 Task: Look for space in Pavlovsk, Russia from 8th August, 2023 to 15th August, 2023 for 9 adults in price range Rs.10000 to Rs.14000. Place can be shared room with 5 bedrooms having 9 beds and 5 bathrooms. Property type can be house, flat, guest house. Amenities needed are: wifi, TV, free parkinig on premises, gym, breakfast. Booking option can be shelf check-in. Required host language is English.
Action: Mouse moved to (515, 104)
Screenshot: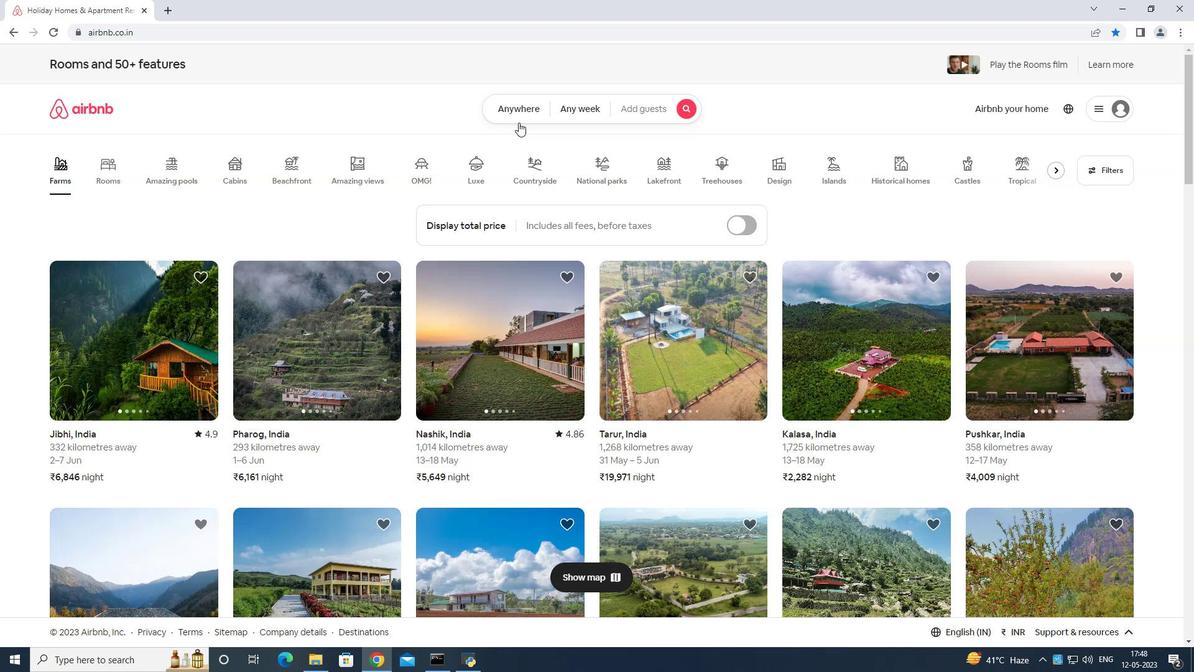 
Action: Mouse pressed left at (515, 104)
Screenshot: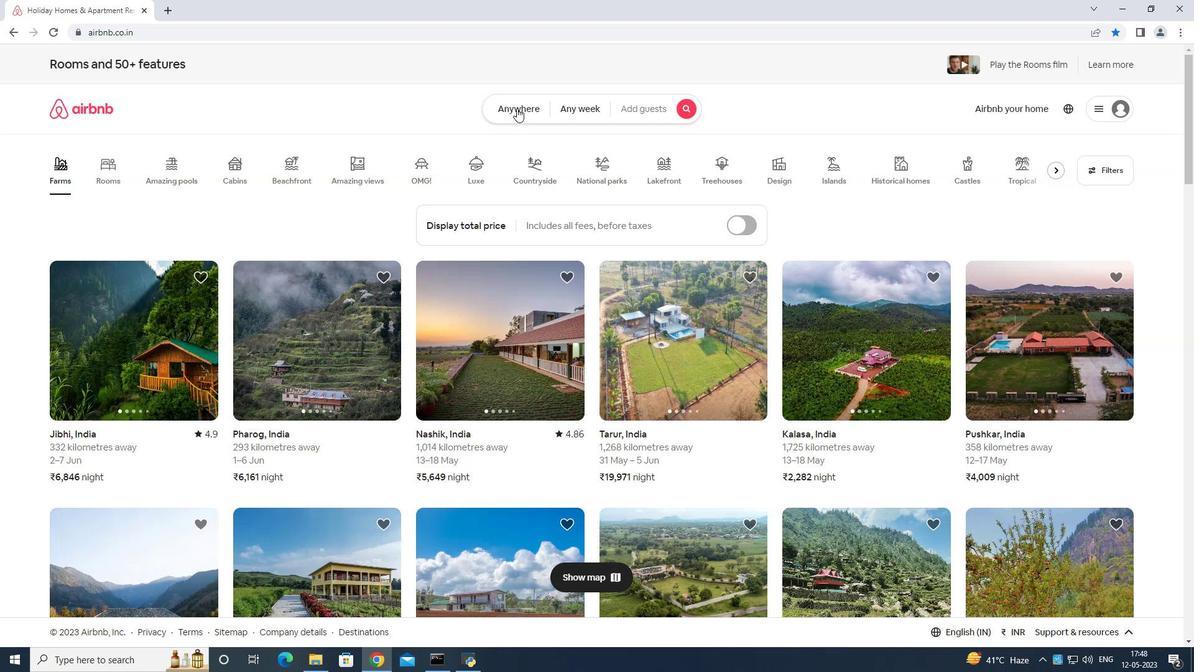 
Action: Mouse moved to (487, 158)
Screenshot: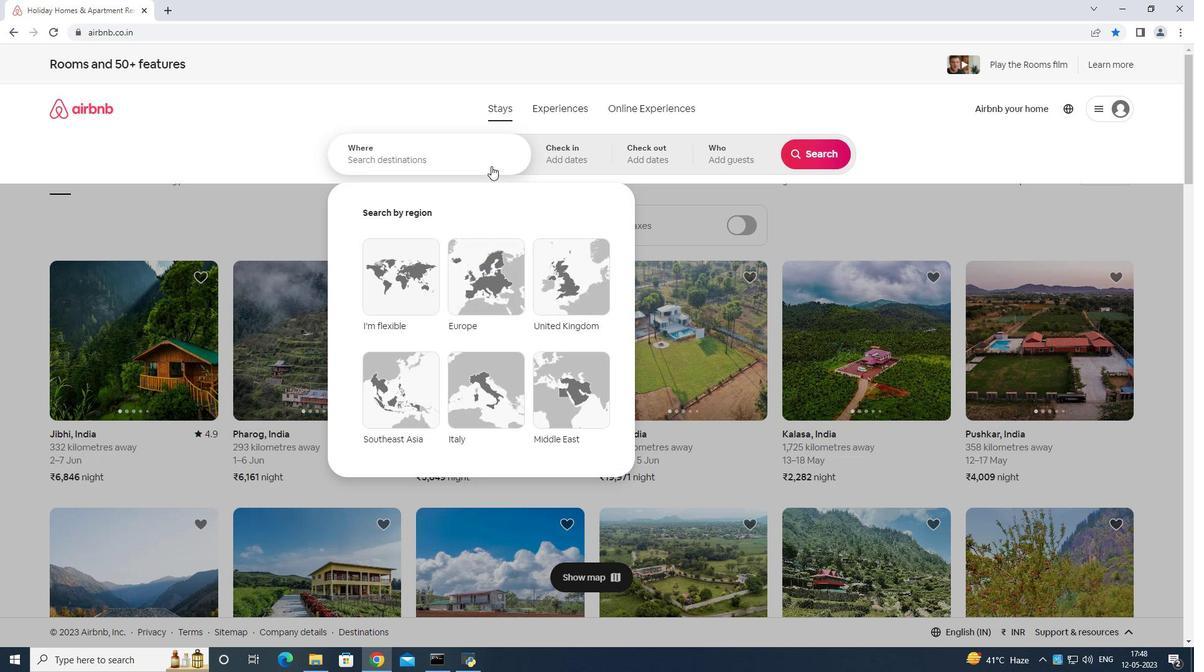 
Action: Mouse pressed left at (487, 158)
Screenshot: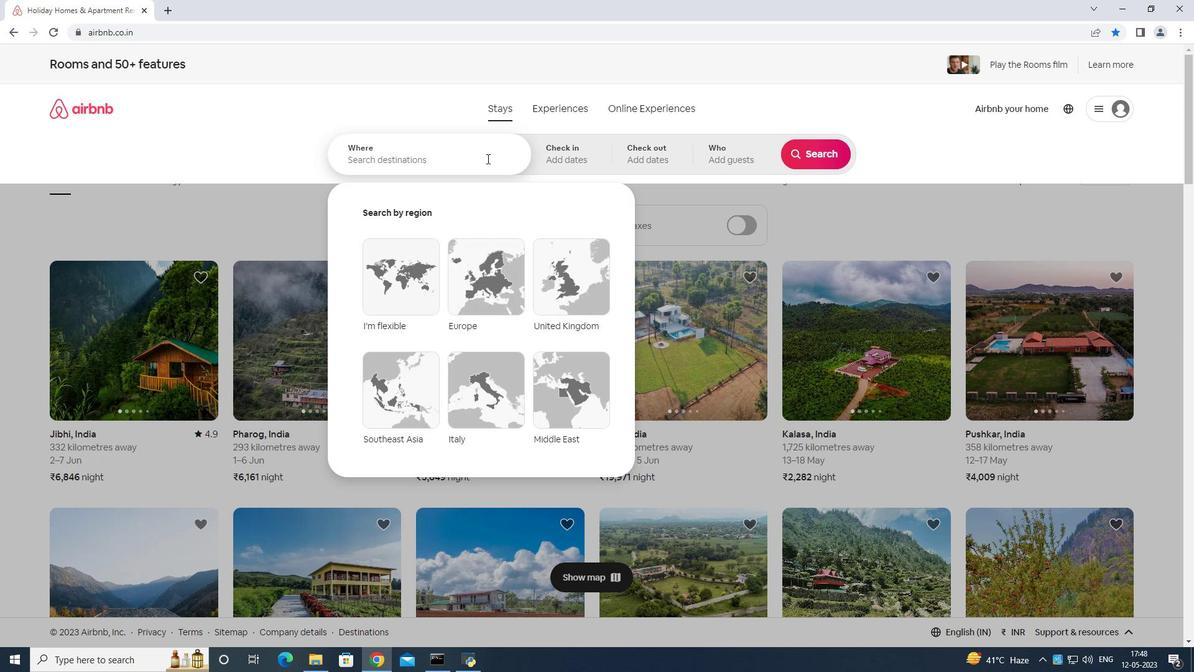 
Action: Mouse moved to (500, 164)
Screenshot: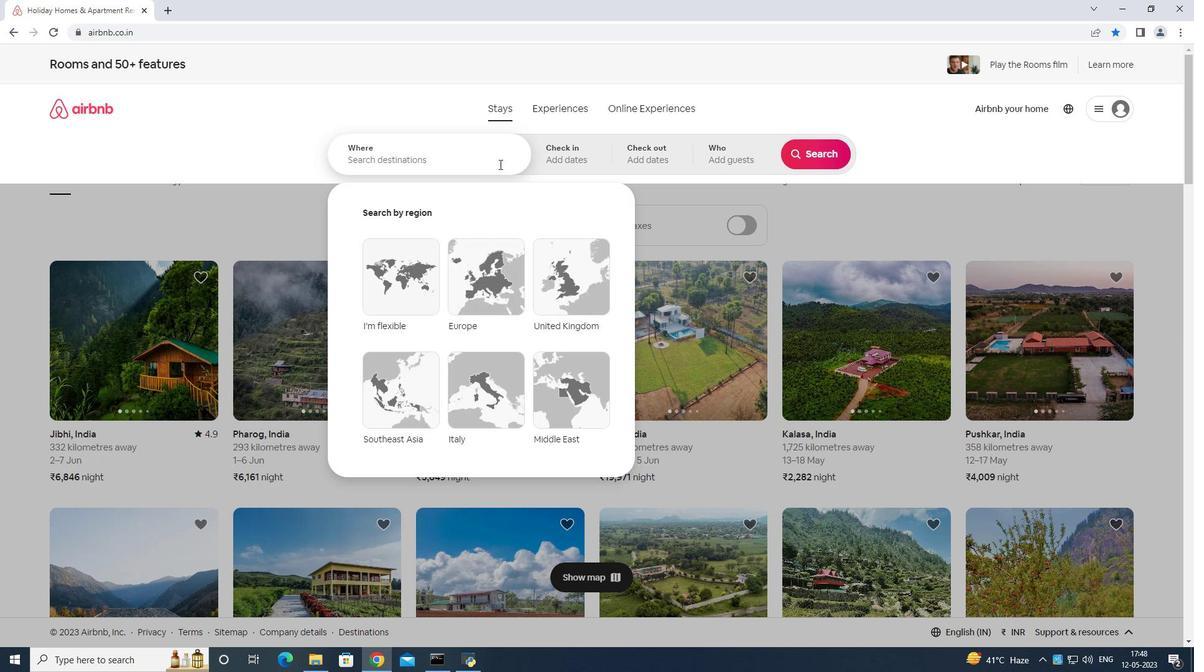 
Action: Key pressed <Key.shift>Pavlovs
Screenshot: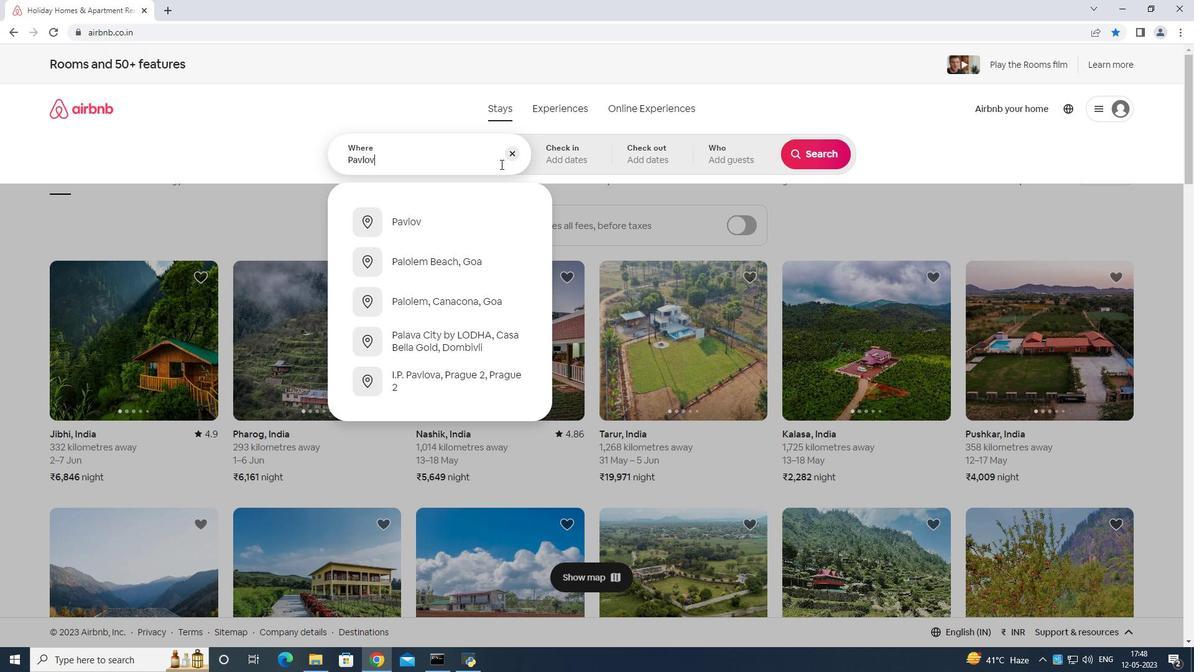 
Action: Mouse moved to (501, 164)
Screenshot: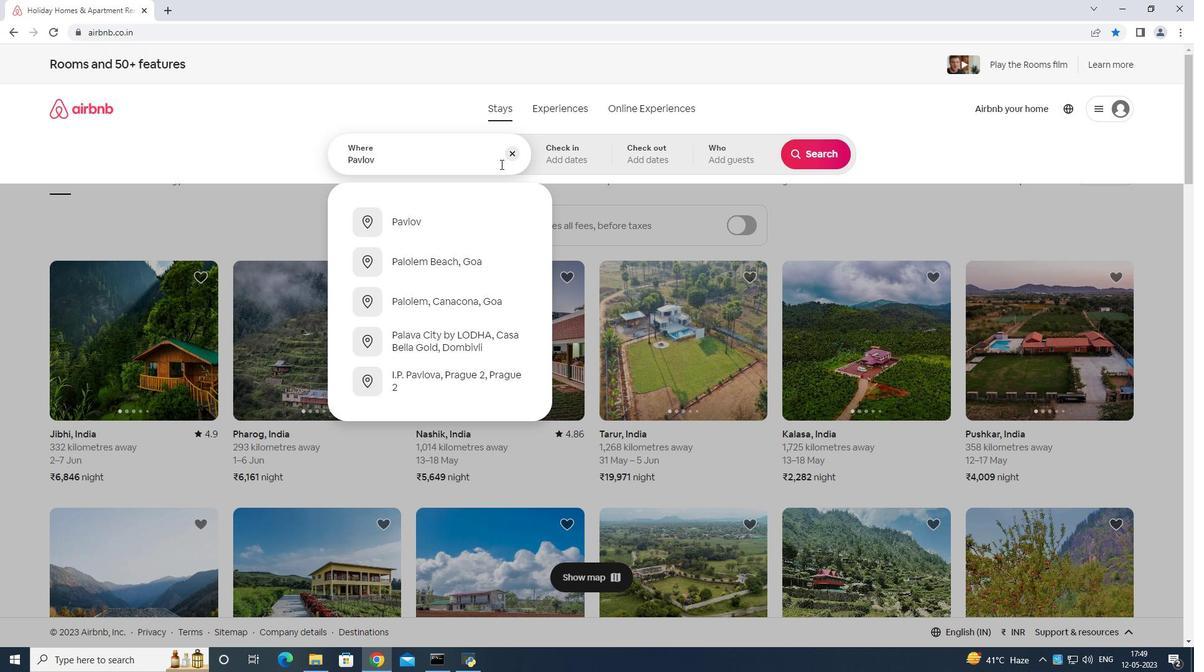 
Action: Key pressed k<Key.space>russia<Key.enter>
Screenshot: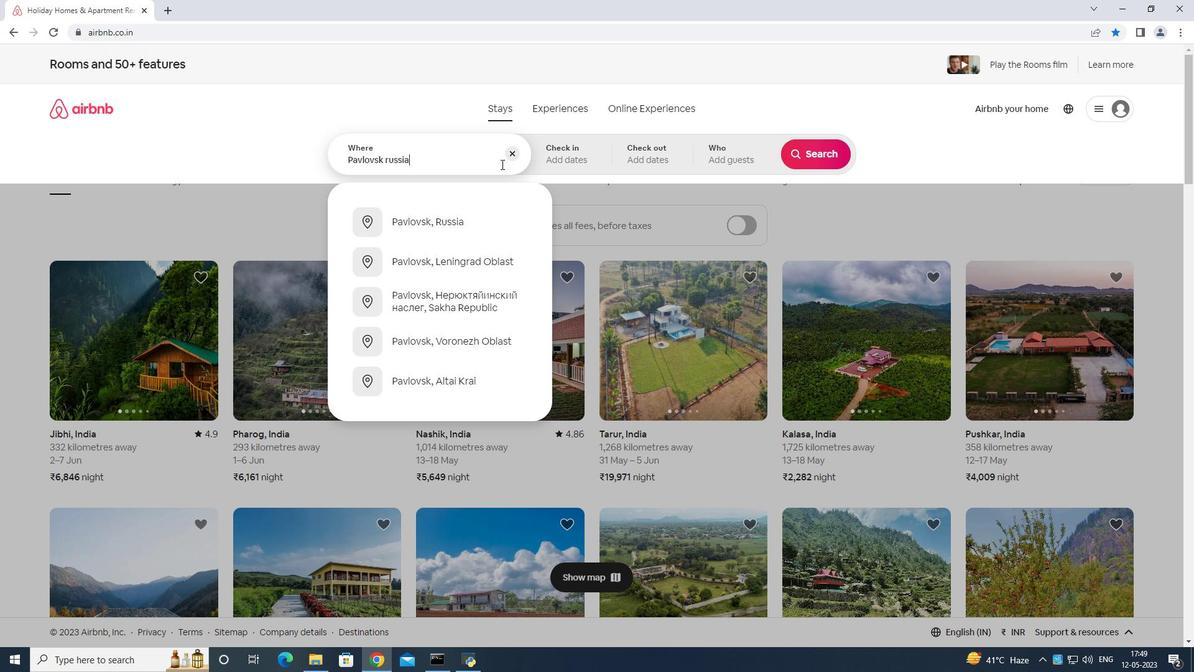 
Action: Mouse moved to (820, 250)
Screenshot: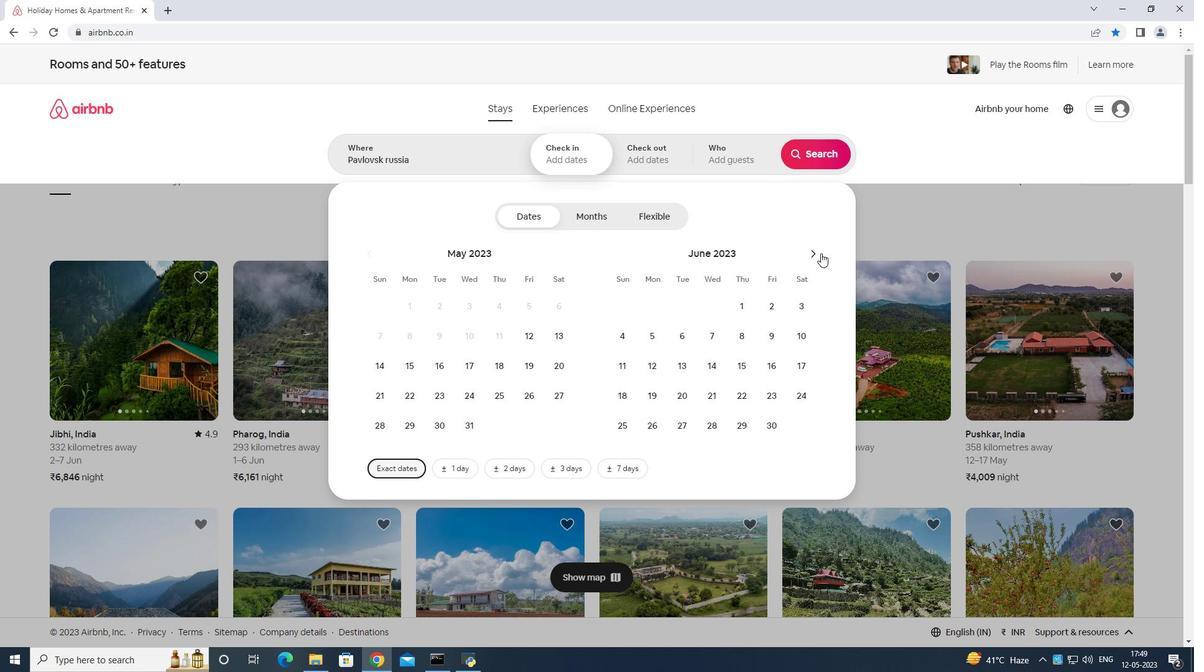 
Action: Mouse pressed left at (820, 250)
Screenshot: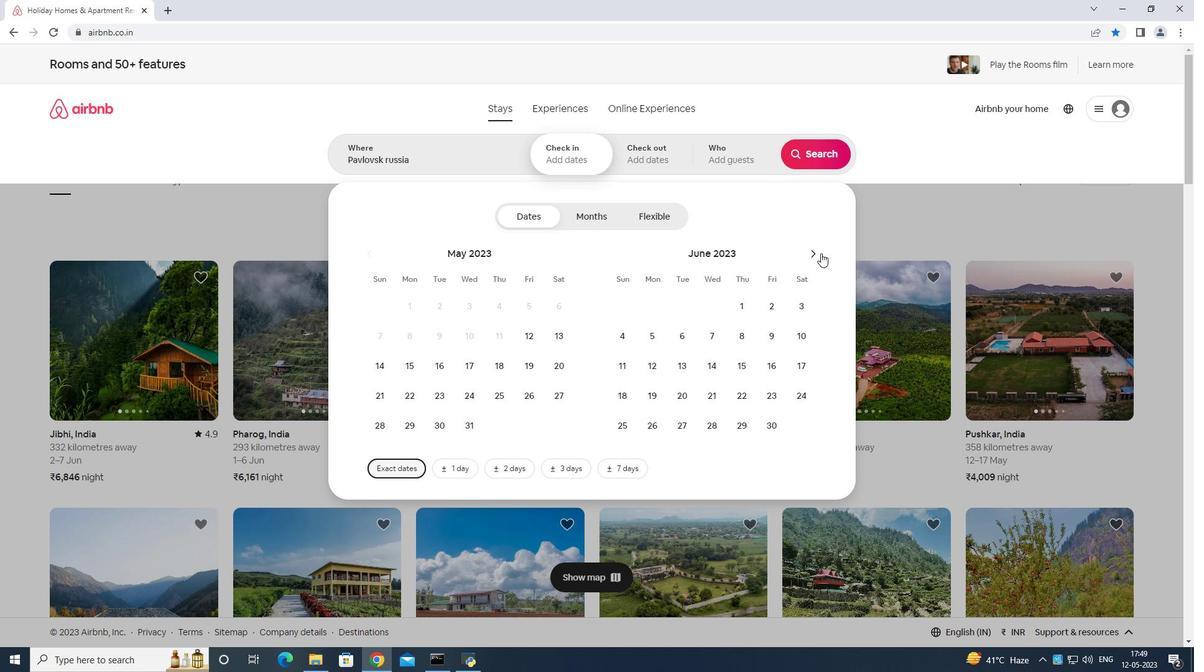 
Action: Mouse moved to (816, 250)
Screenshot: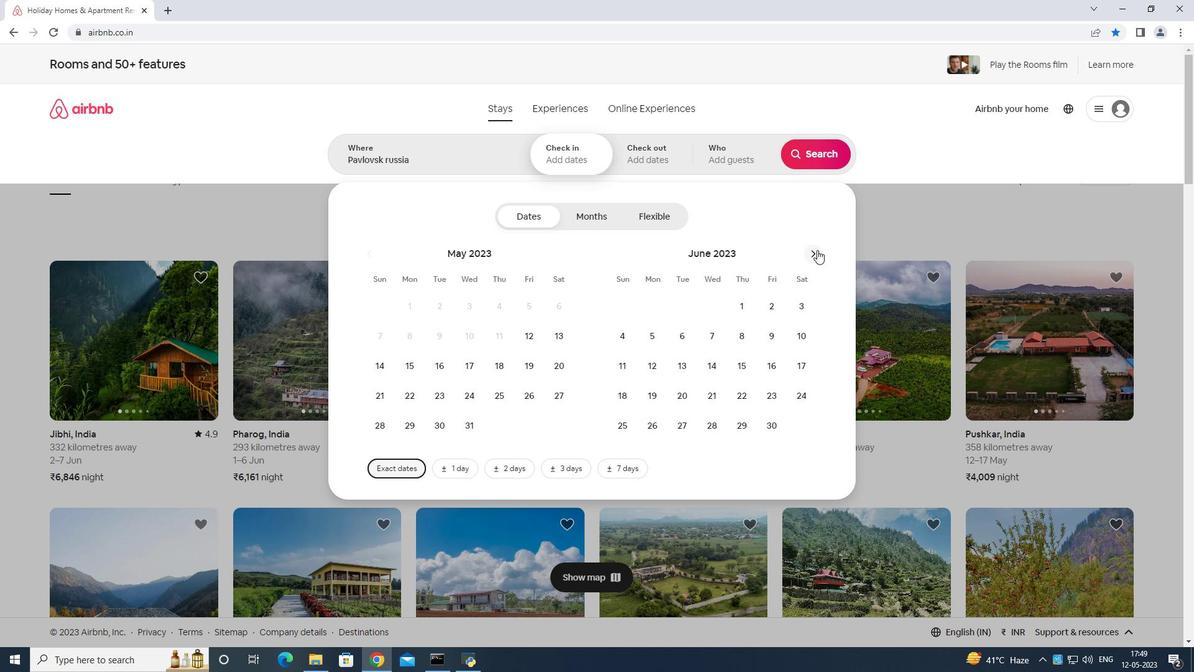 
Action: Mouse pressed left at (816, 250)
Screenshot: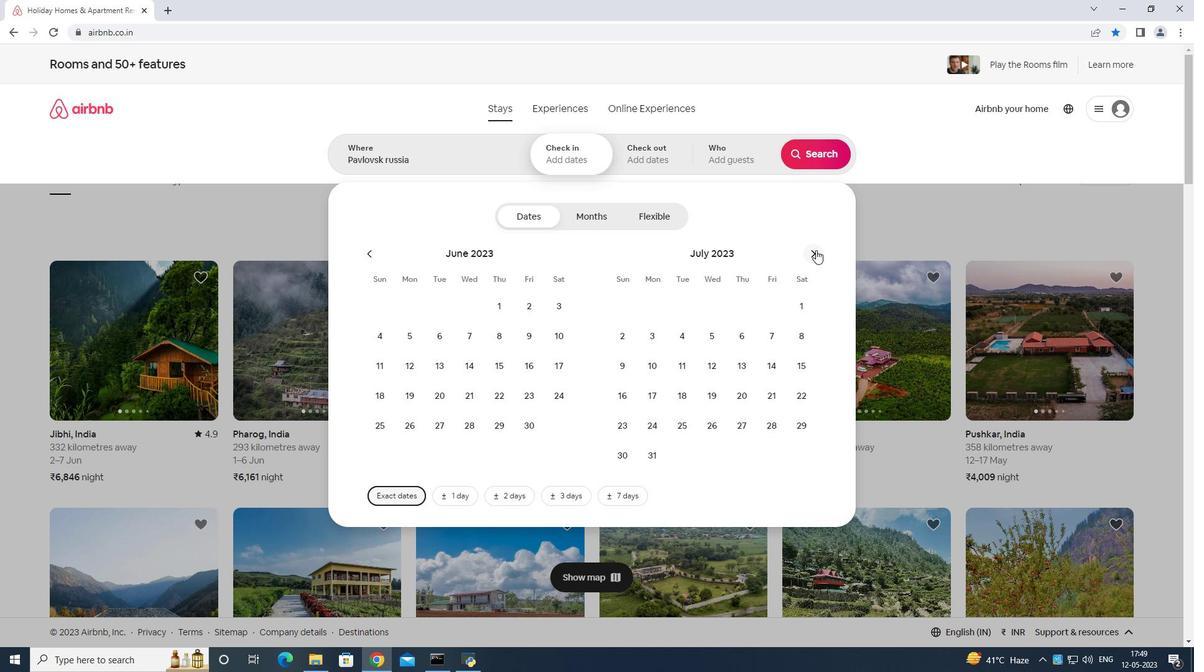 
Action: Mouse moved to (688, 334)
Screenshot: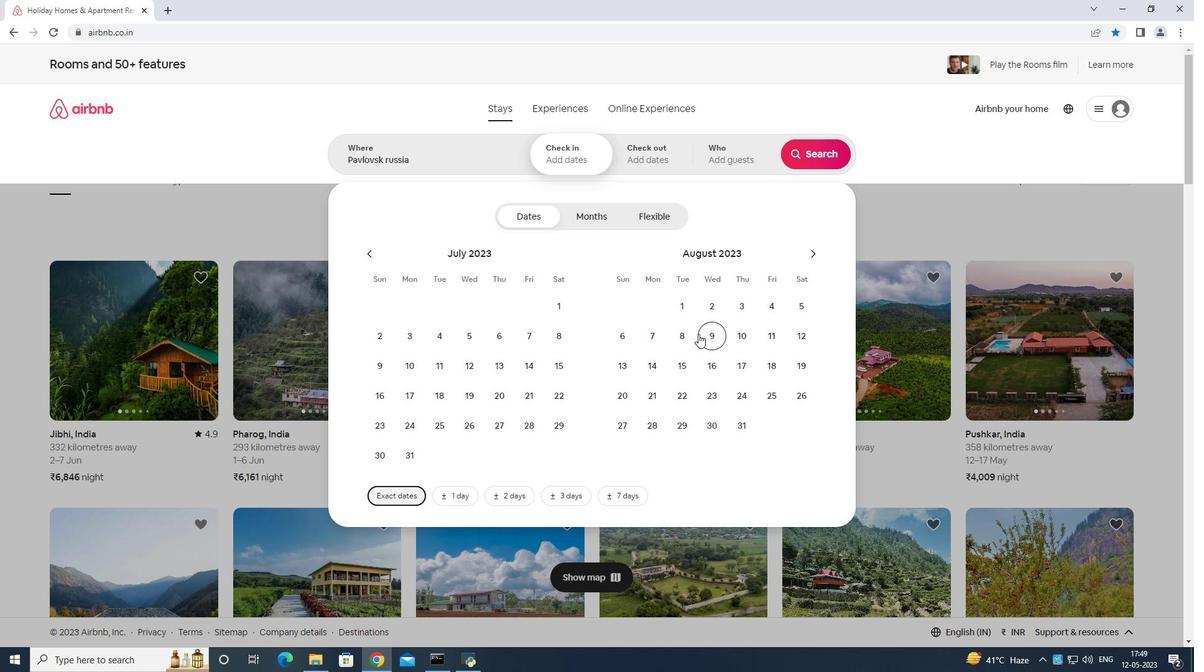 
Action: Mouse pressed left at (688, 334)
Screenshot: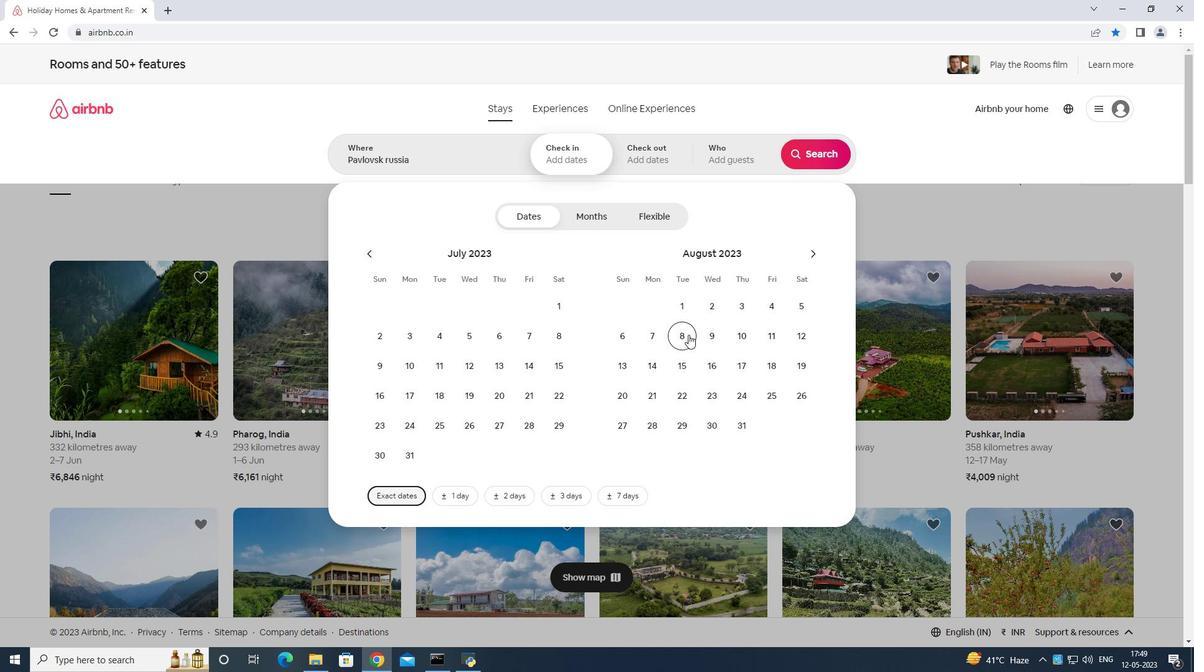 
Action: Mouse moved to (686, 360)
Screenshot: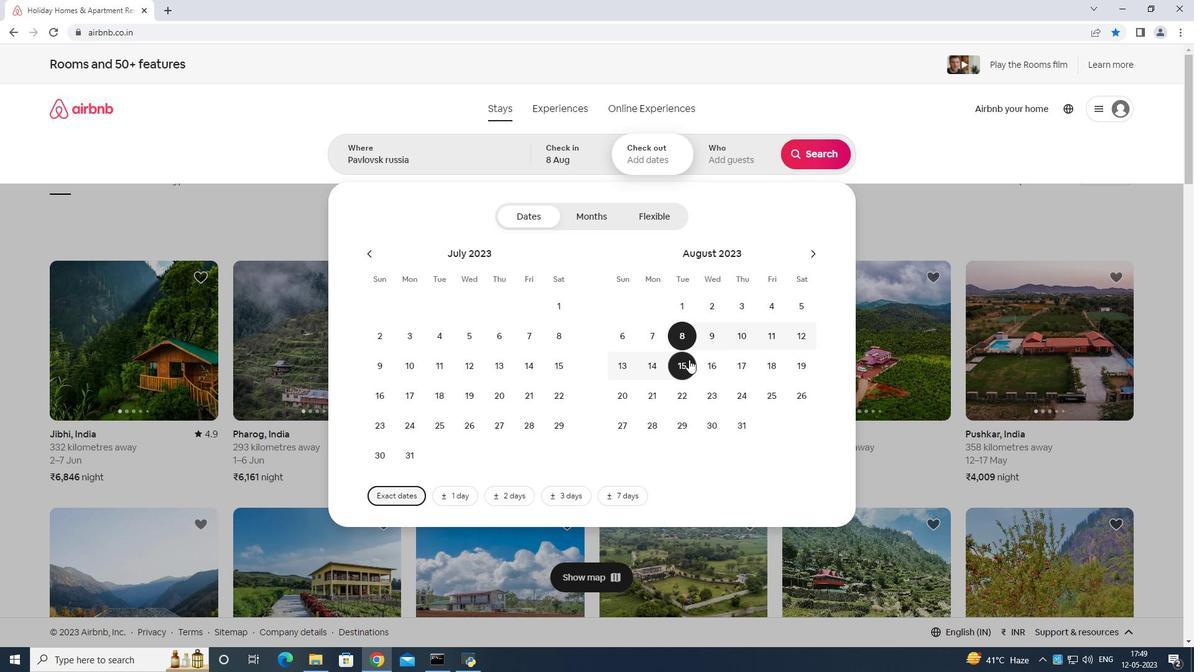 
Action: Mouse pressed left at (686, 360)
Screenshot: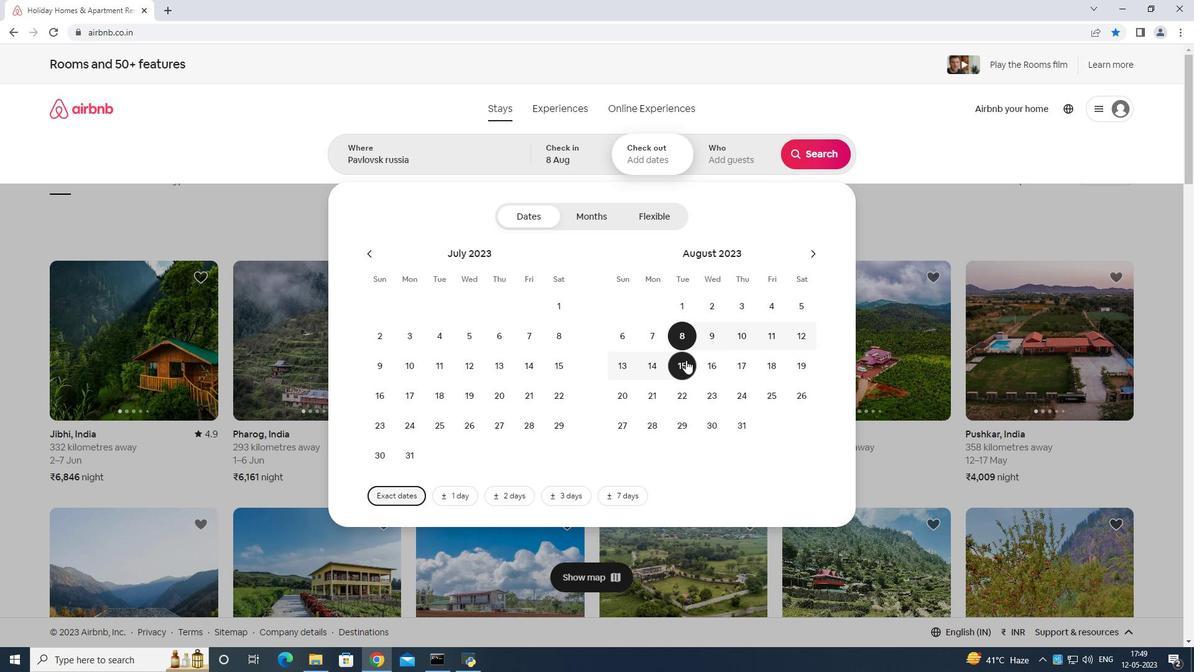 
Action: Mouse moved to (731, 145)
Screenshot: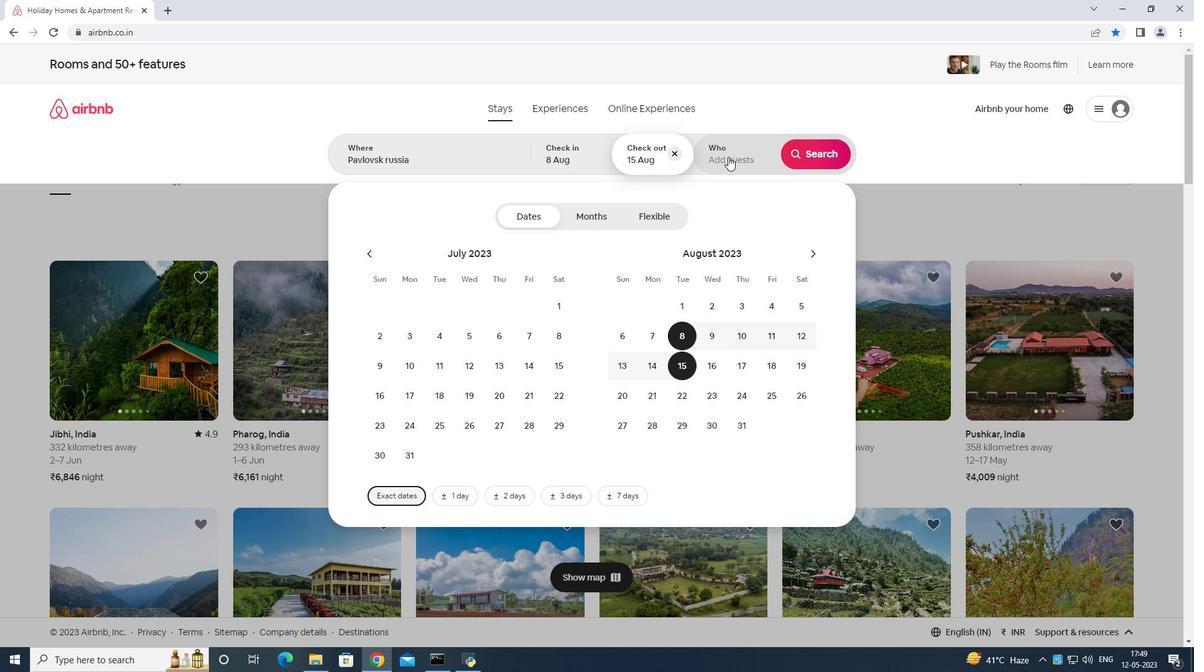 
Action: Mouse pressed left at (731, 145)
Screenshot: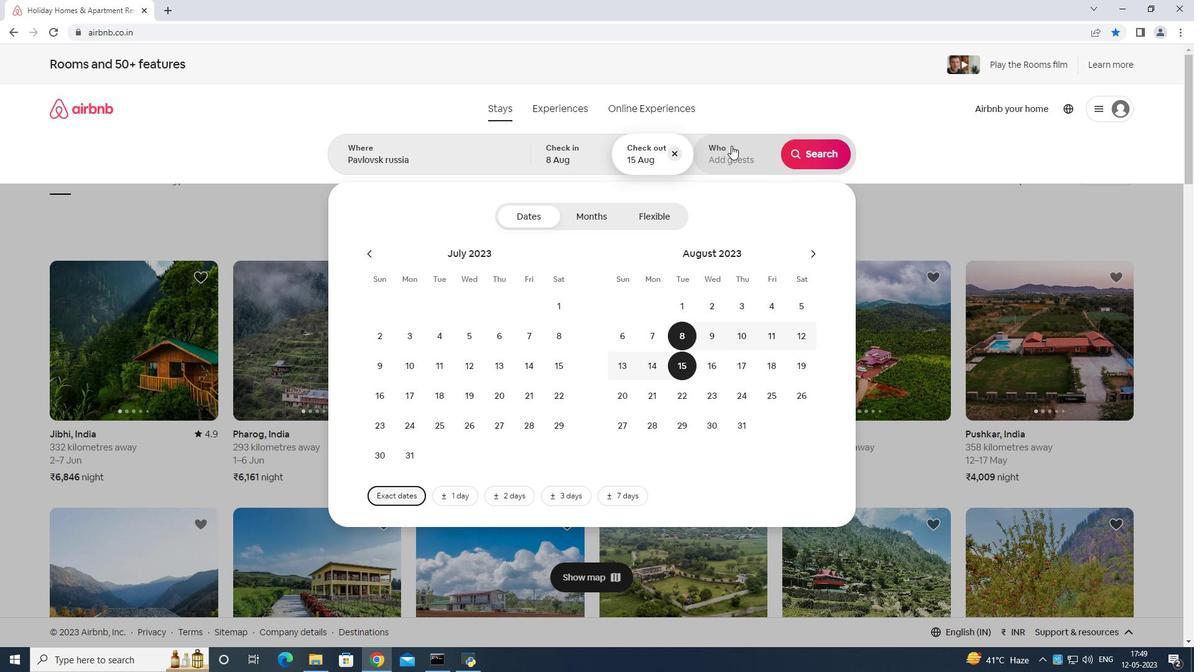 
Action: Mouse moved to (820, 212)
Screenshot: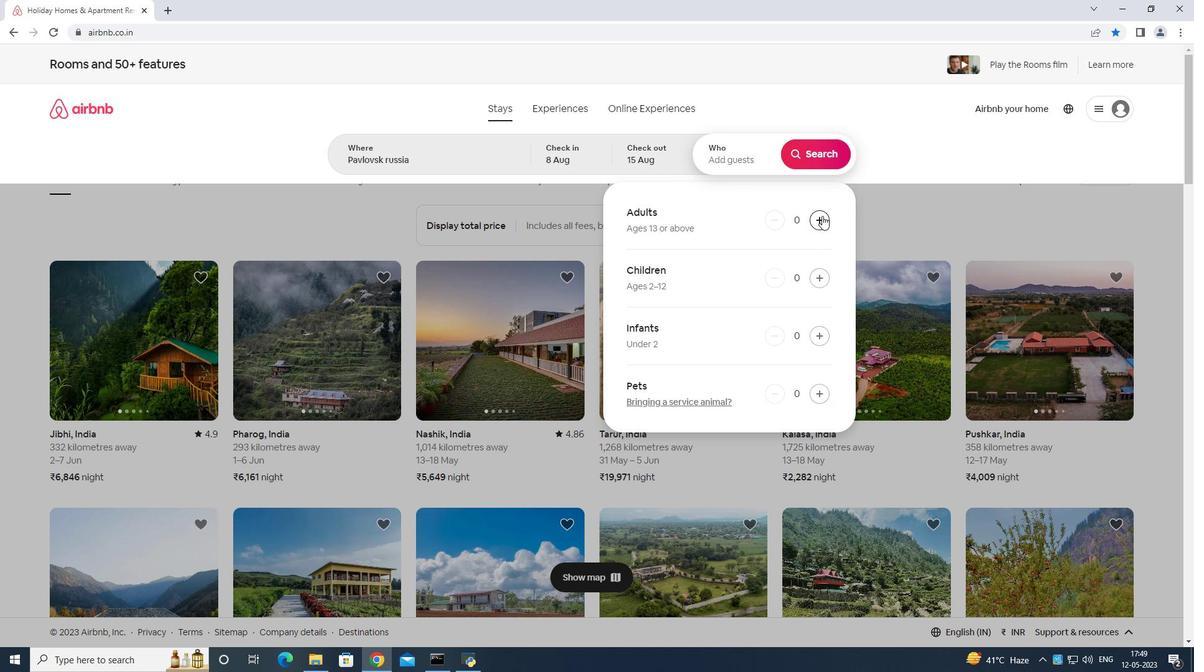 
Action: Mouse pressed left at (820, 212)
Screenshot: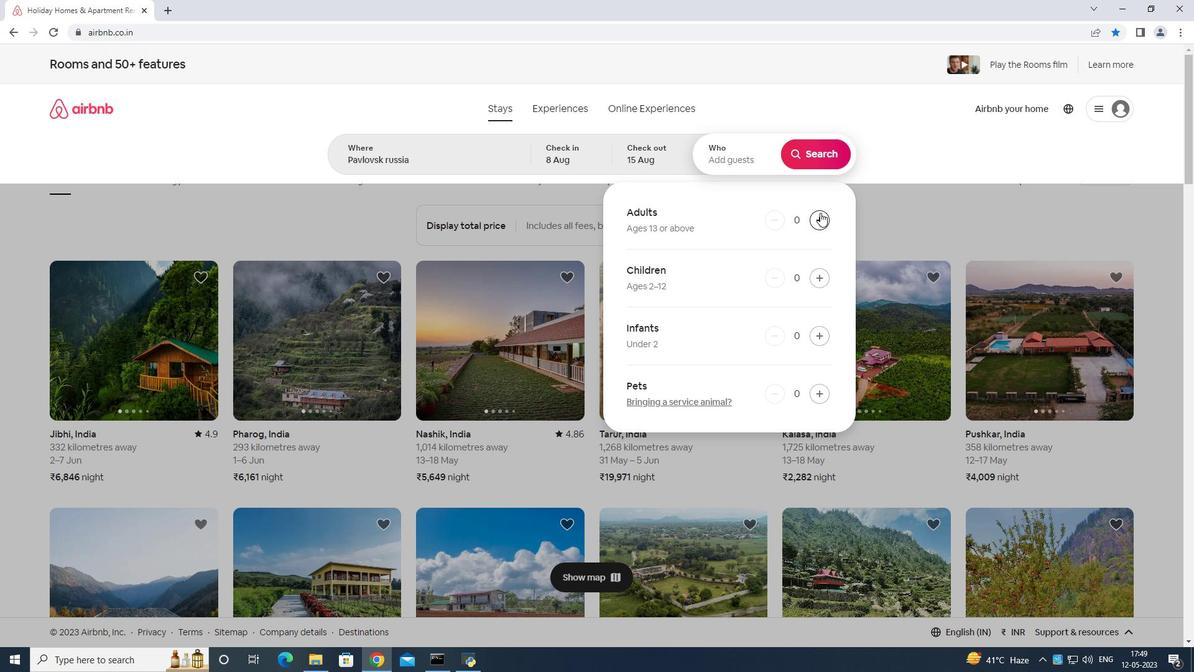 
Action: Mouse pressed left at (820, 212)
Screenshot: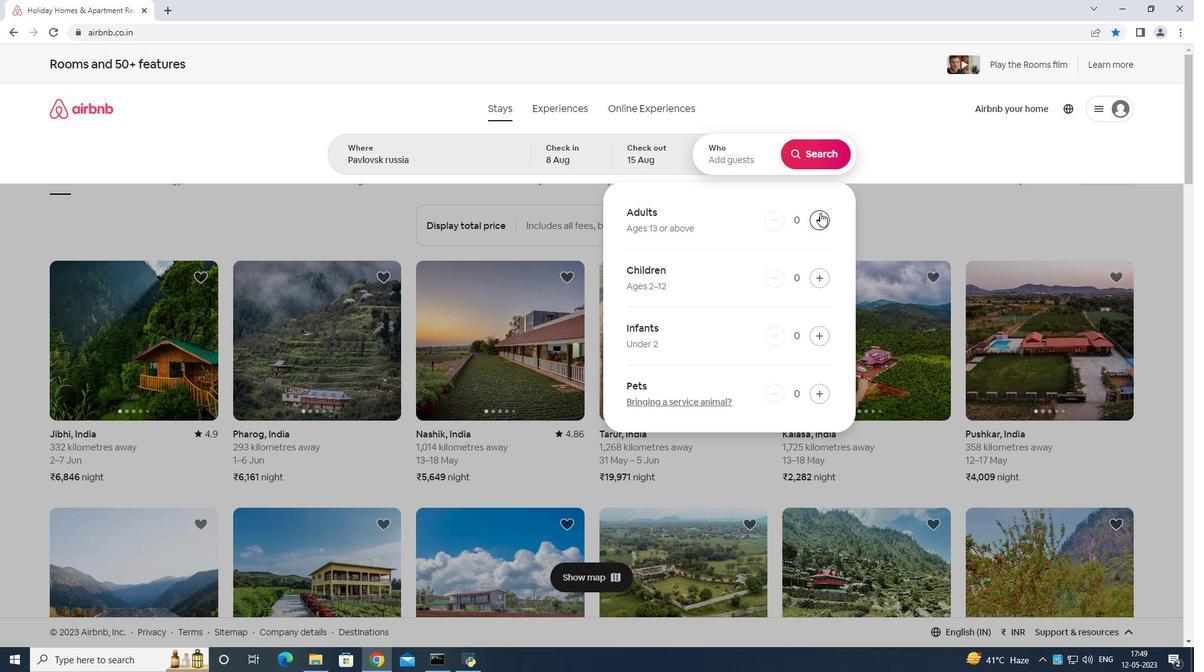 
Action: Mouse pressed left at (820, 212)
Screenshot: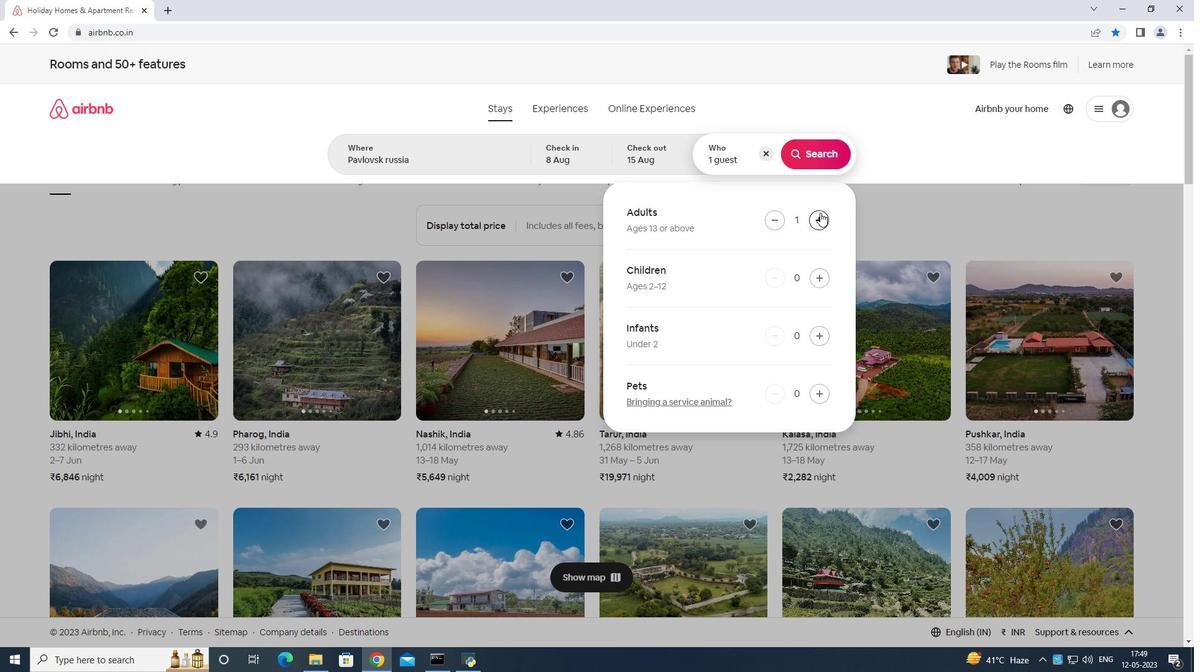 
Action: Mouse pressed left at (820, 212)
Screenshot: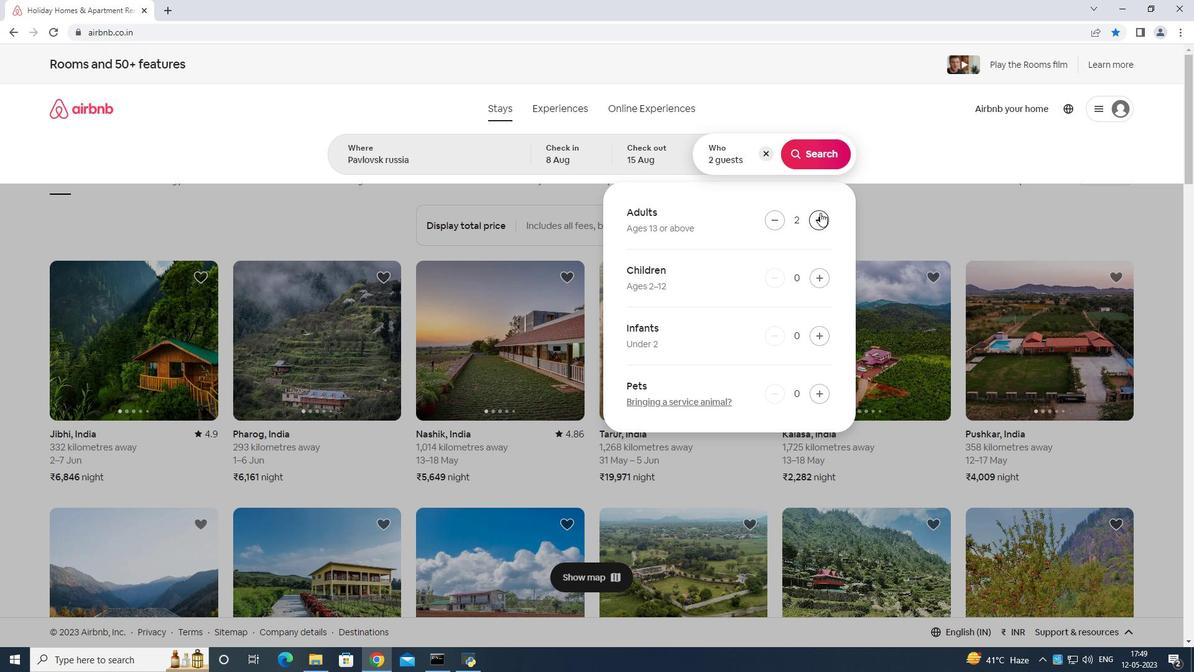 
Action: Mouse pressed left at (820, 212)
Screenshot: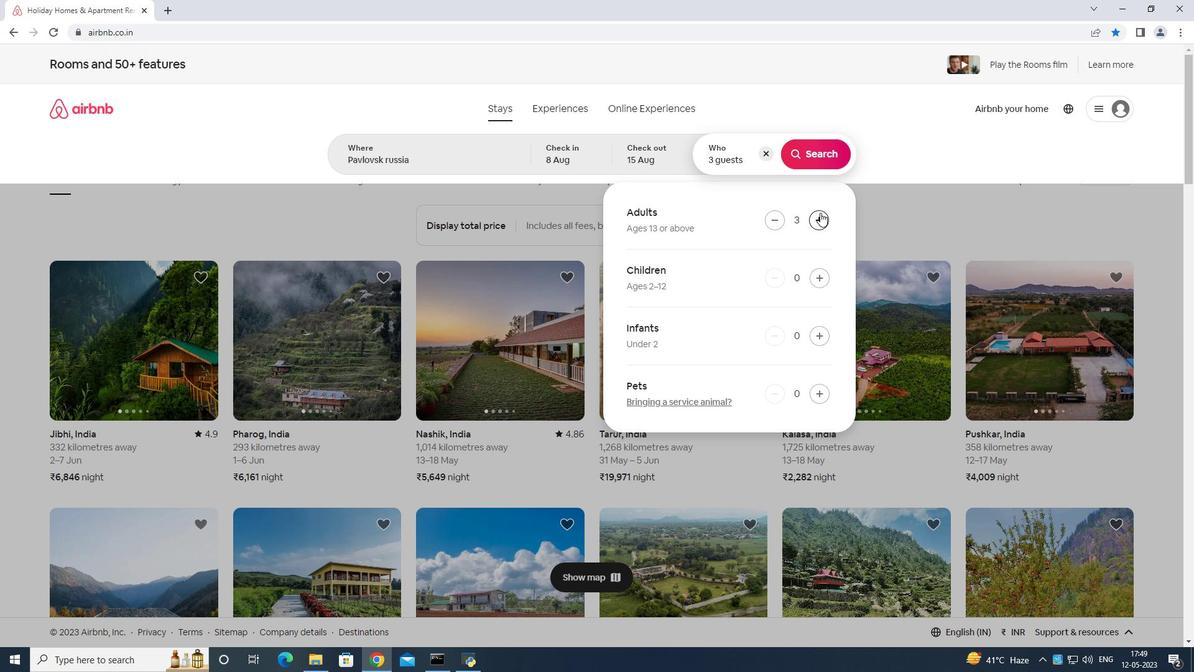 
Action: Mouse pressed left at (820, 212)
Screenshot: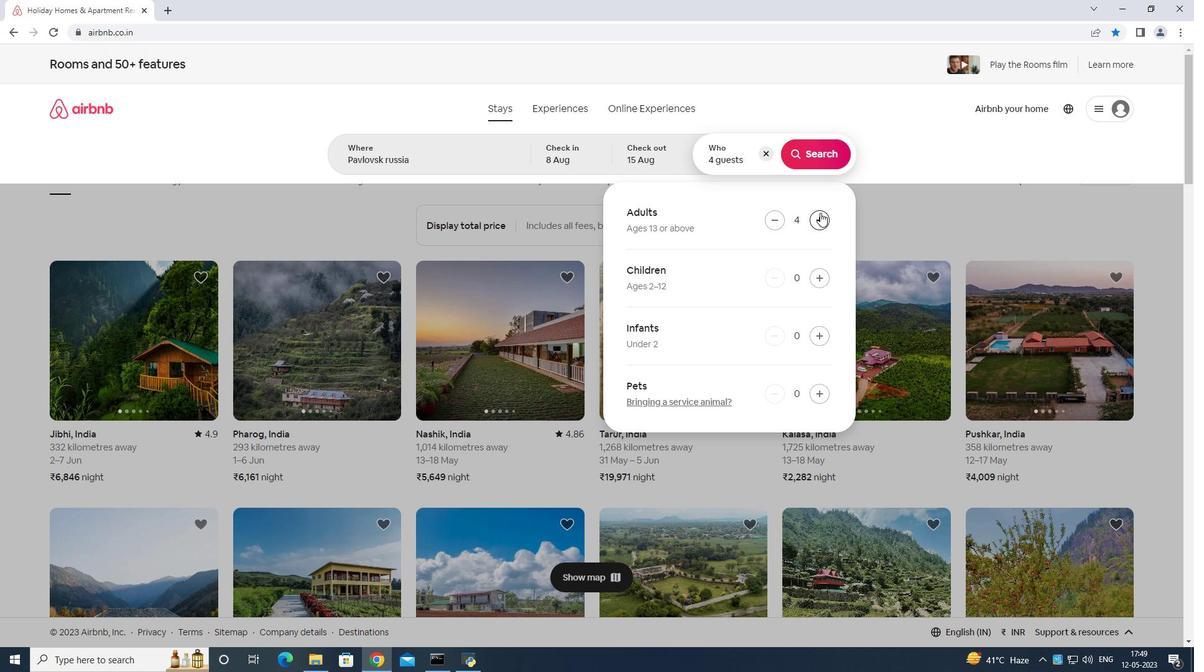 
Action: Mouse pressed left at (820, 212)
Screenshot: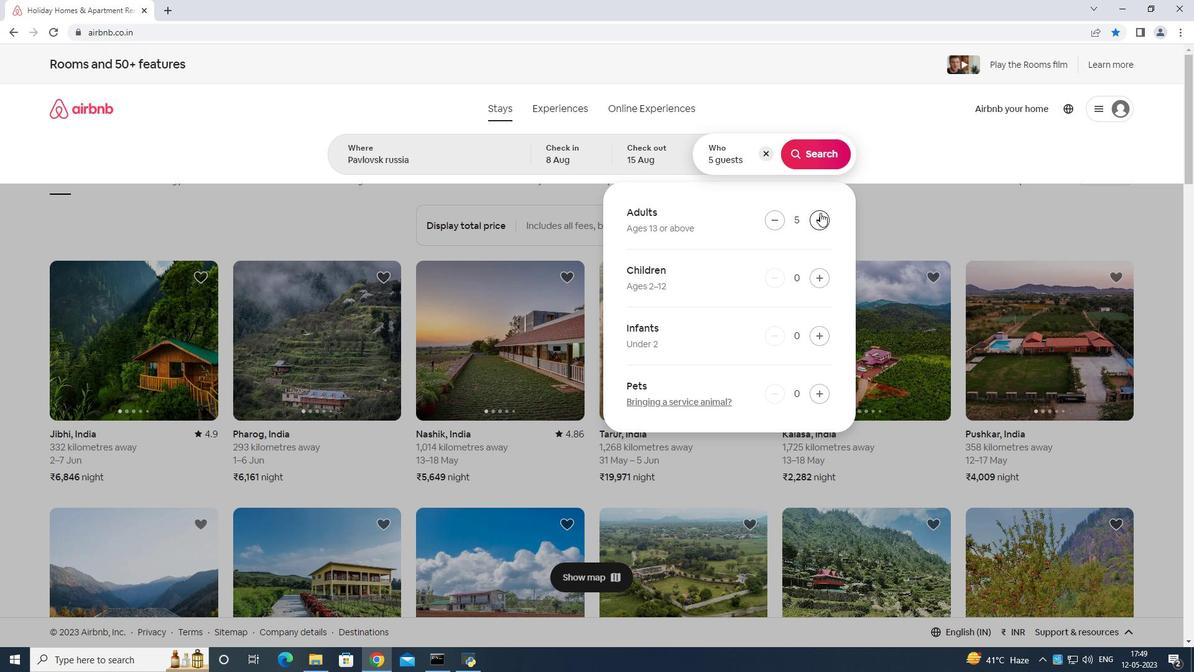 
Action: Mouse pressed left at (820, 212)
Screenshot: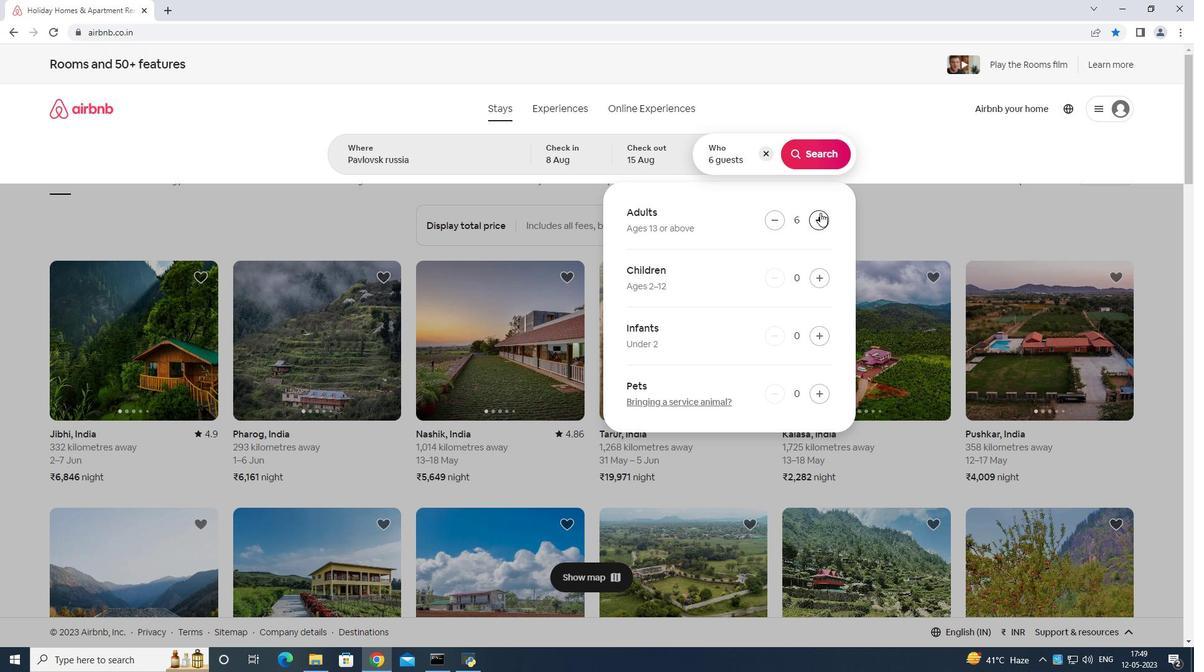
Action: Mouse pressed left at (820, 212)
Screenshot: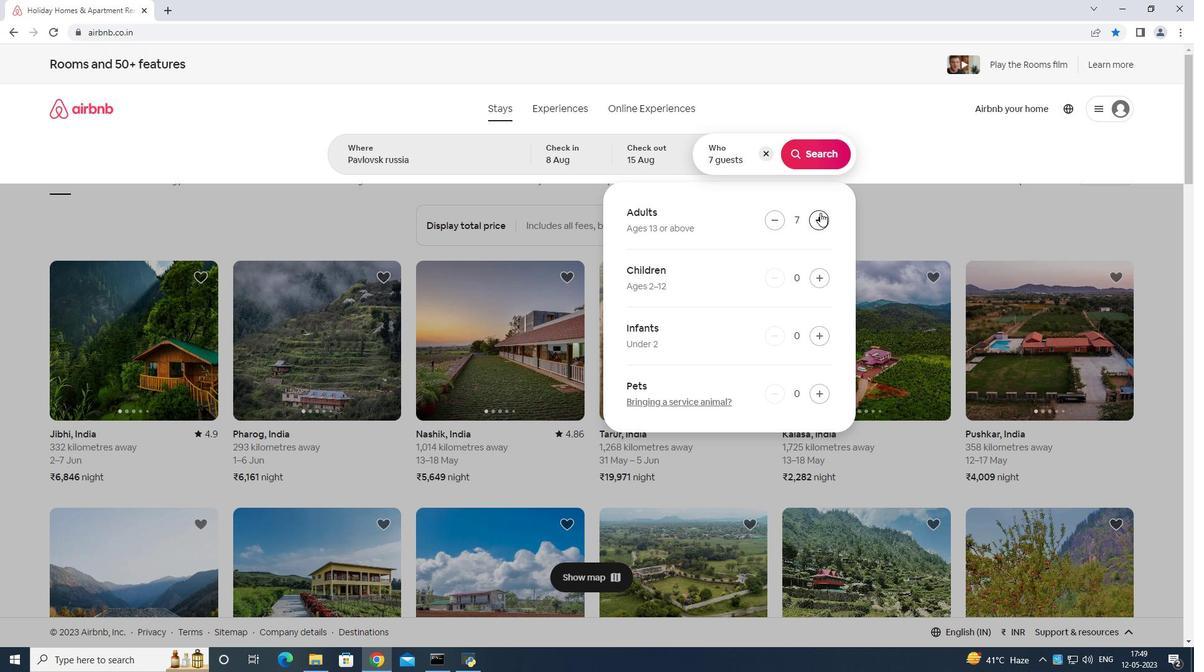 
Action: Mouse pressed left at (820, 212)
Screenshot: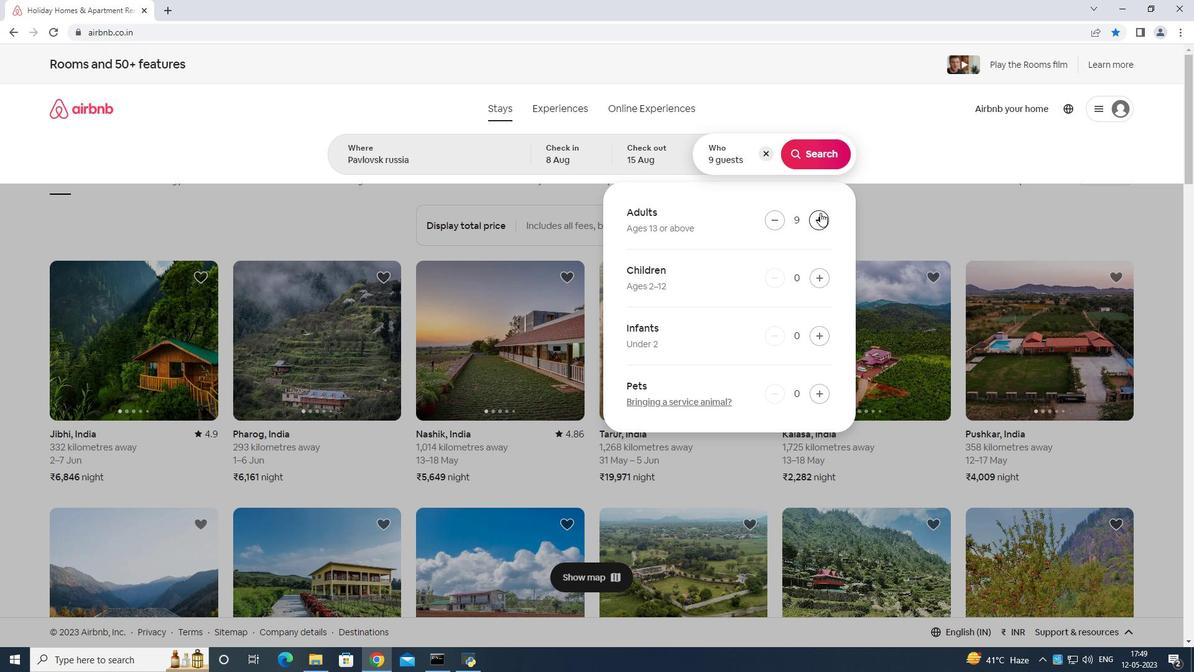 
Action: Mouse moved to (777, 220)
Screenshot: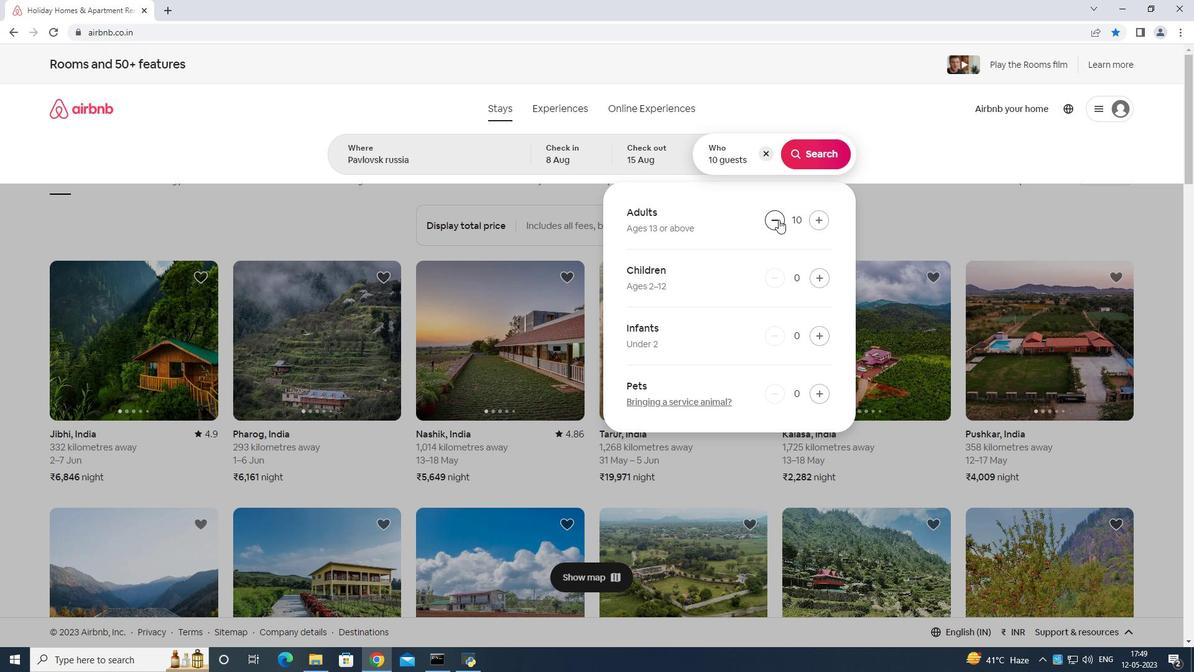 
Action: Mouse pressed left at (777, 220)
Screenshot: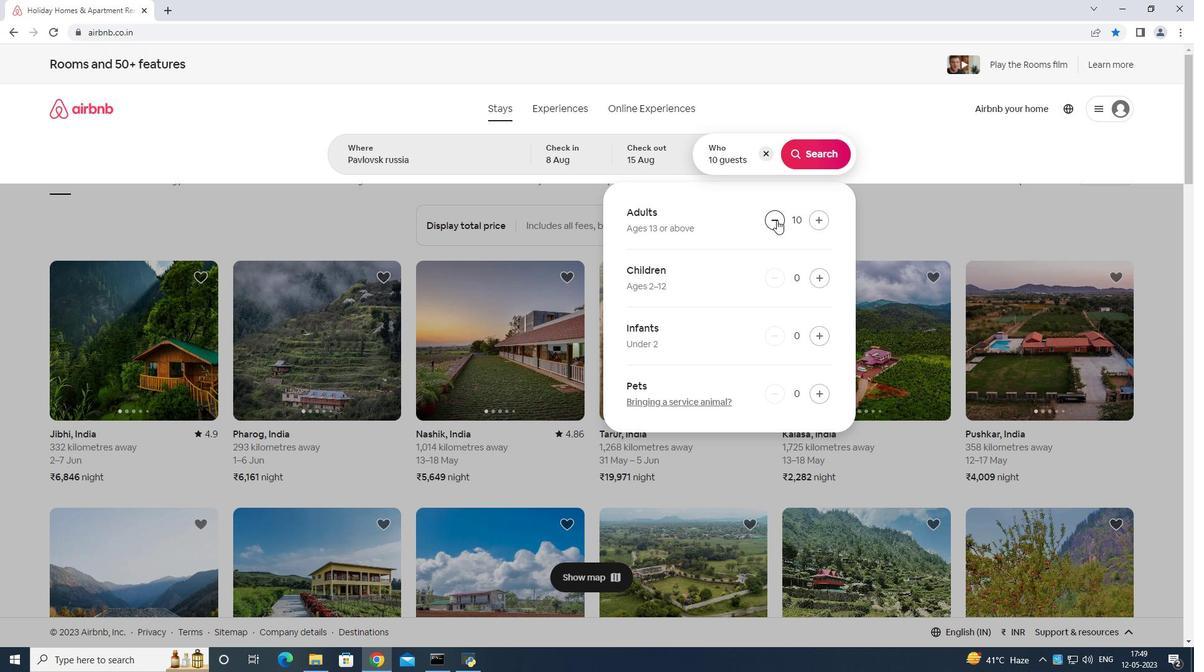 
Action: Mouse moved to (815, 151)
Screenshot: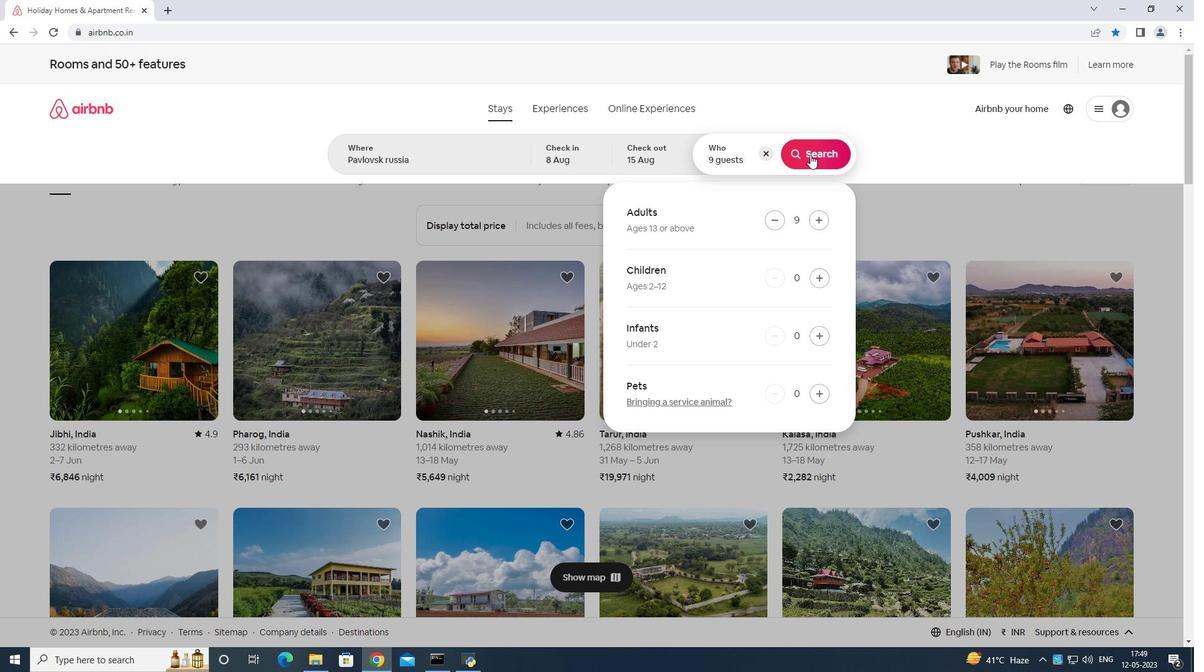 
Action: Mouse pressed left at (815, 151)
Screenshot: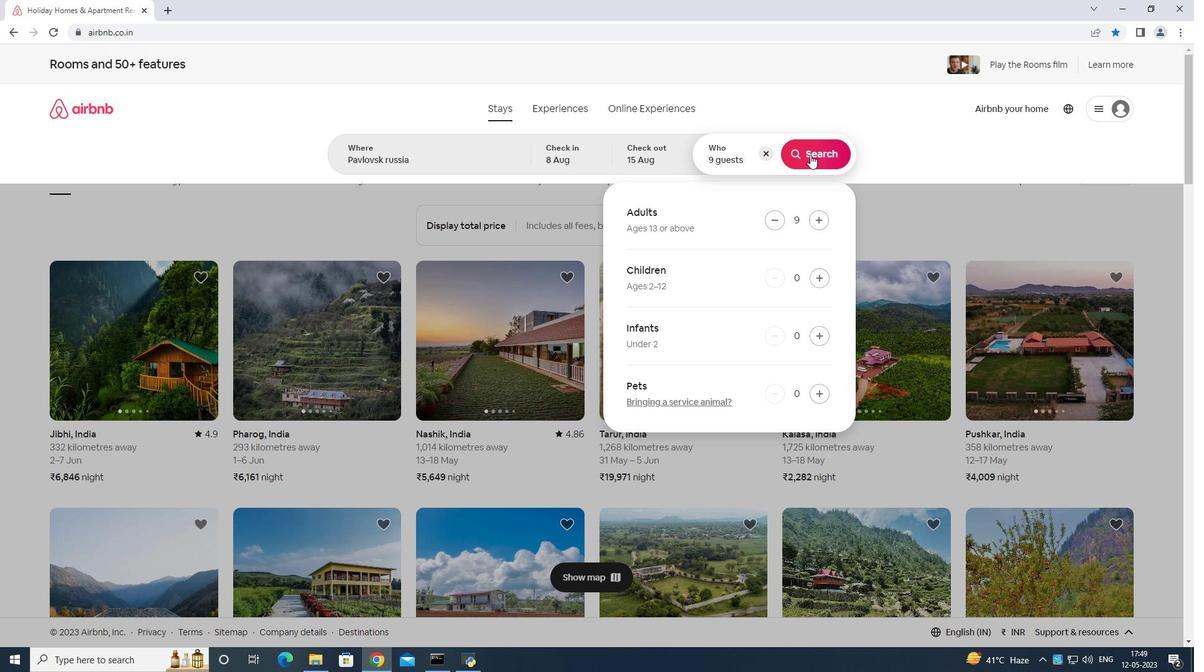 
Action: Mouse moved to (1153, 112)
Screenshot: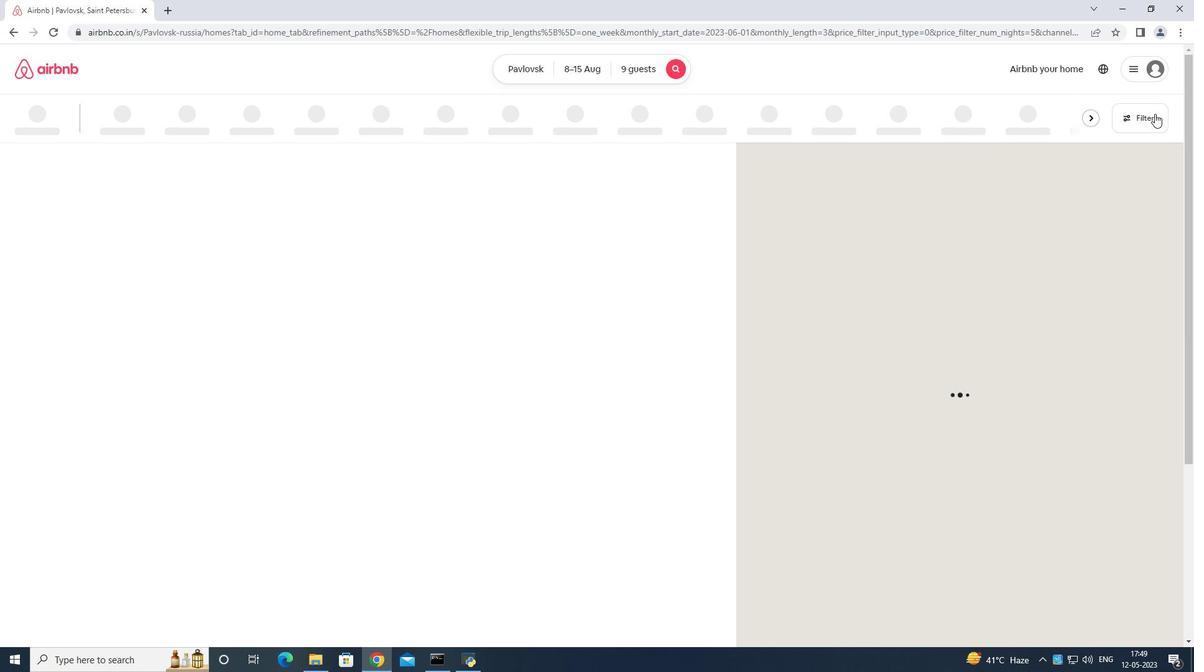 
Action: Mouse pressed left at (1153, 112)
Screenshot: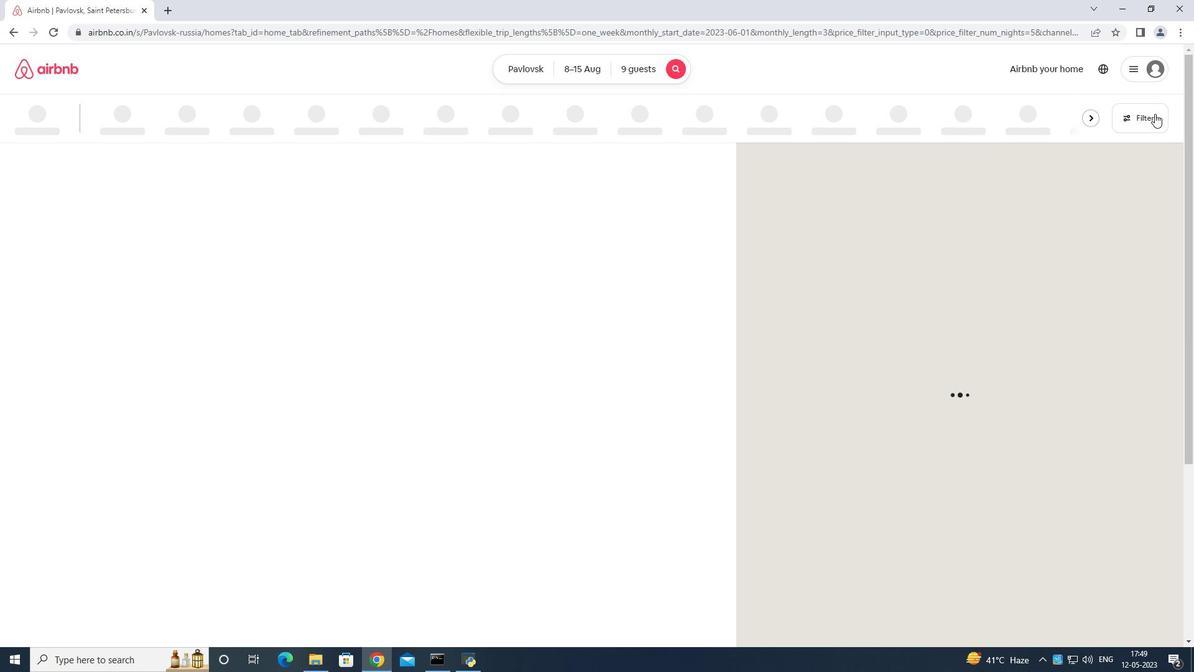 
Action: Mouse moved to (509, 415)
Screenshot: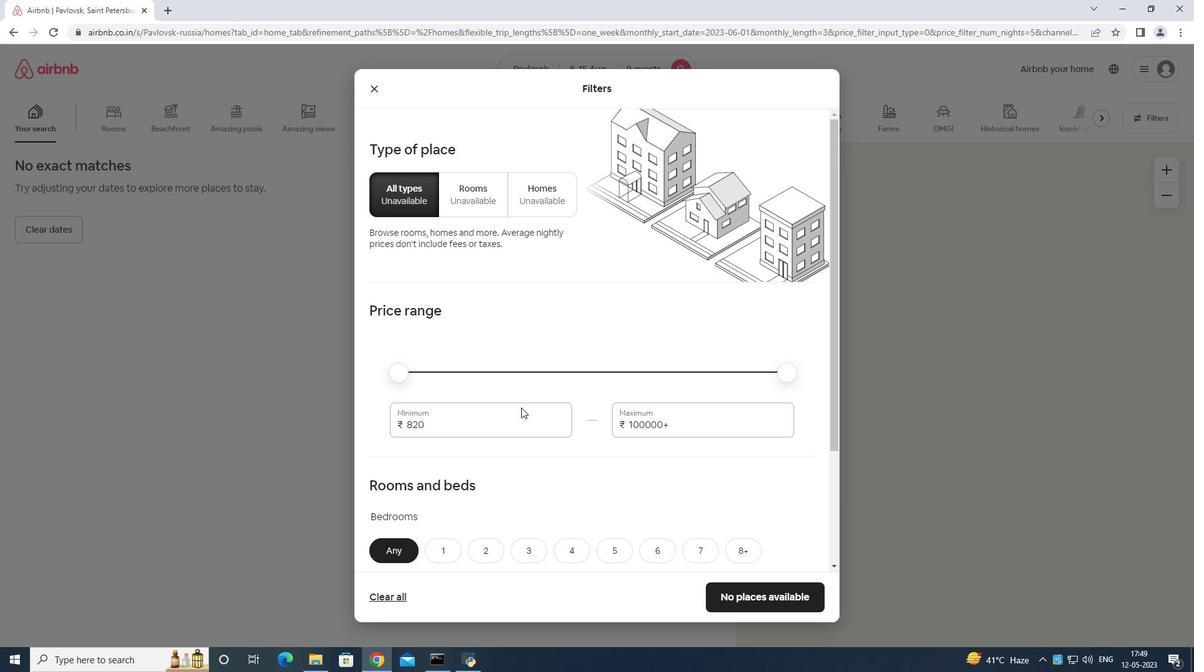 
Action: Mouse pressed left at (509, 415)
Screenshot: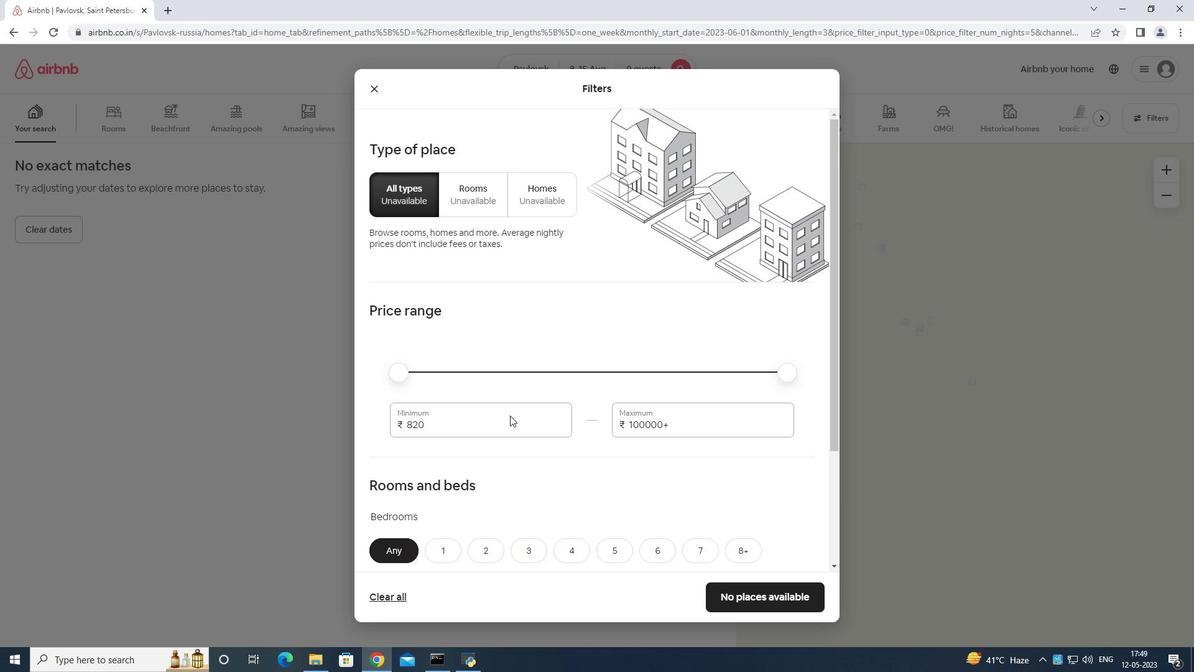 
Action: Mouse moved to (510, 415)
Screenshot: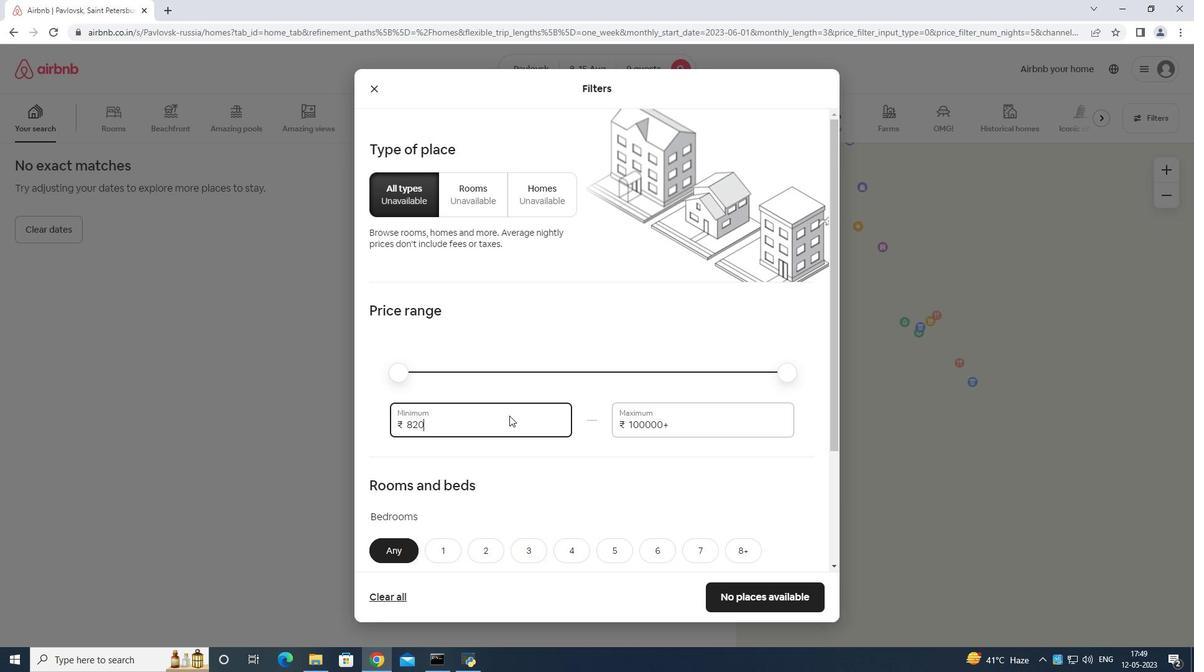 
Action: Key pressed <Key.backspace>
Screenshot: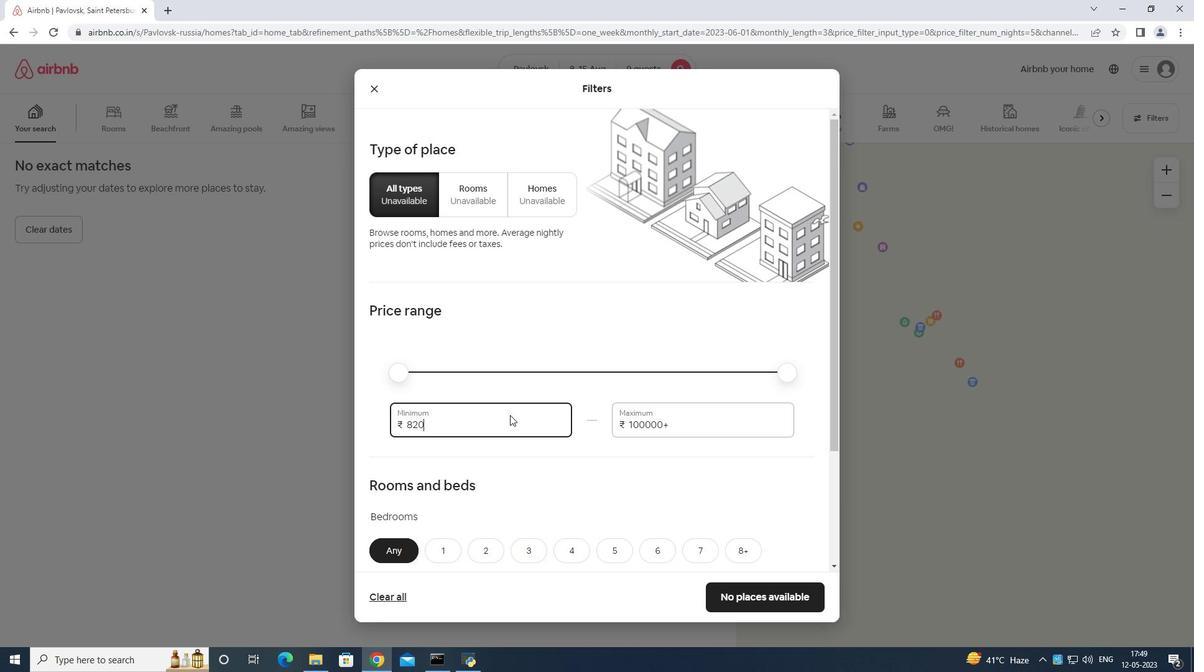 
Action: Mouse moved to (514, 408)
Screenshot: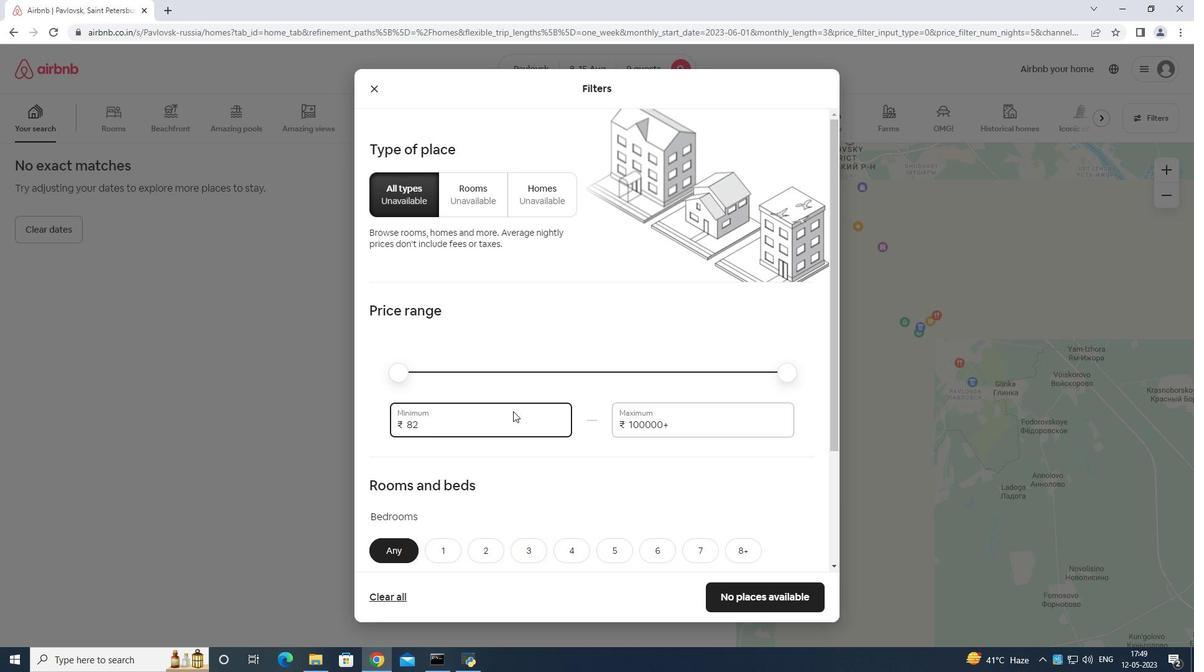 
Action: Key pressed <Key.backspace>
Screenshot: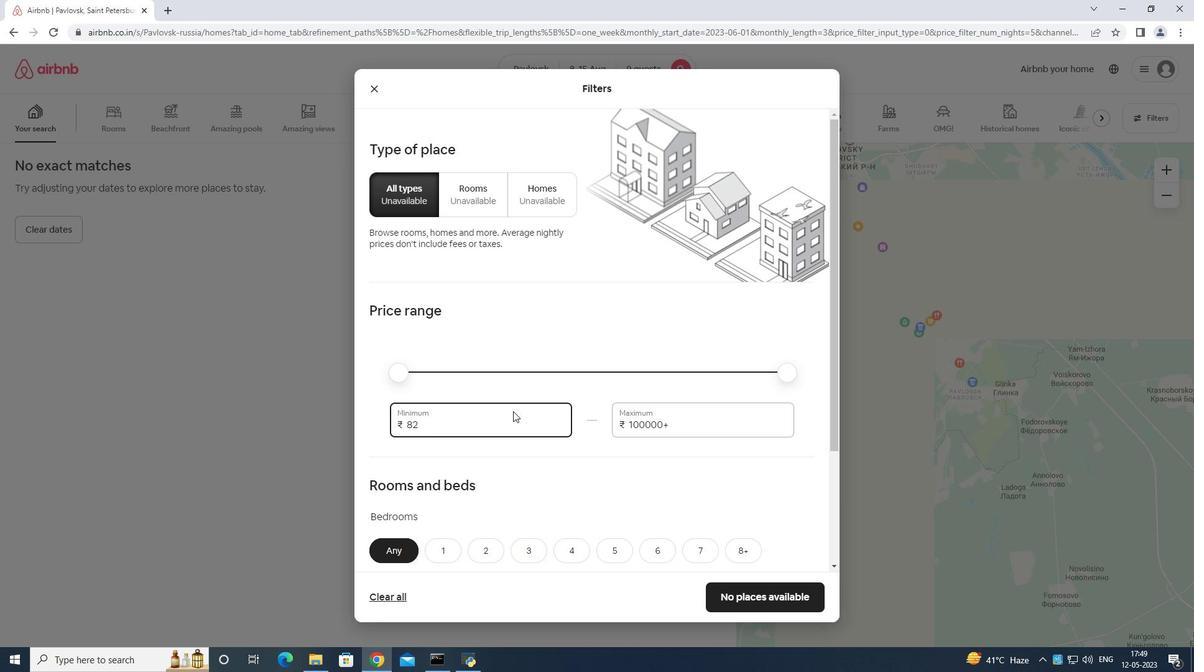 
Action: Mouse moved to (514, 408)
Screenshot: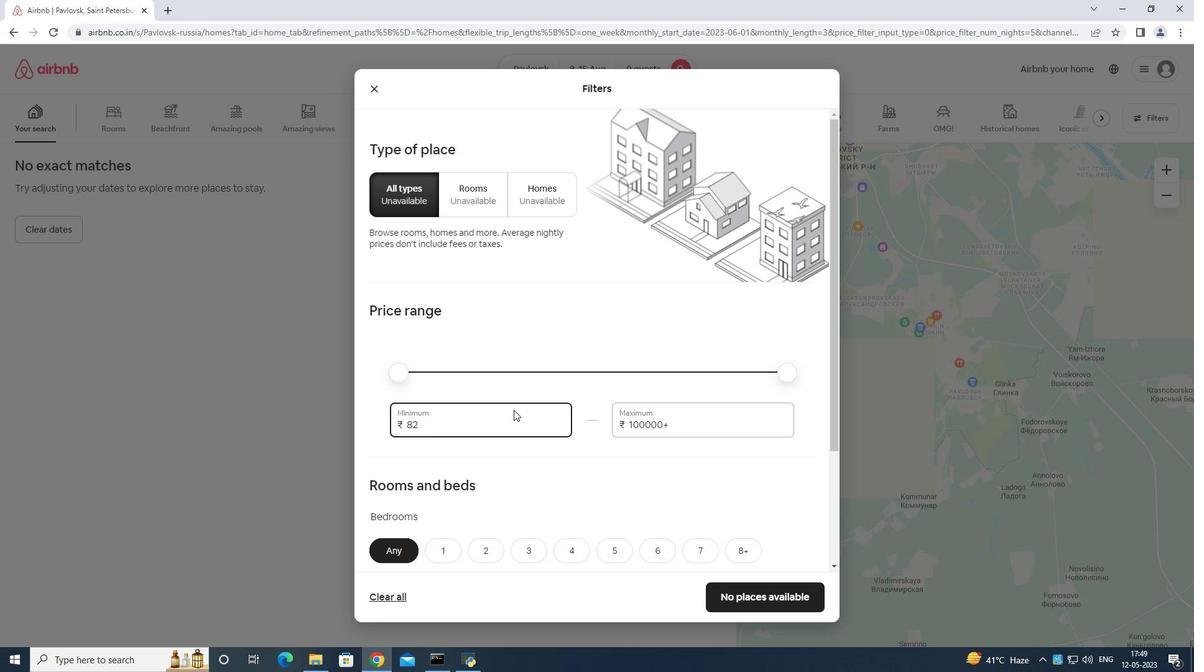 
Action: Key pressed <Key.backspace>
Screenshot: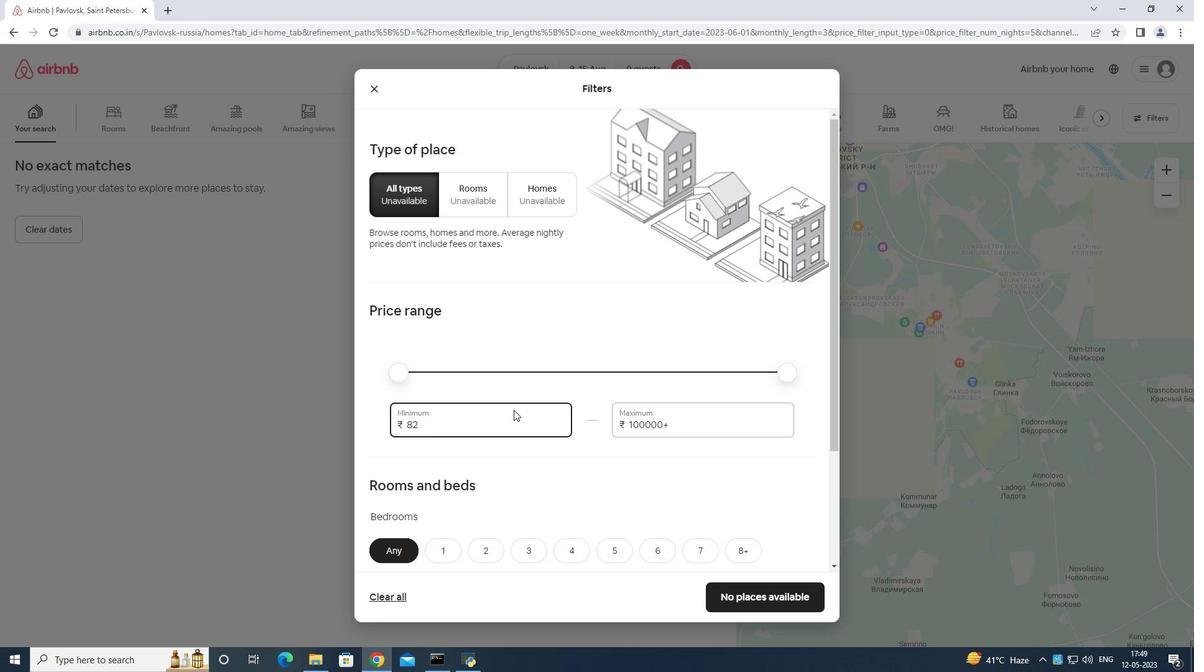 
Action: Mouse moved to (515, 407)
Screenshot: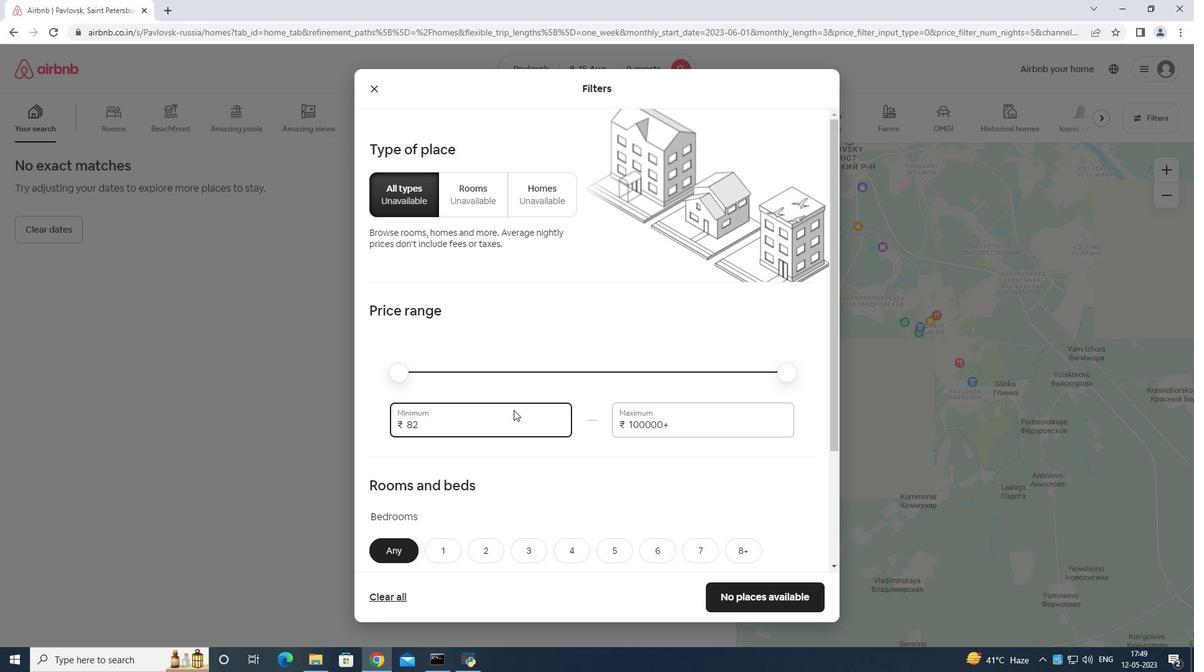
Action: Key pressed <Key.backspace>
Screenshot: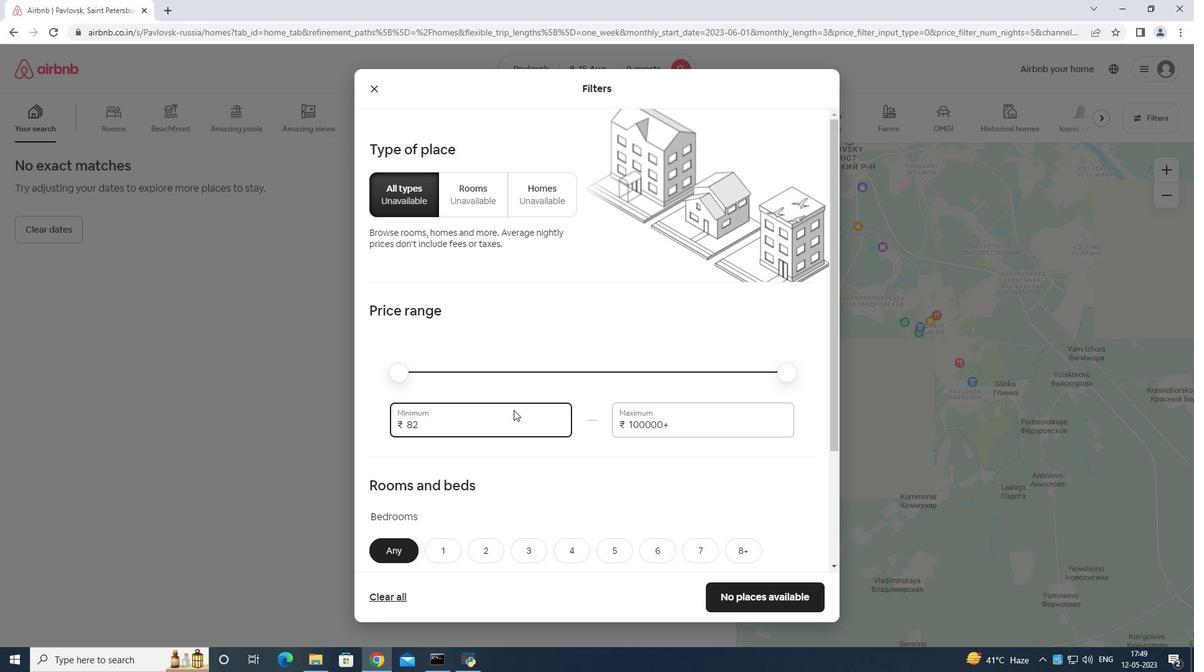 
Action: Mouse moved to (515, 406)
Screenshot: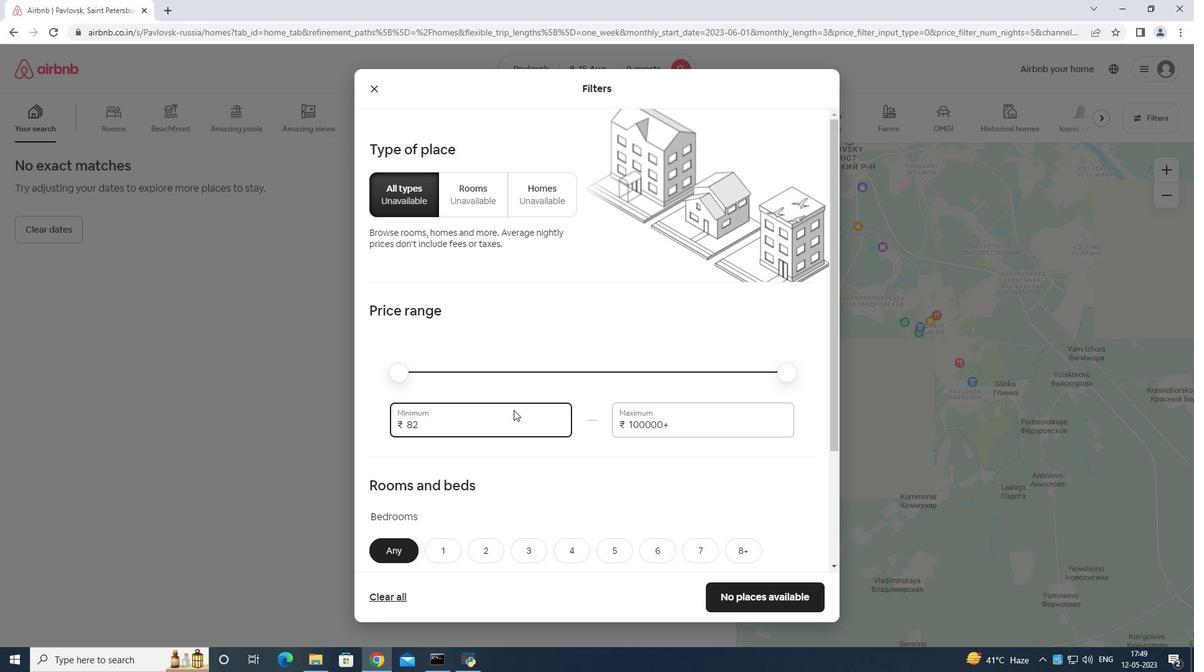 
Action: Key pressed <Key.backspace><Key.backspace>
Screenshot: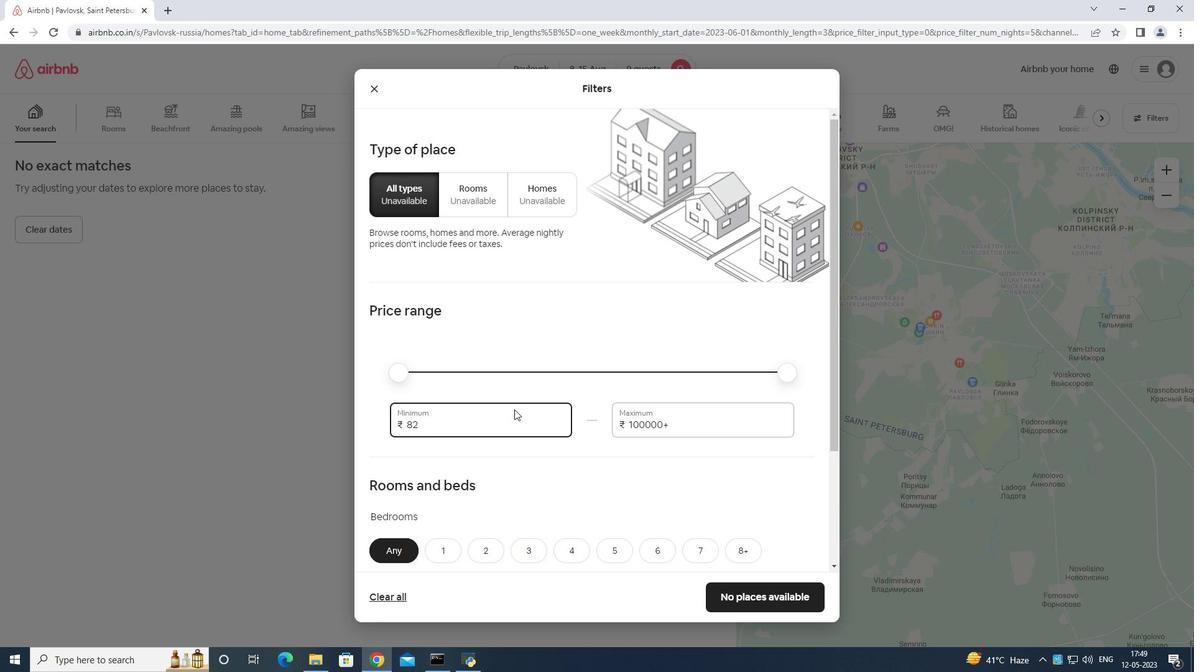 
Action: Mouse moved to (515, 405)
Screenshot: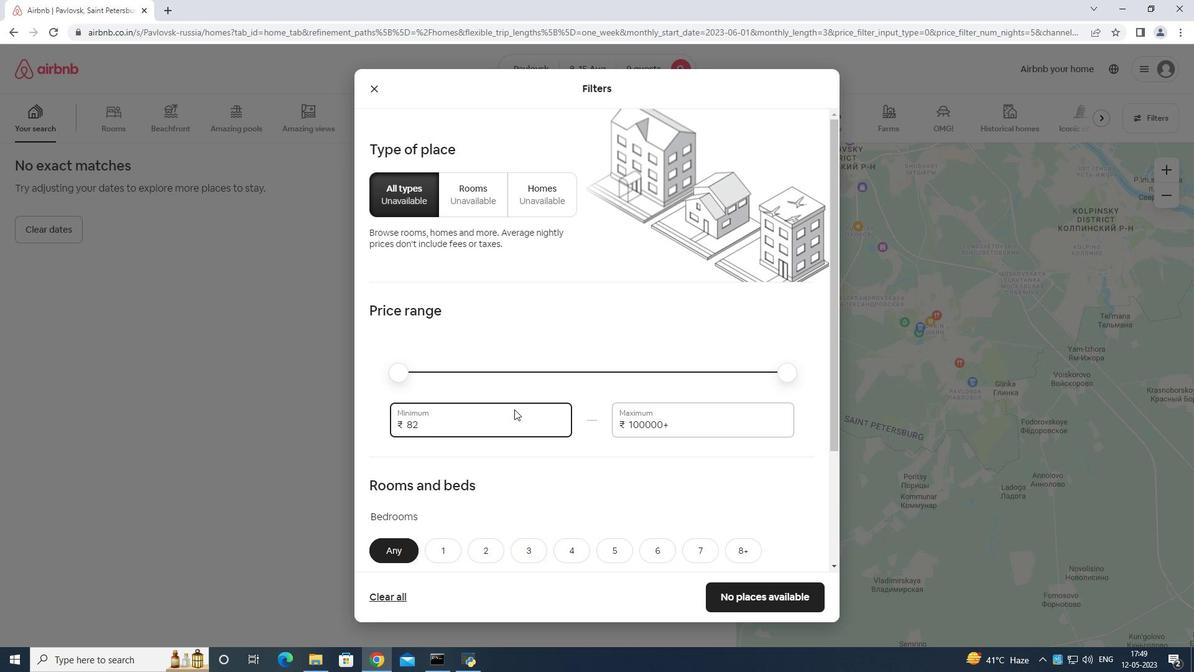 
Action: Key pressed <Key.backspace><Key.backspace>
Screenshot: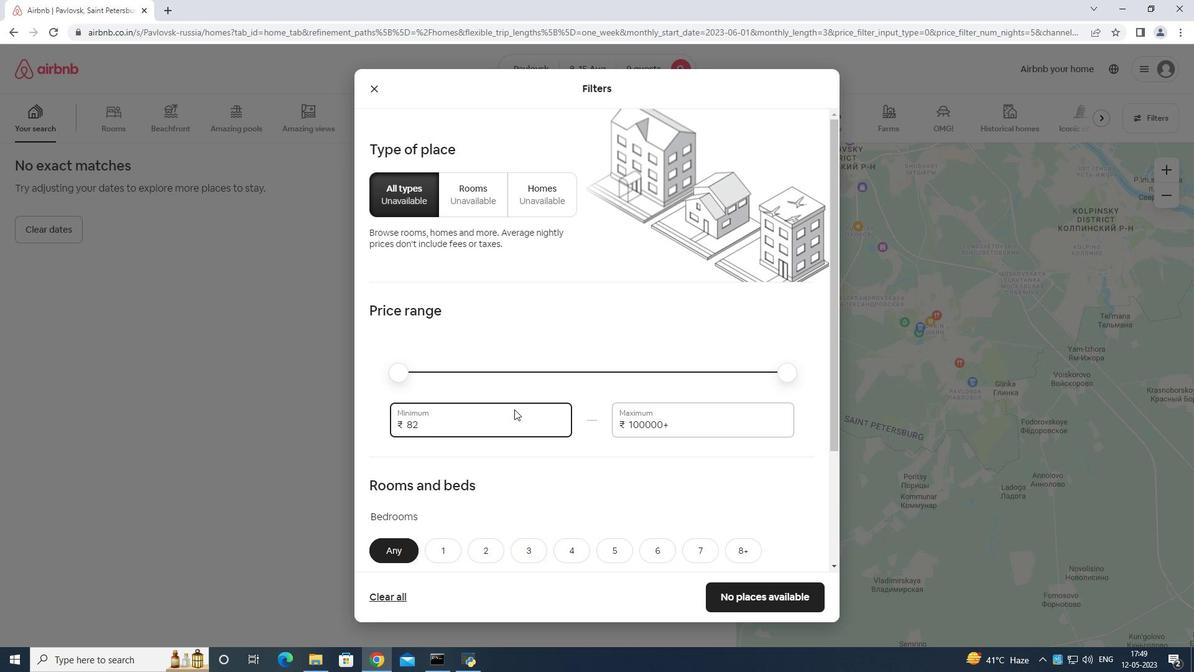 
Action: Mouse moved to (515, 405)
Screenshot: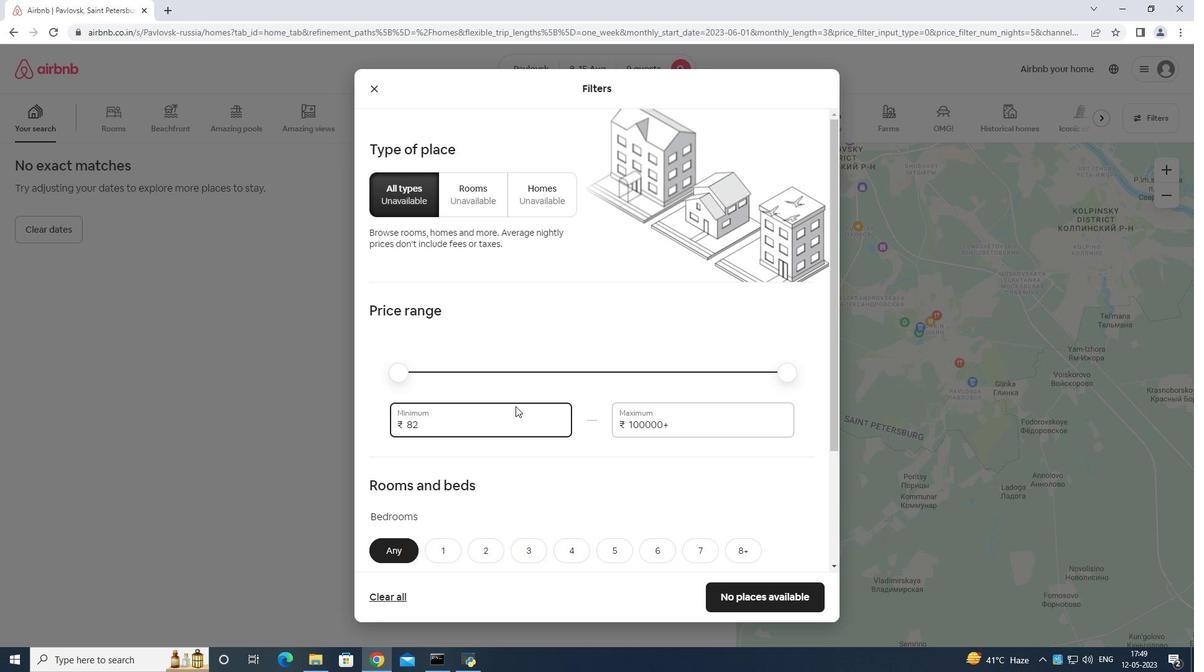 
Action: Key pressed <Key.backspace><Key.backspace>
Screenshot: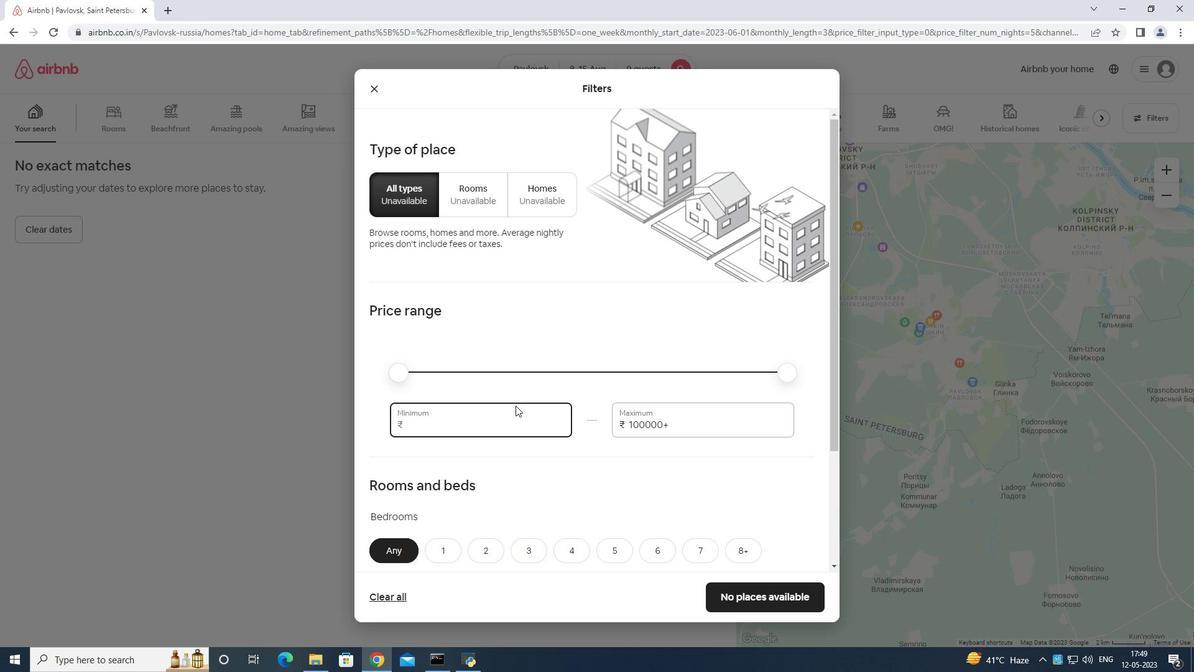 
Action: Mouse moved to (515, 405)
Screenshot: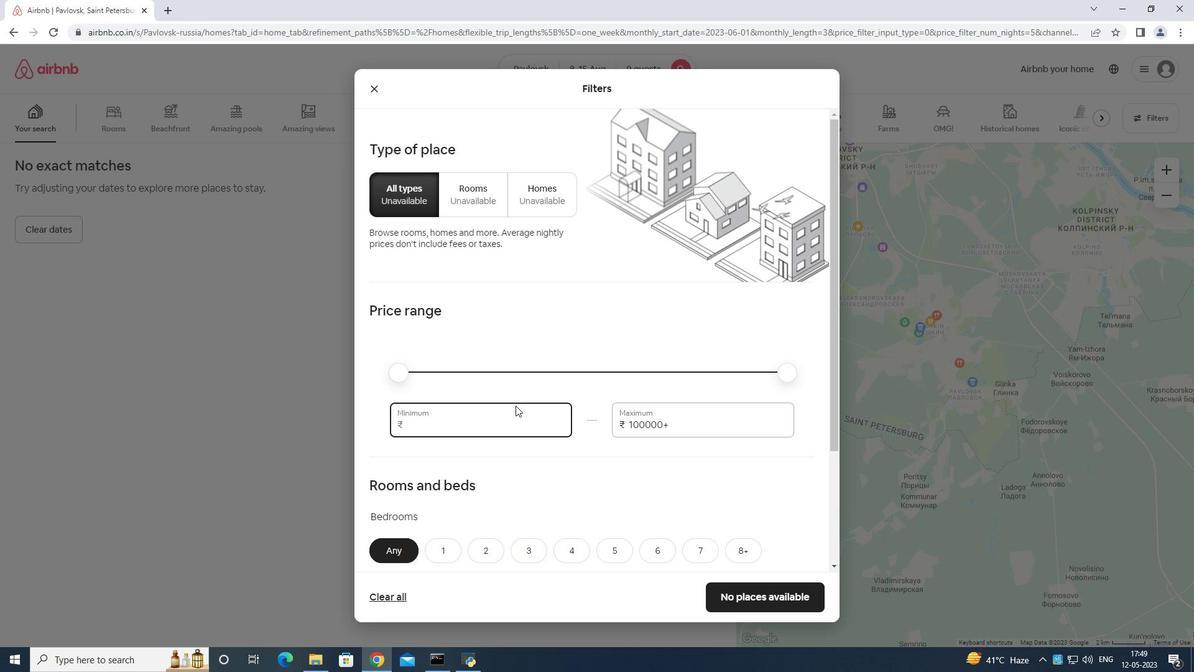 
Action: Key pressed <Key.backspace>
Screenshot: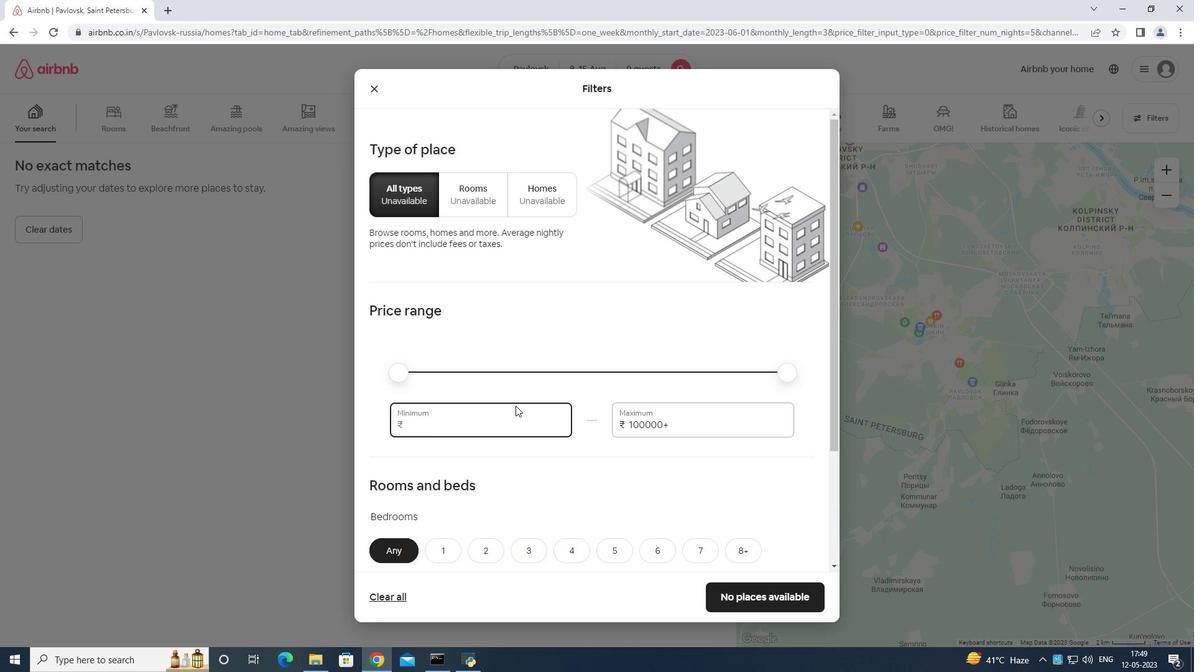 
Action: Mouse moved to (516, 404)
Screenshot: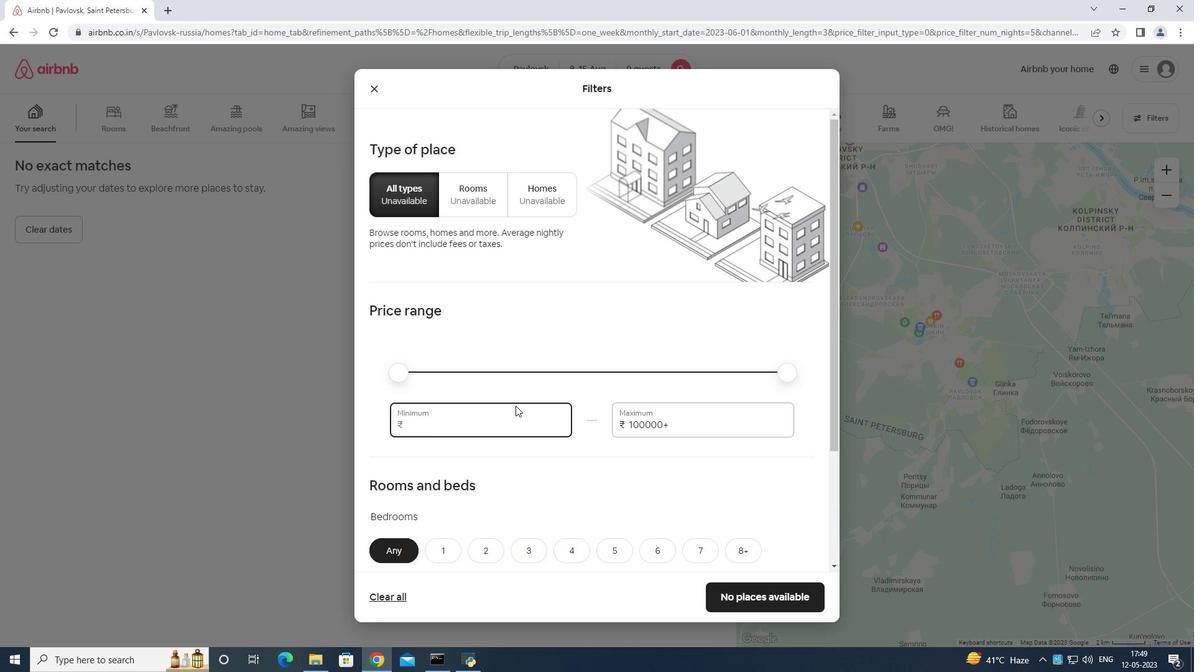 
Action: Key pressed <Key.backspace><Key.backspace><Key.backspace><Key.backspace><Key.backspace><Key.backspace>
Screenshot: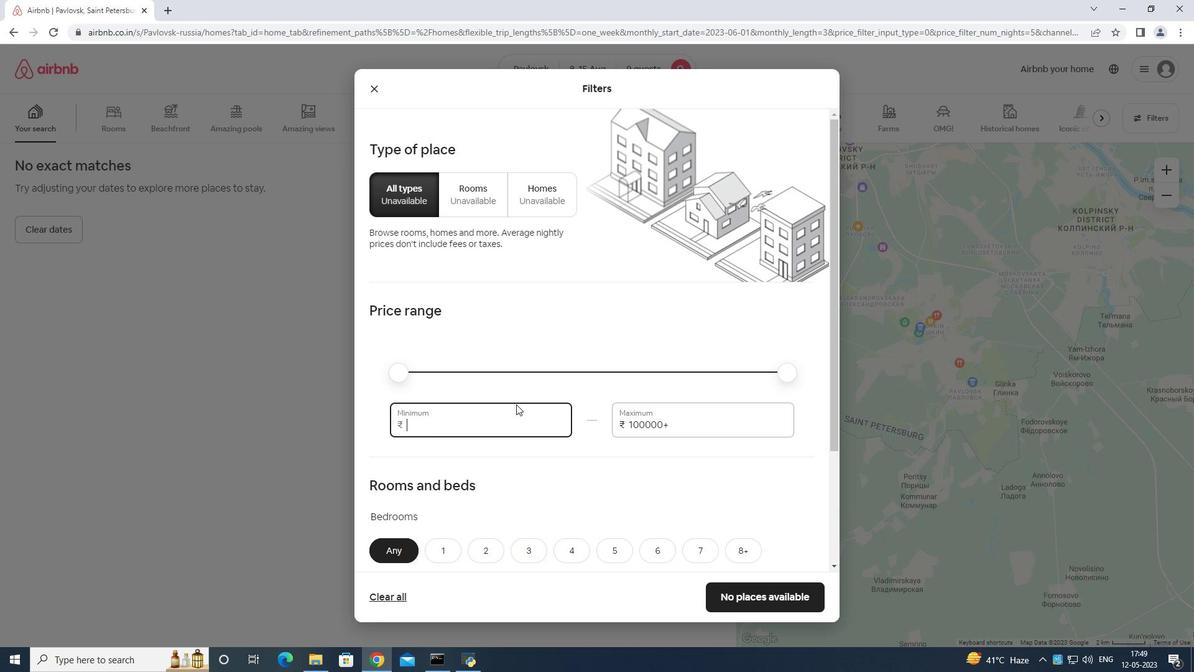 
Action: Mouse moved to (518, 400)
Screenshot: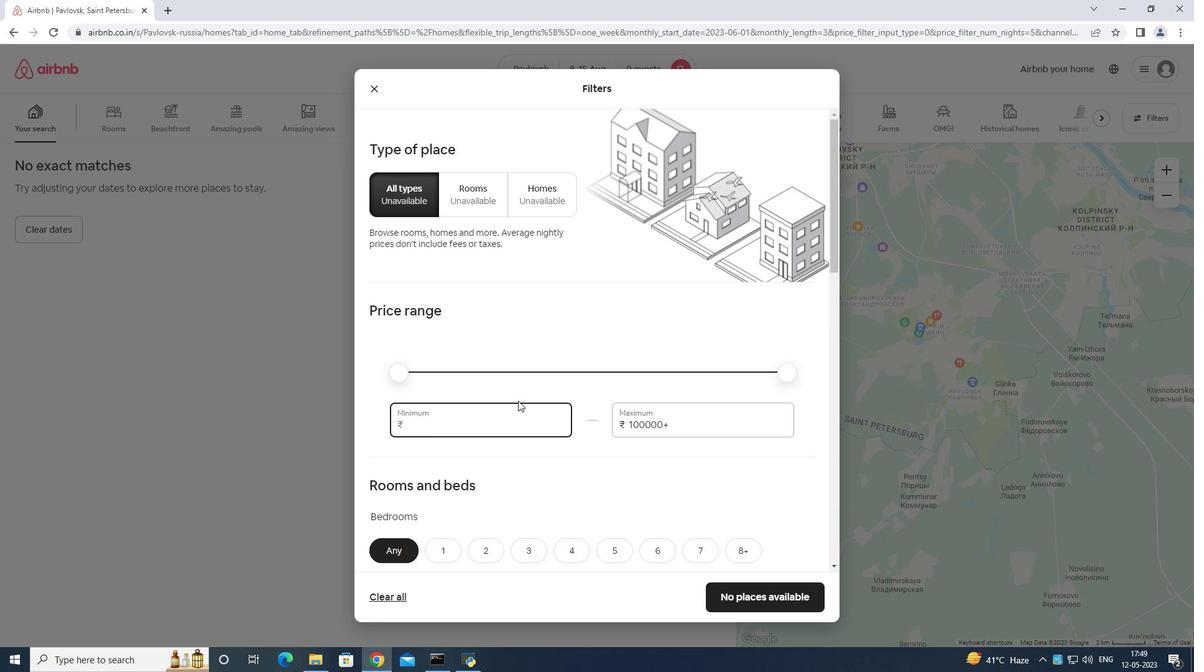 
Action: Key pressed 1
Screenshot: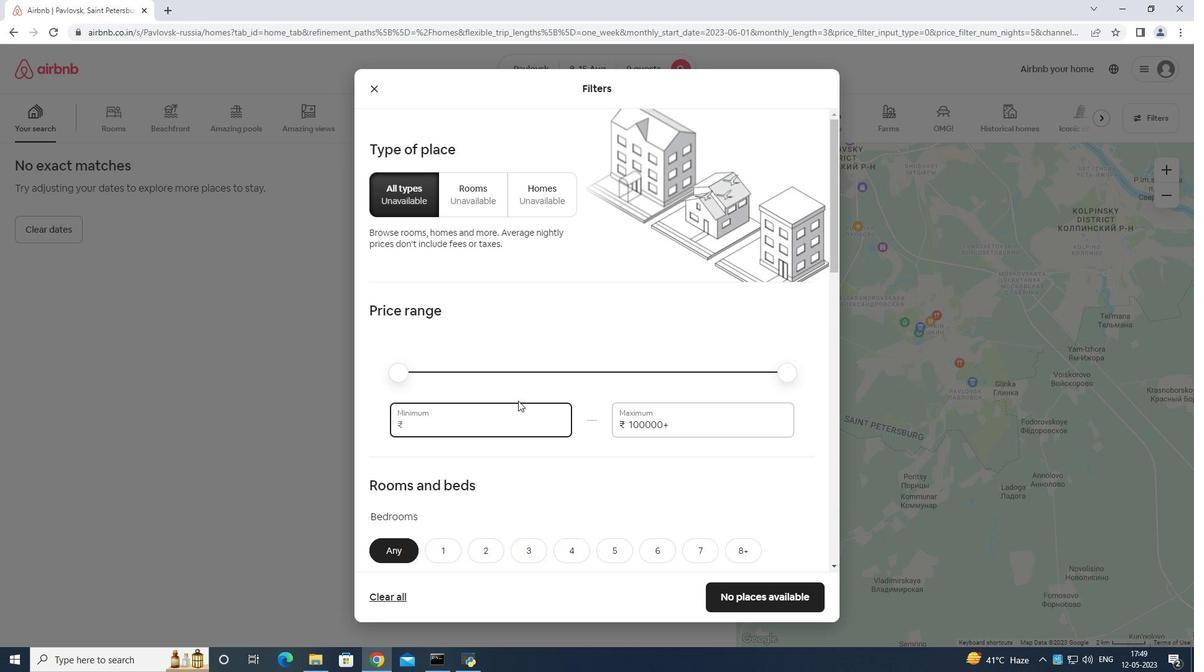 
Action: Mouse moved to (519, 400)
Screenshot: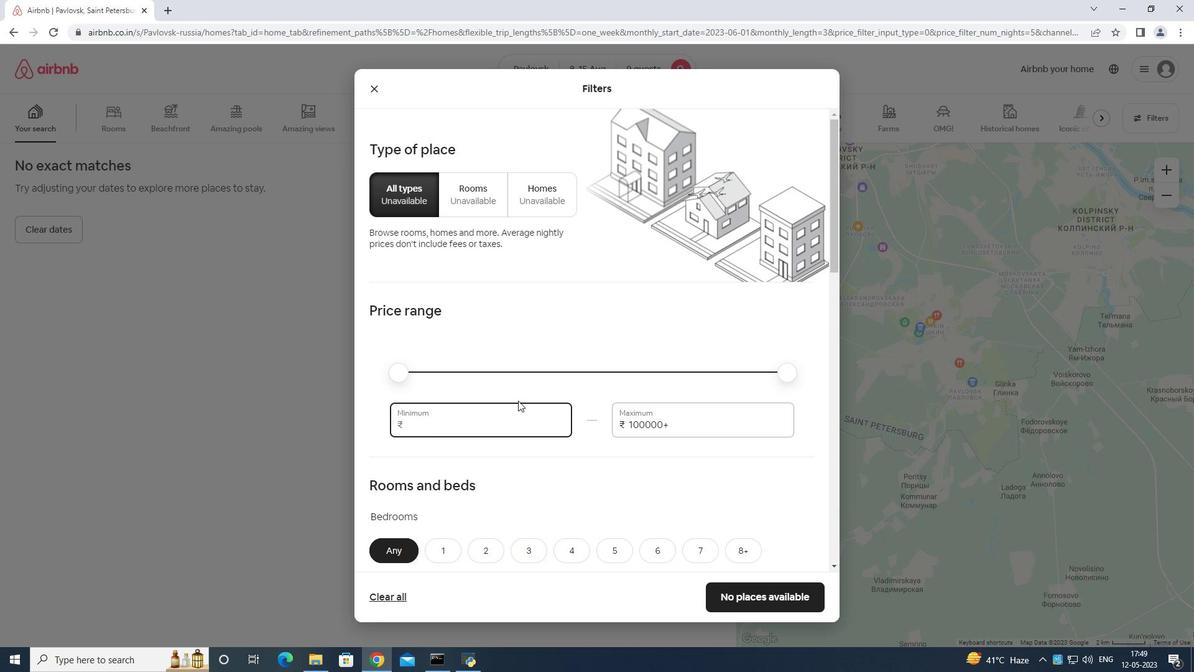 
Action: Key pressed 0
Screenshot: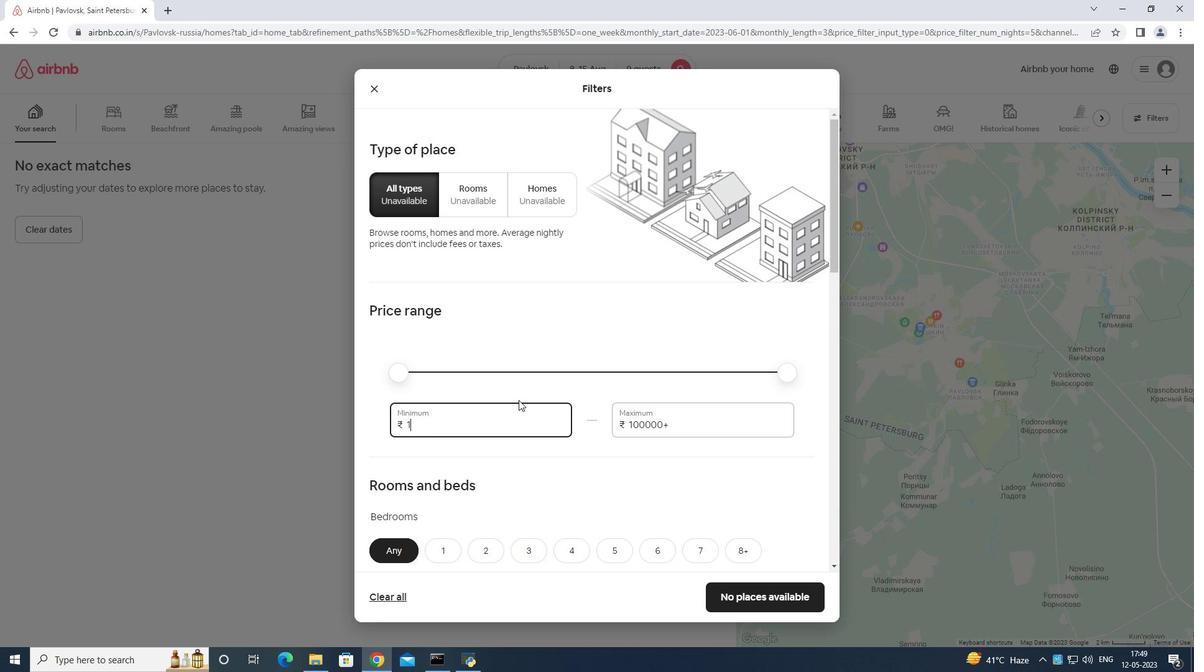 
Action: Mouse moved to (519, 400)
Screenshot: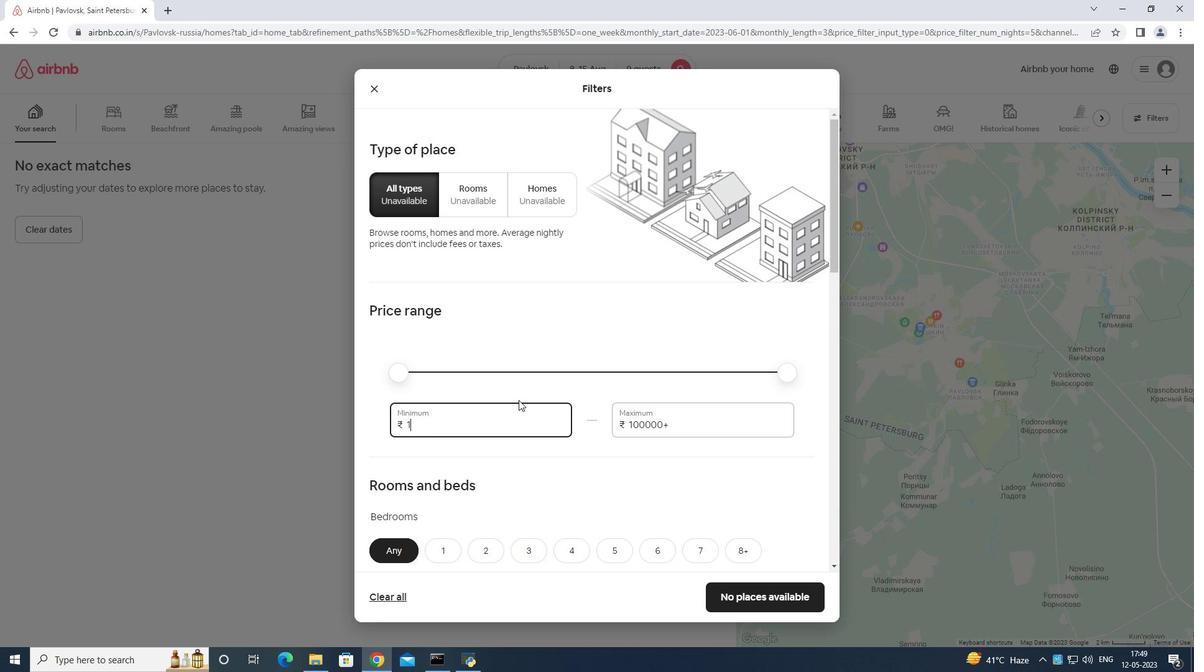 
Action: Key pressed 0
Screenshot: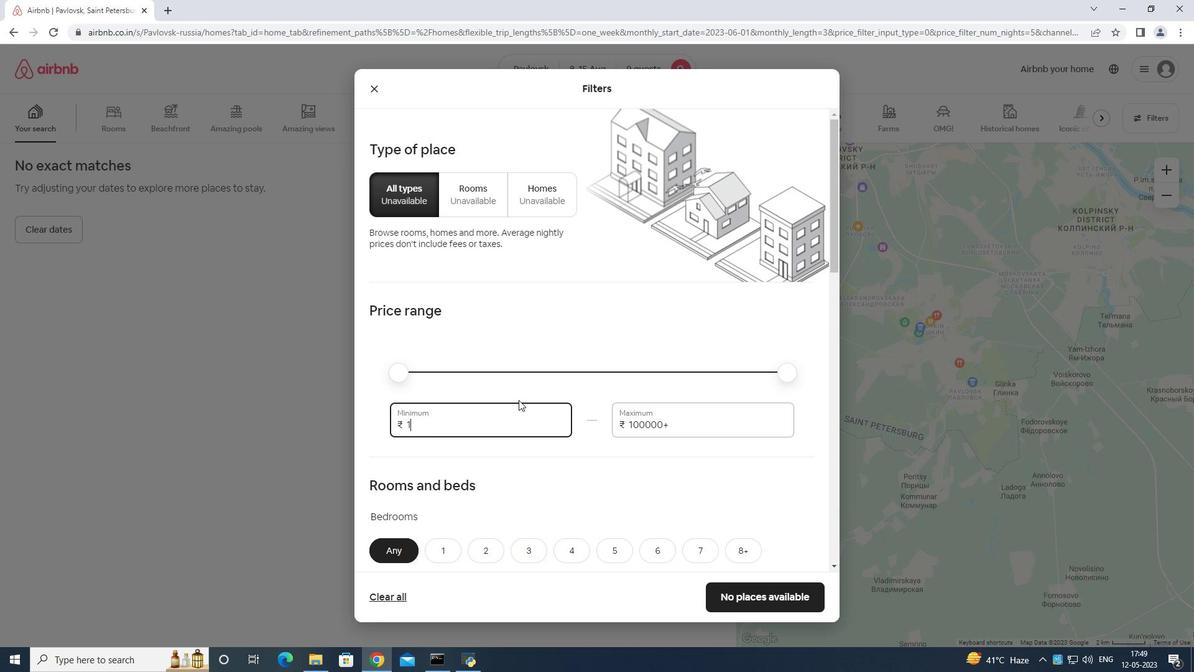 
Action: Mouse moved to (519, 399)
Screenshot: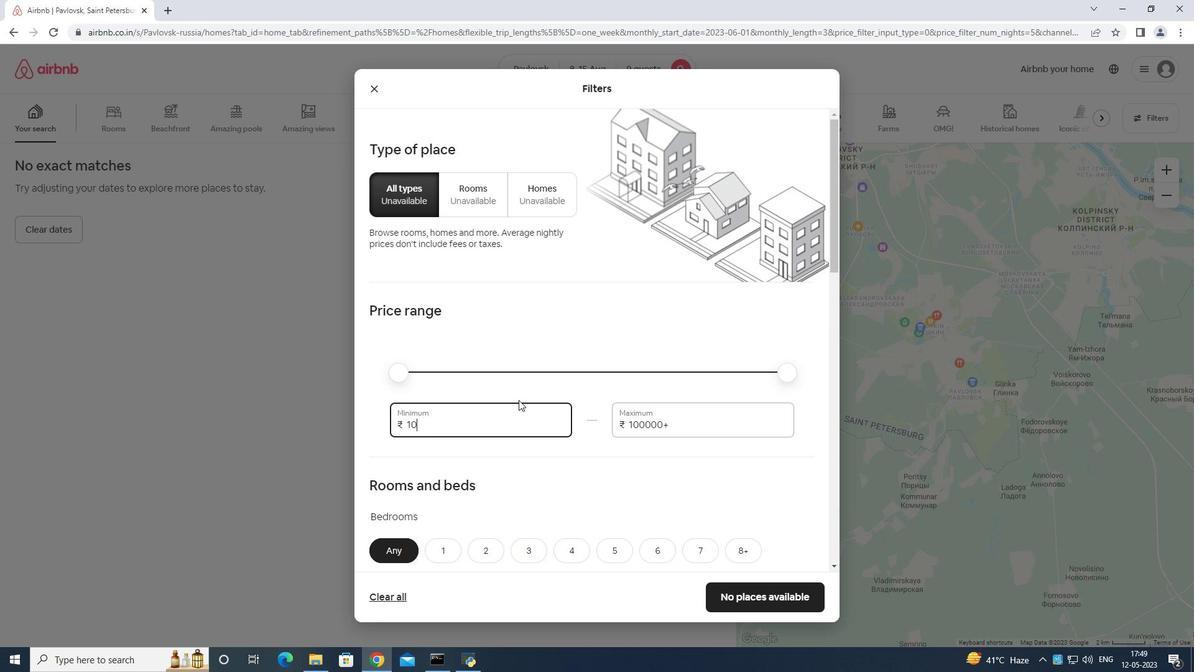 
Action: Key pressed 00
Screenshot: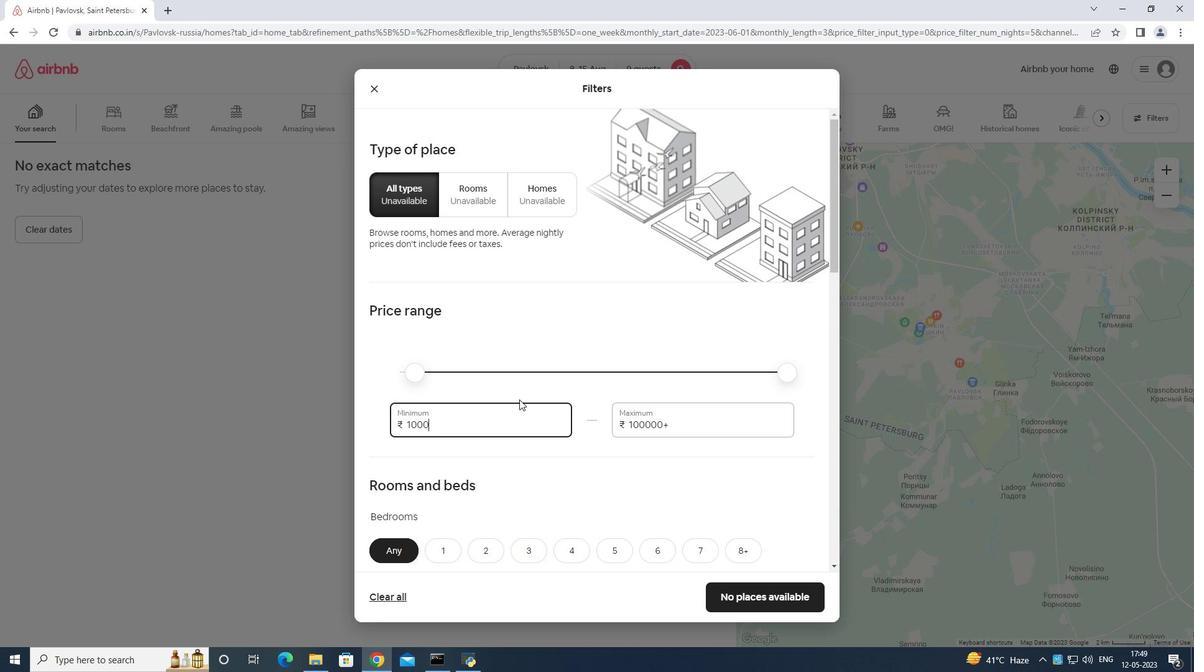 
Action: Mouse moved to (687, 422)
Screenshot: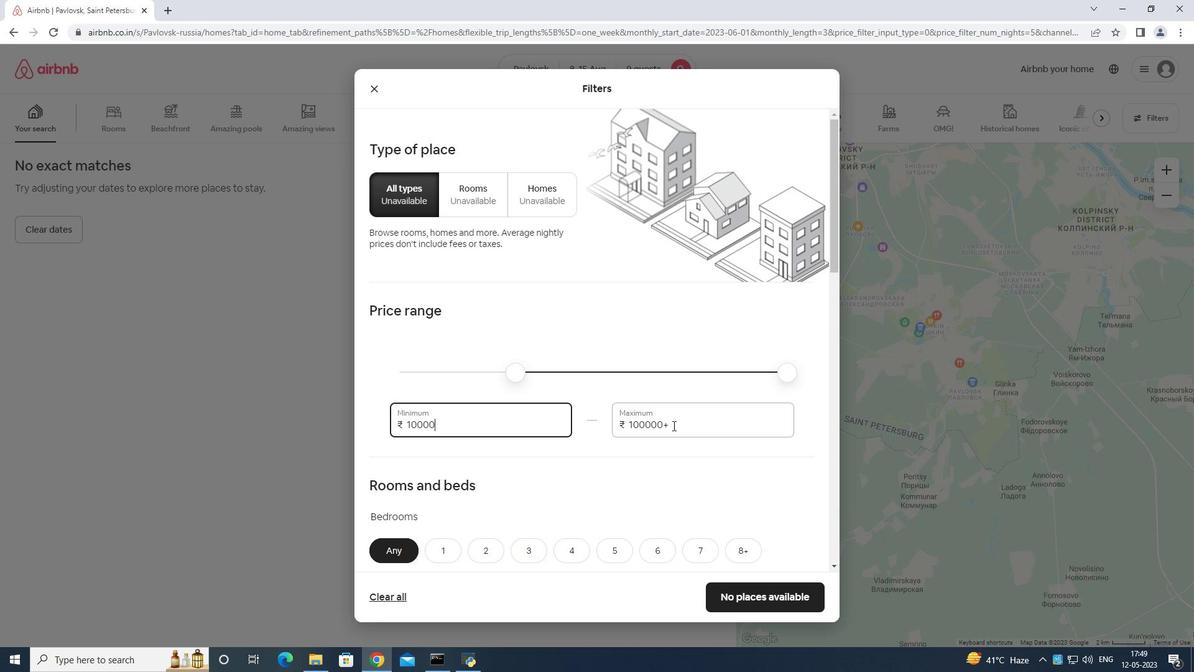 
Action: Mouse pressed left at (687, 422)
Screenshot: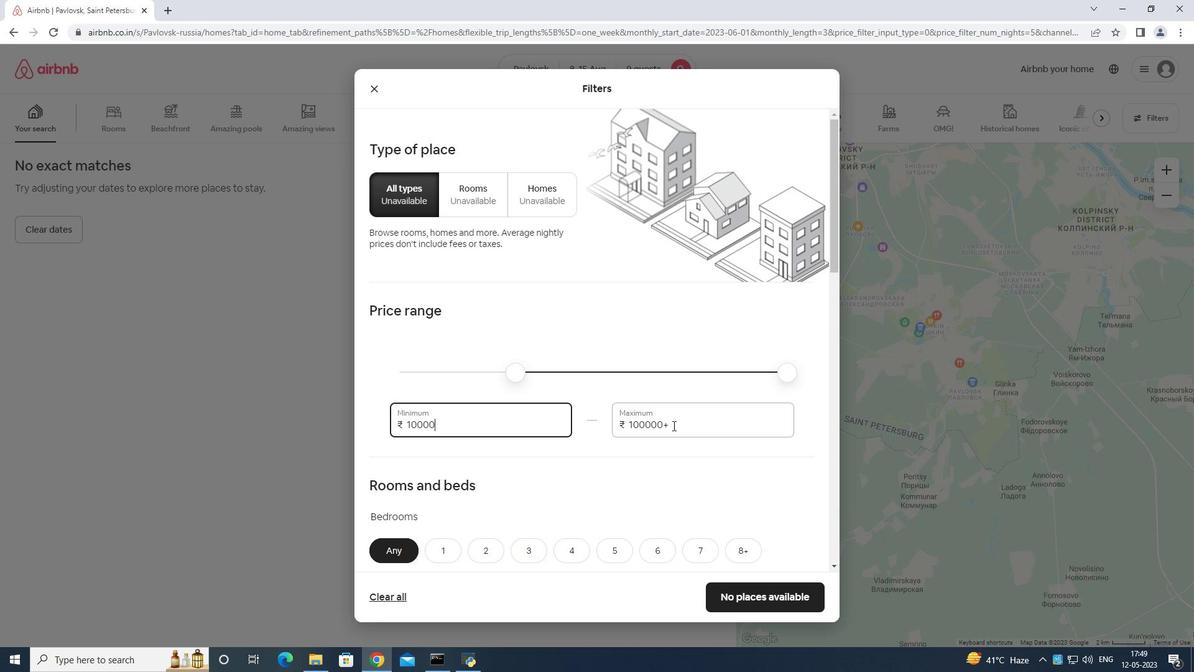 
Action: Mouse moved to (687, 422)
Screenshot: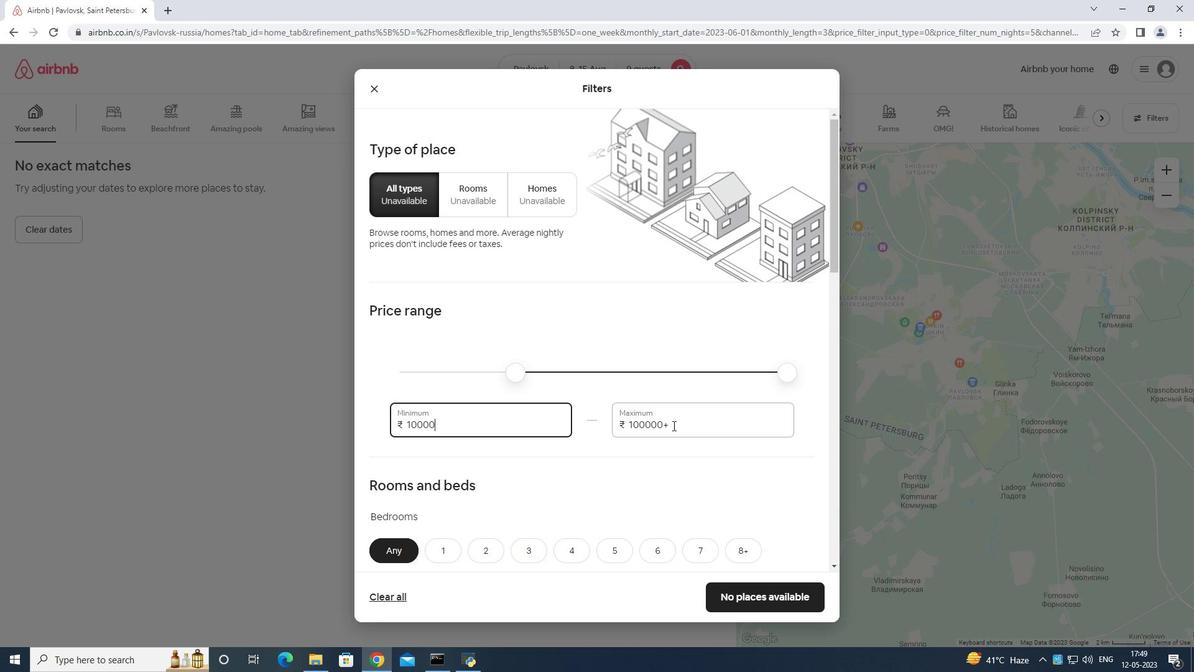 
Action: Key pressed <Key.backspace>
Screenshot: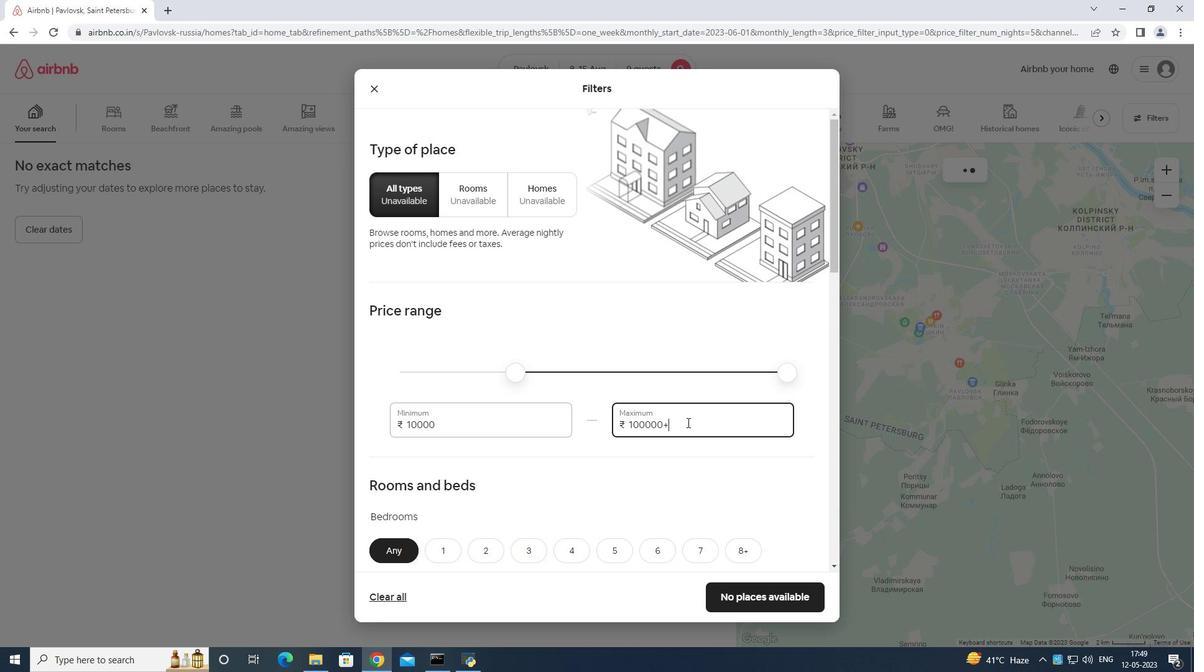 
Action: Mouse moved to (687, 421)
Screenshot: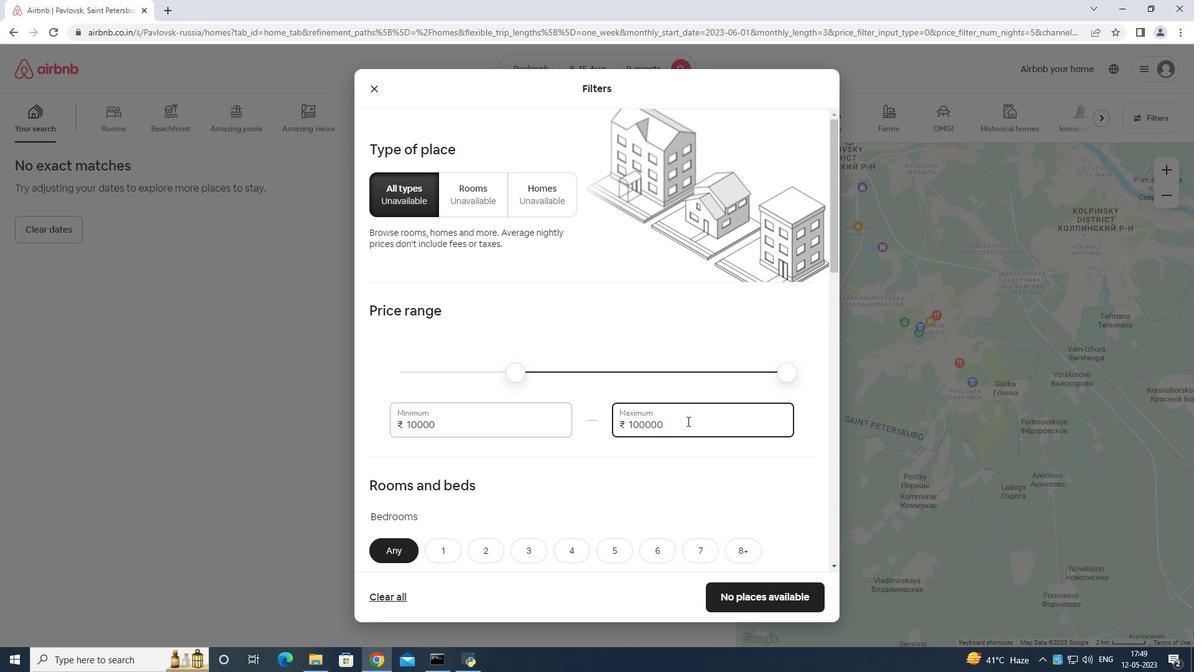 
Action: Key pressed <Key.backspace><Key.backspace><Key.backspace>
Screenshot: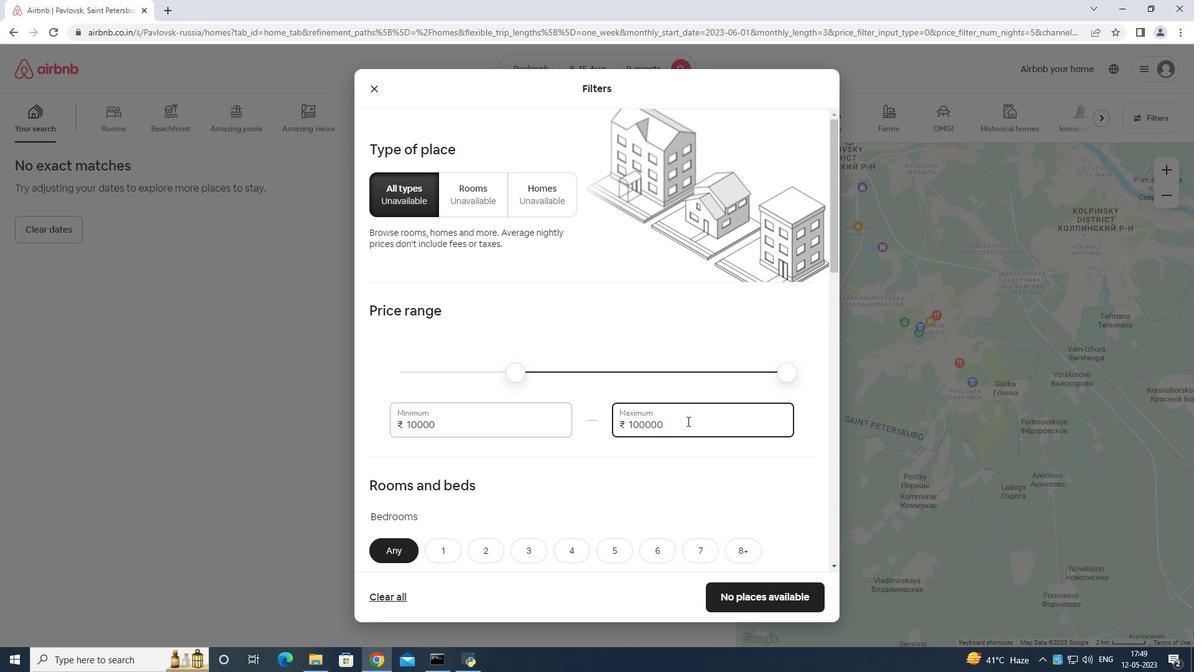 
Action: Mouse moved to (687, 420)
Screenshot: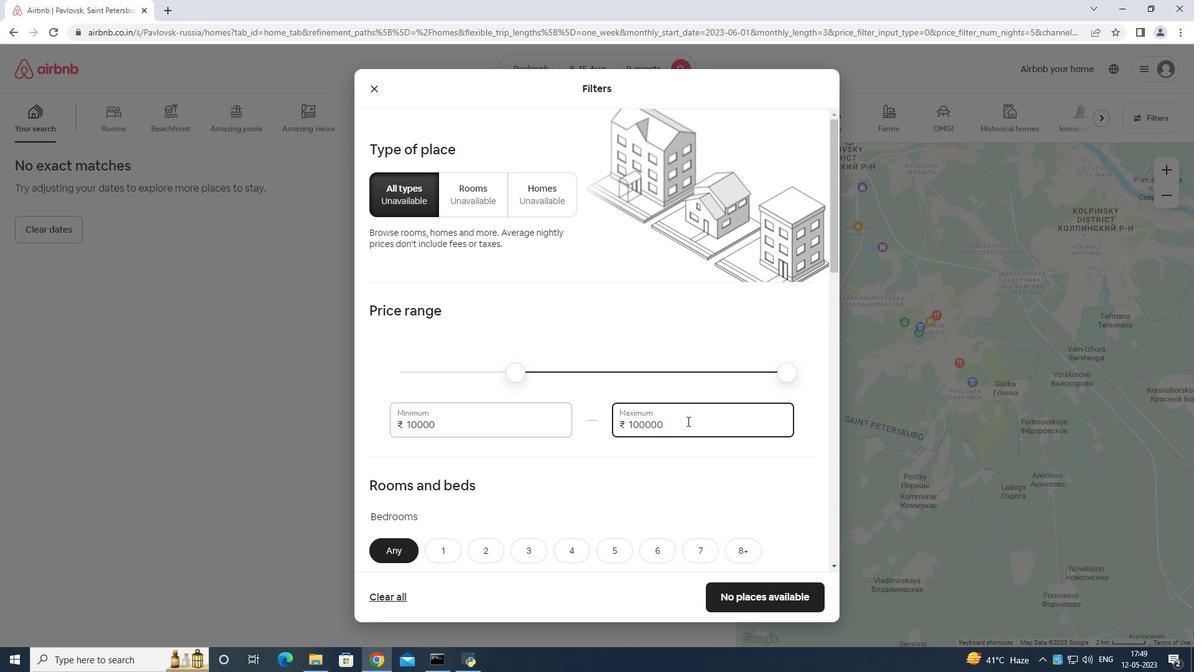 
Action: Key pressed <Key.backspace><Key.backspace><Key.backspace><Key.backspace><Key.backspace><Key.backspace><Key.backspace><Key.backspace><Key.backspace><Key.backspace><Key.backspace><Key.backspace>1
Screenshot: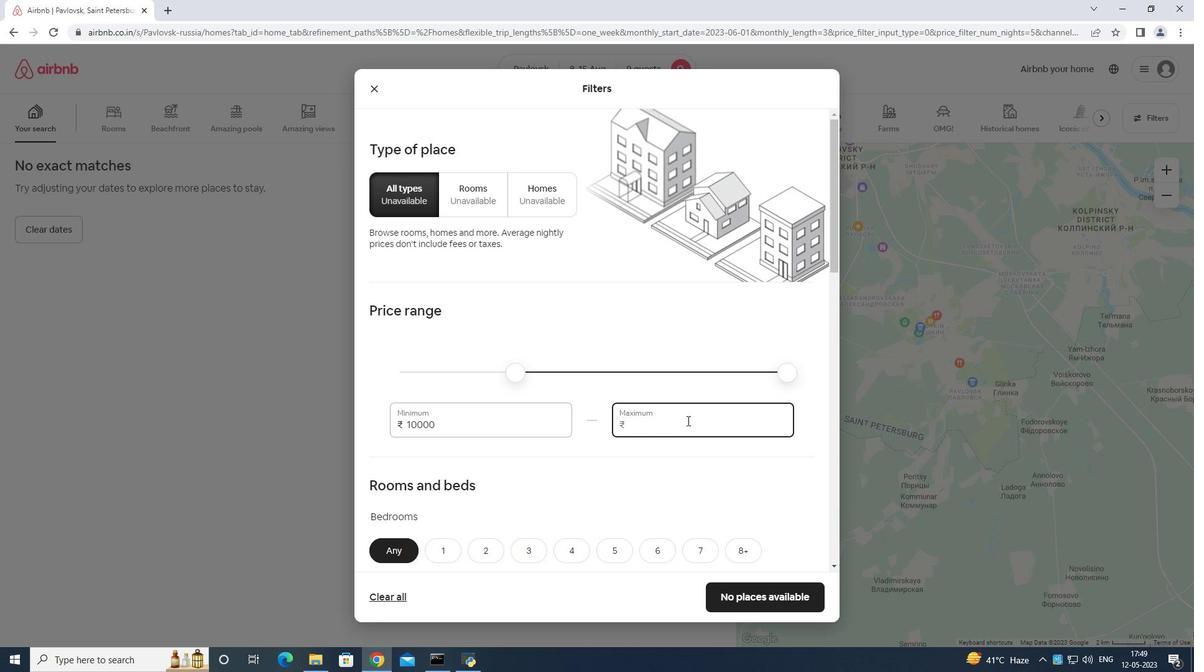 
Action: Mouse moved to (687, 419)
Screenshot: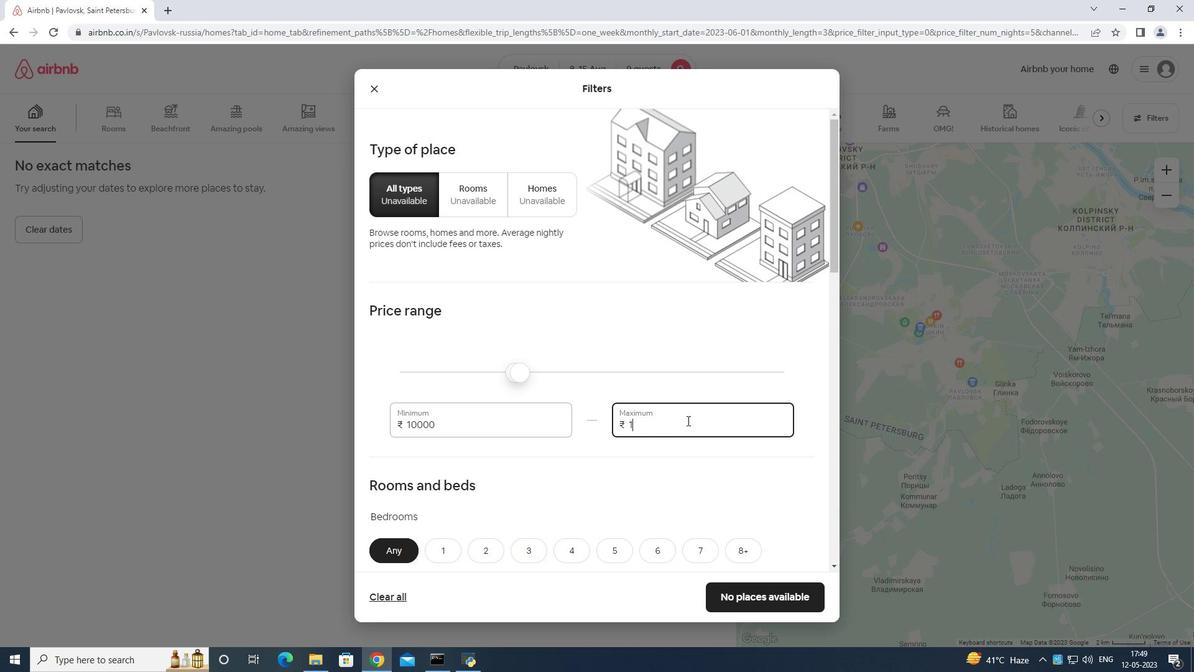 
Action: Key pressed 4000
Screenshot: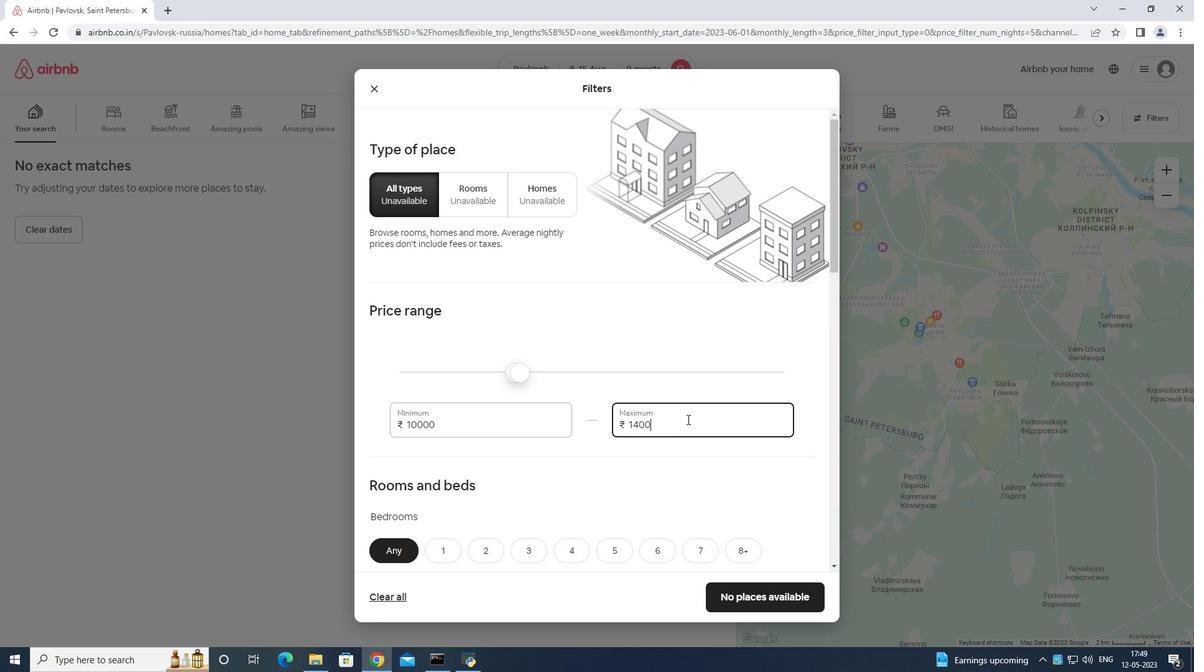 
Action: Mouse scrolled (687, 418) with delta (0, 0)
Screenshot: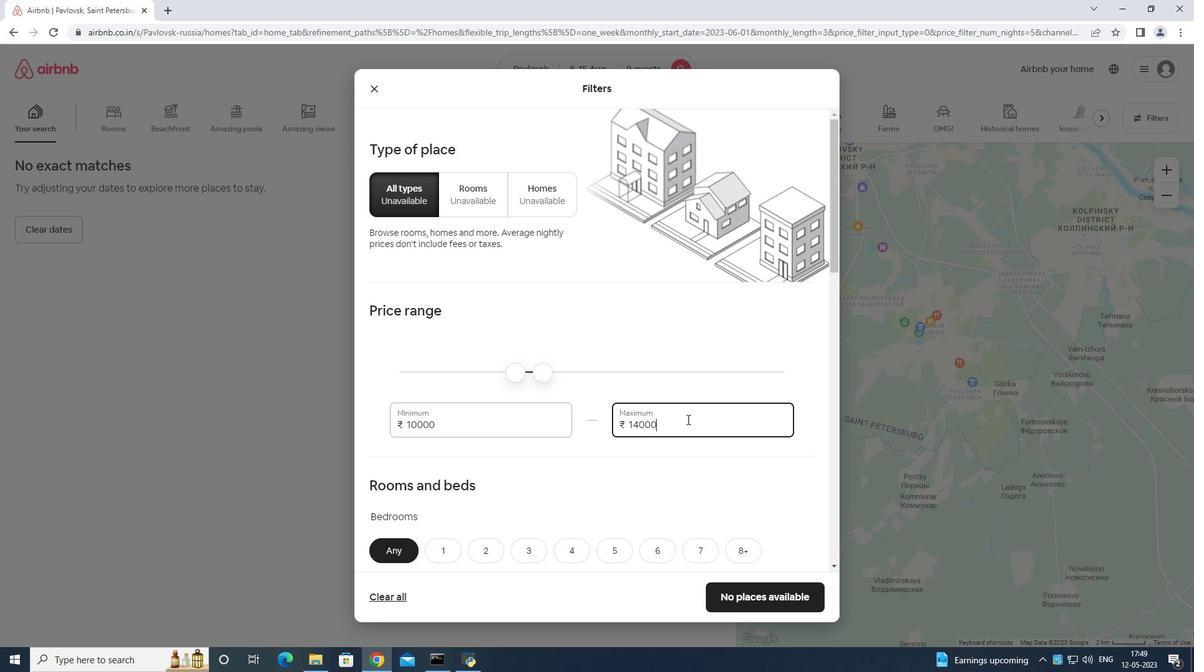 
Action: Mouse scrolled (687, 418) with delta (0, 0)
Screenshot: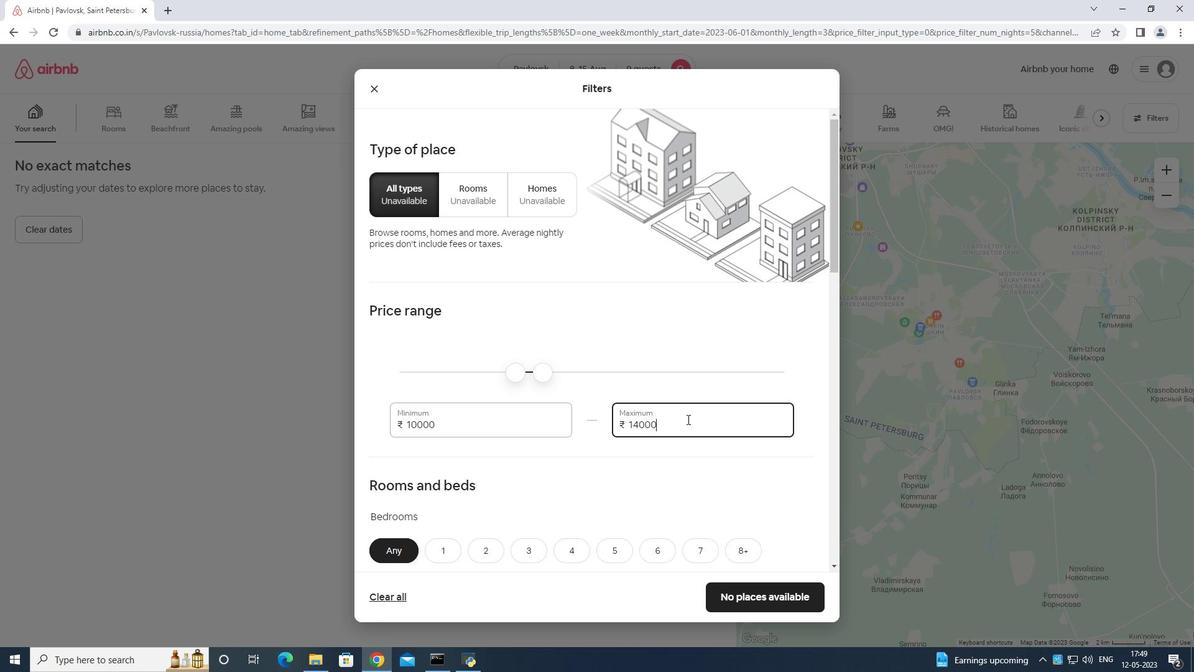 
Action: Mouse moved to (681, 414)
Screenshot: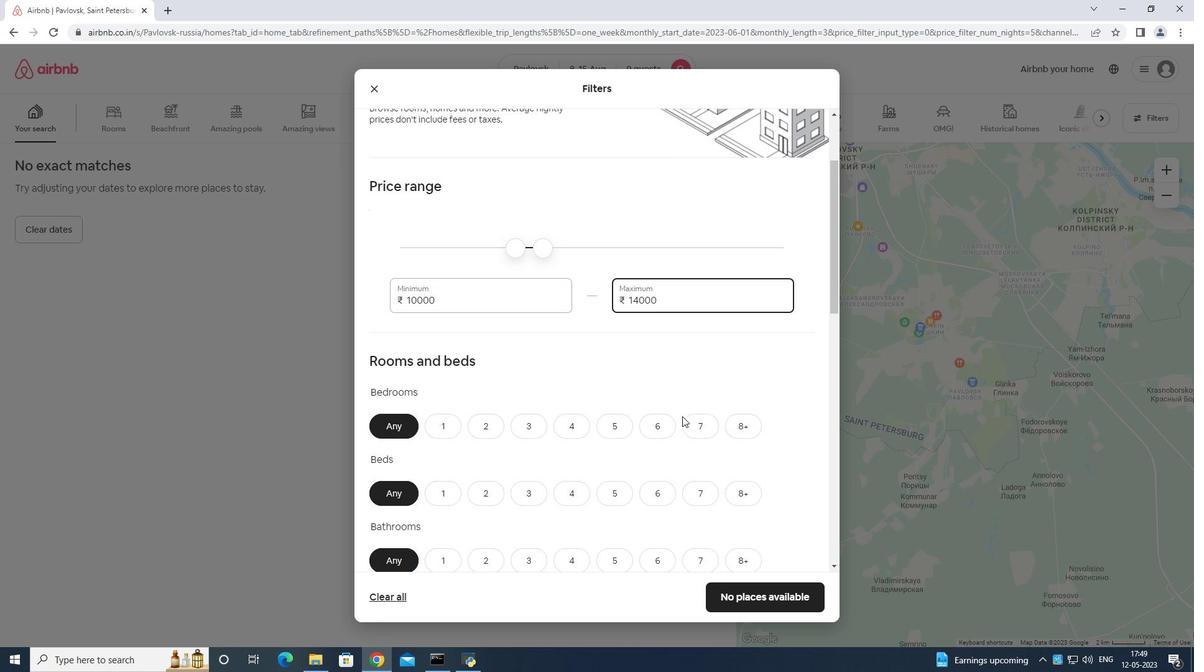 
Action: Mouse scrolled (681, 413) with delta (0, 0)
Screenshot: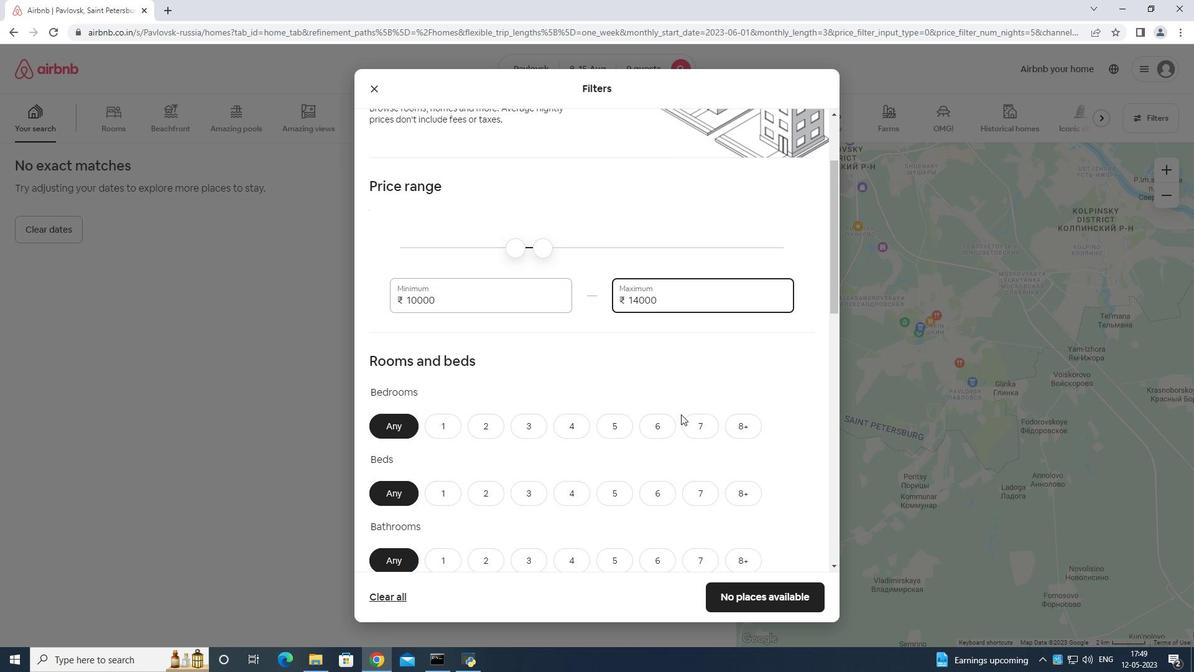 
Action: Mouse moved to (610, 359)
Screenshot: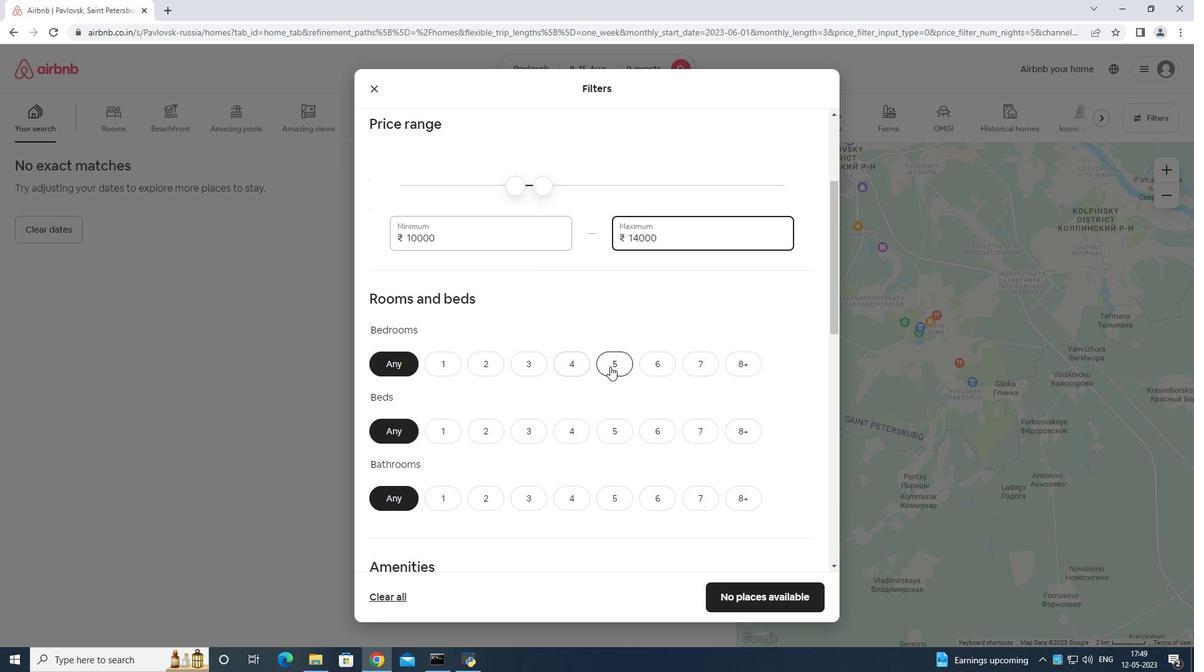 
Action: Mouse pressed left at (610, 359)
Screenshot: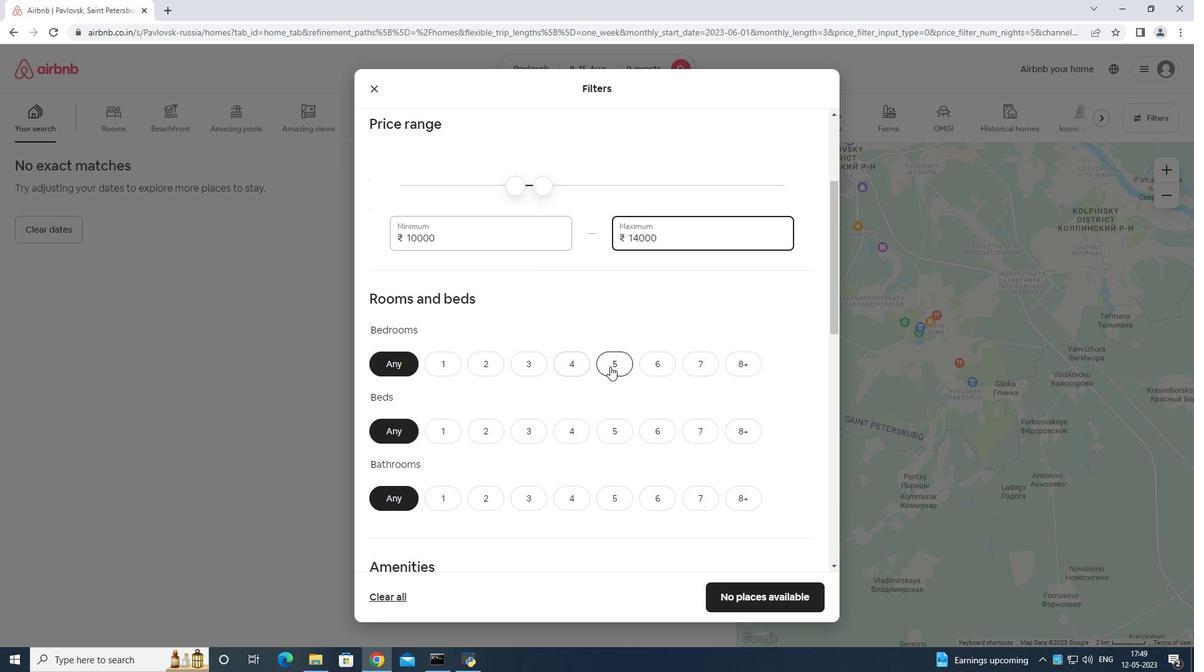 
Action: Mouse moved to (749, 430)
Screenshot: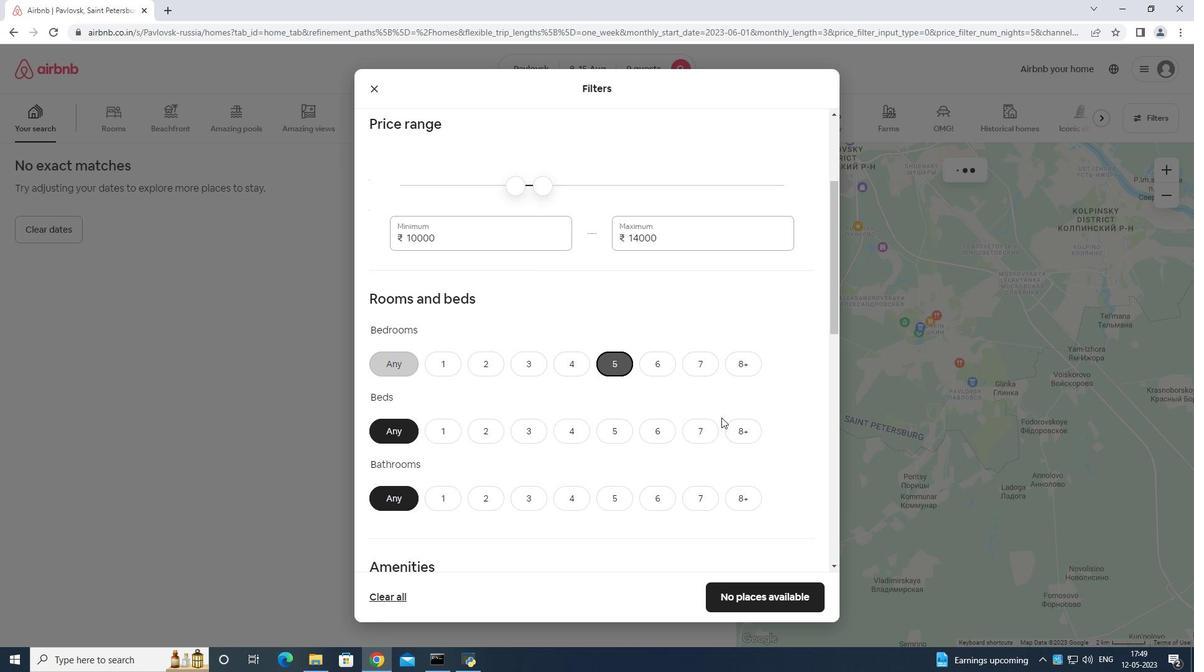 
Action: Mouse pressed left at (749, 430)
Screenshot: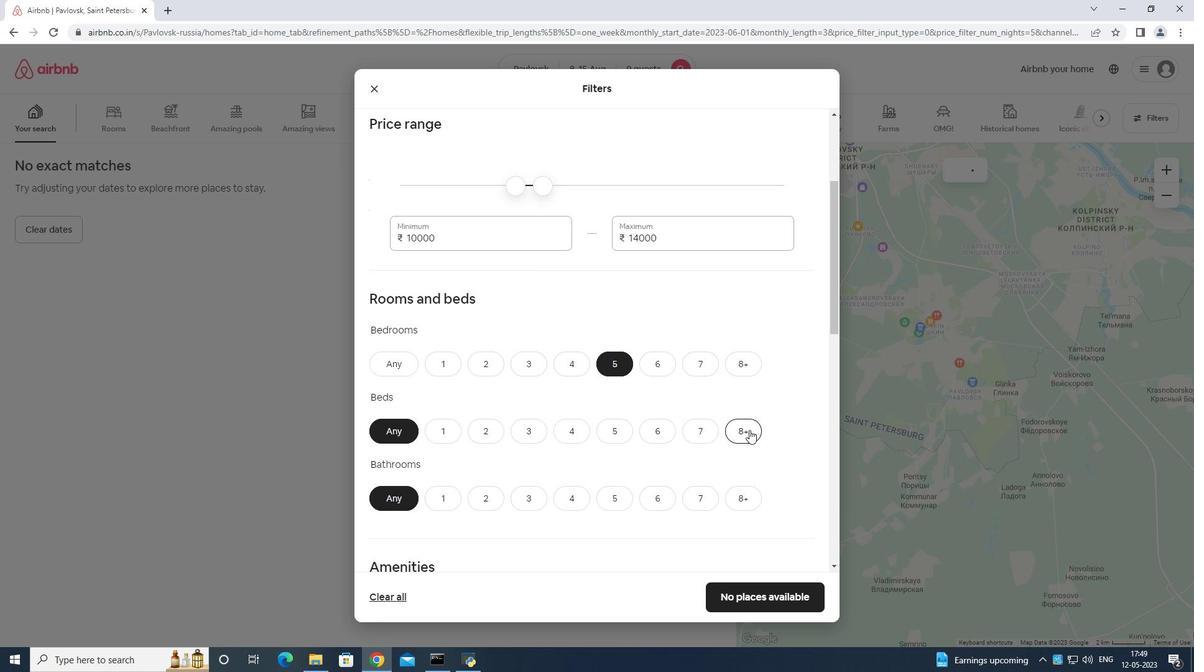 
Action: Mouse moved to (606, 494)
Screenshot: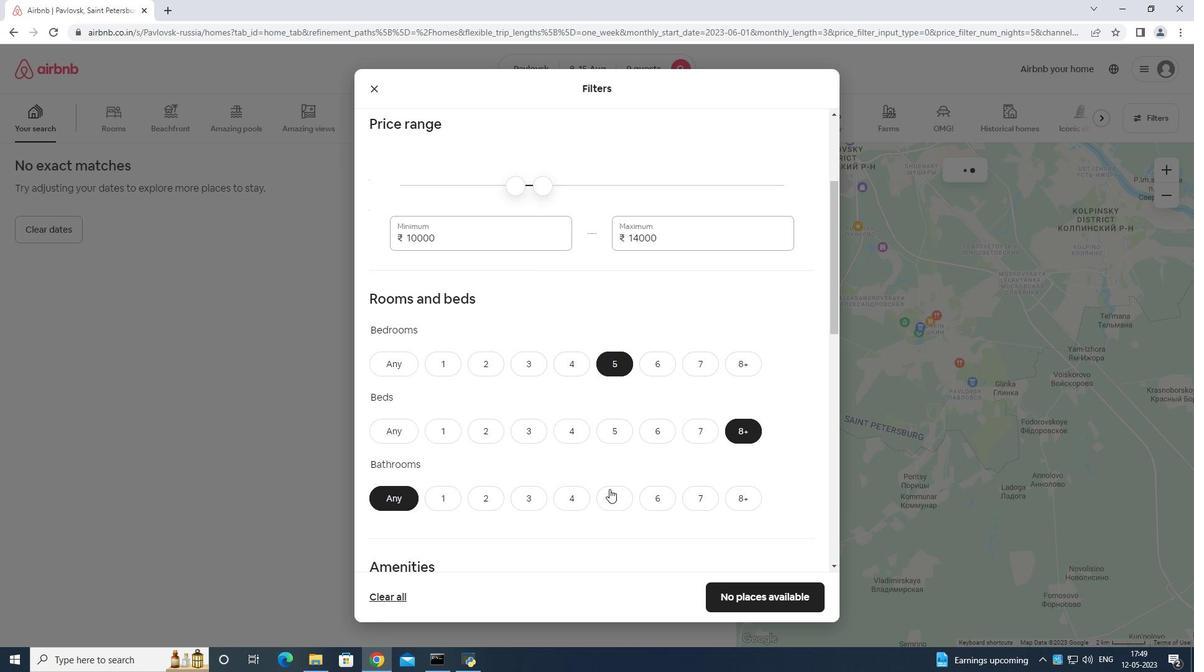 
Action: Mouse pressed left at (606, 494)
Screenshot: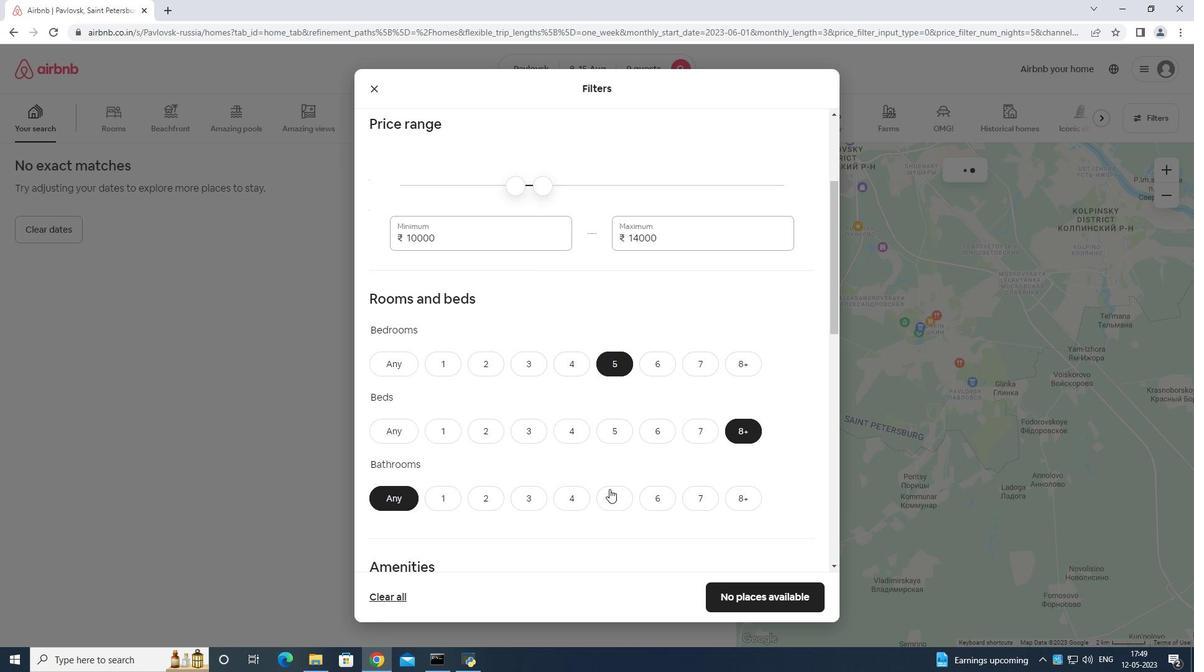 
Action: Mouse moved to (608, 426)
Screenshot: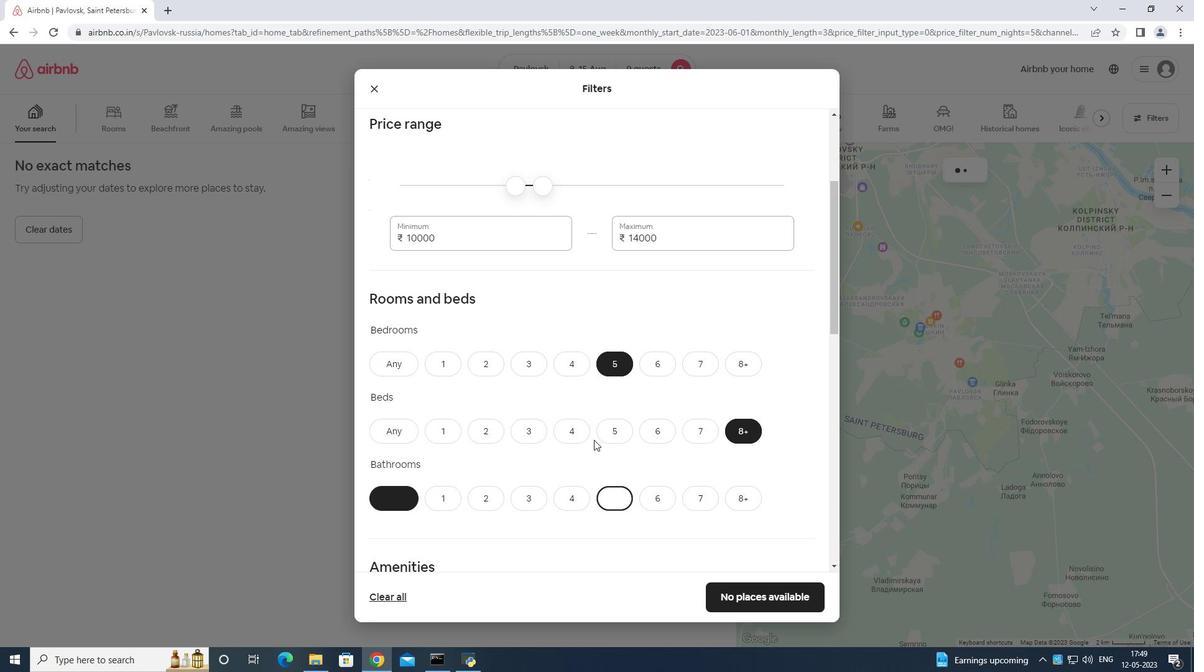 
Action: Mouse scrolled (608, 426) with delta (0, 0)
Screenshot: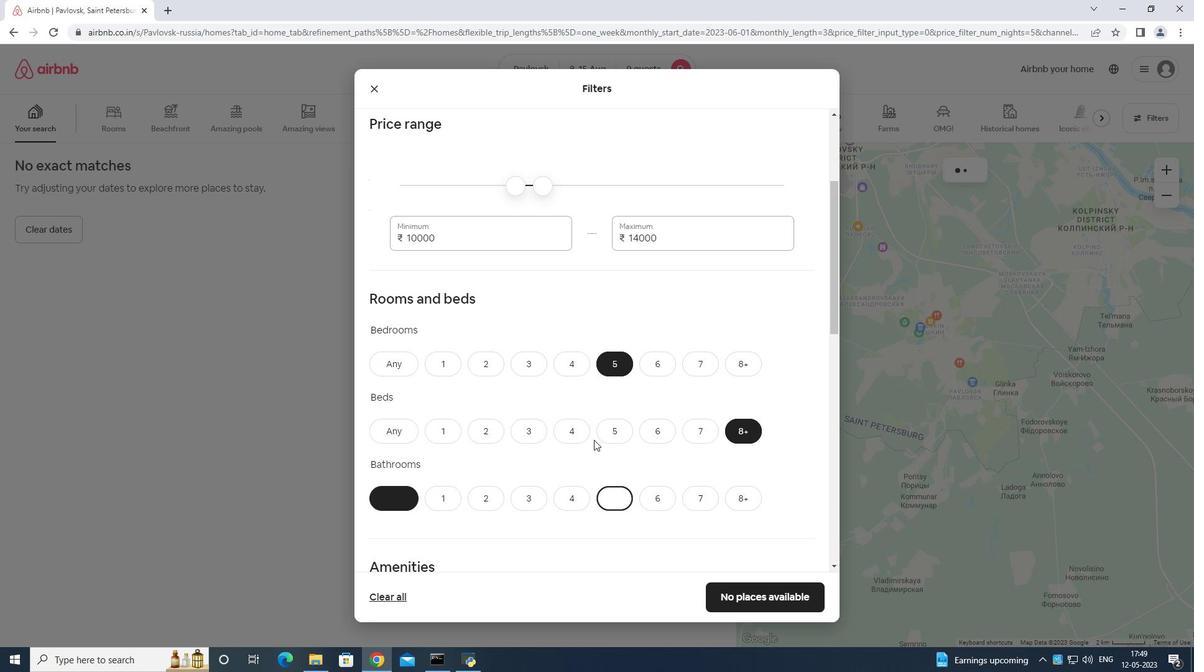 
Action: Mouse moved to (612, 432)
Screenshot: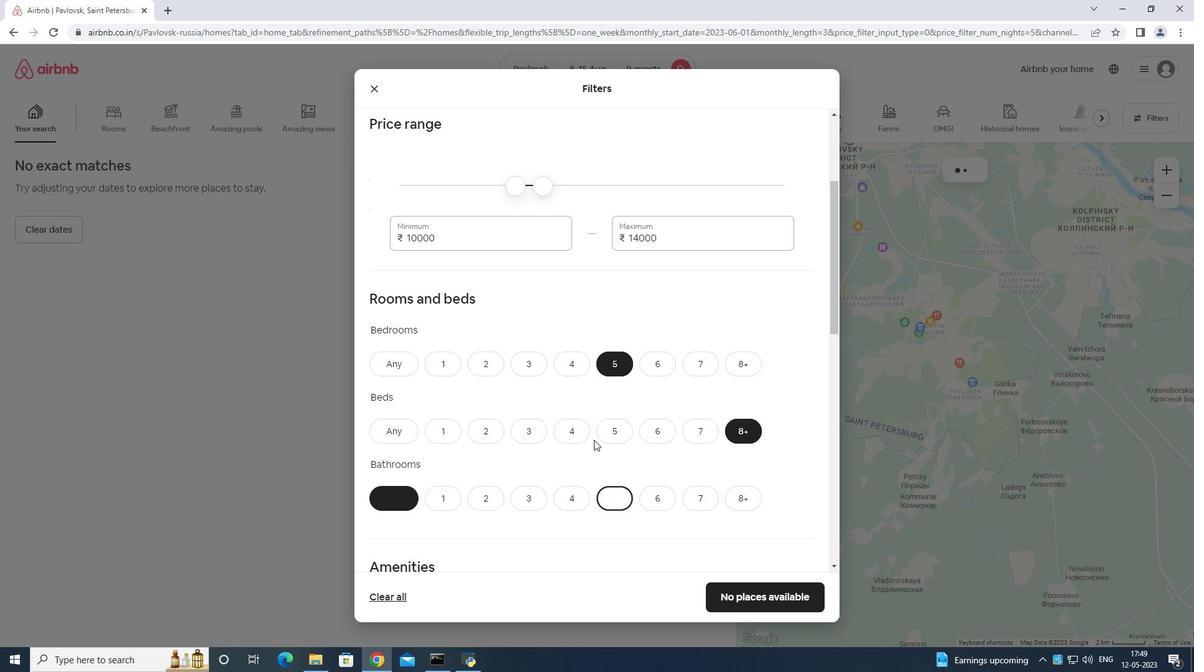 
Action: Mouse scrolled (612, 431) with delta (0, 0)
Screenshot: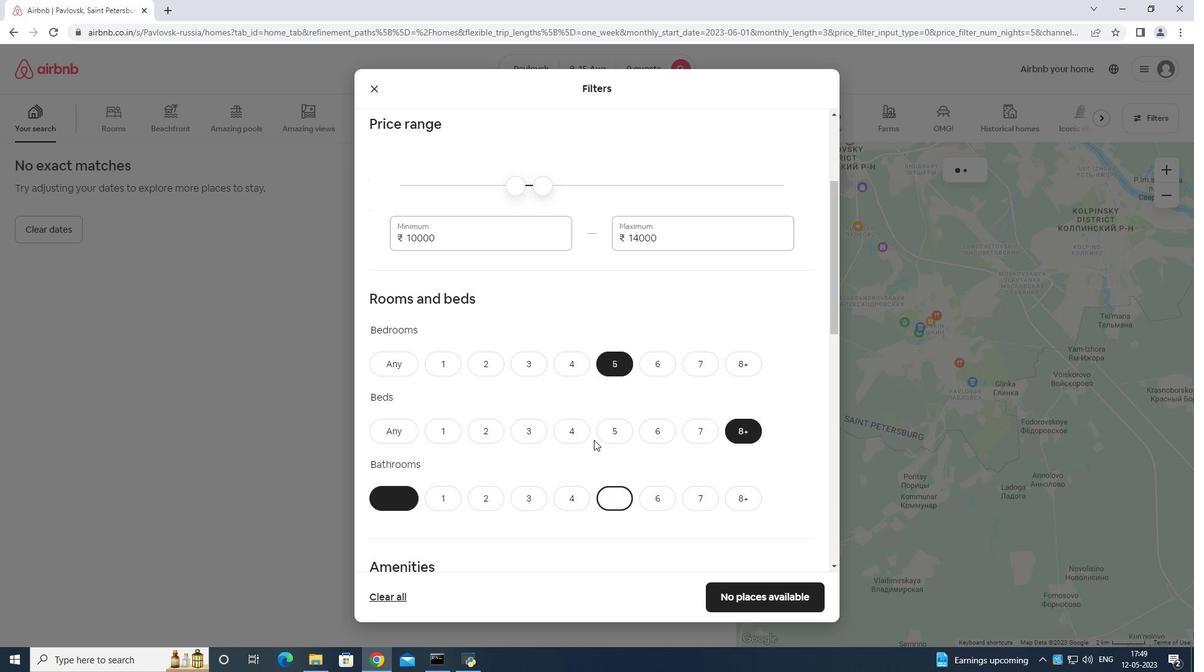 
Action: Mouse moved to (613, 434)
Screenshot: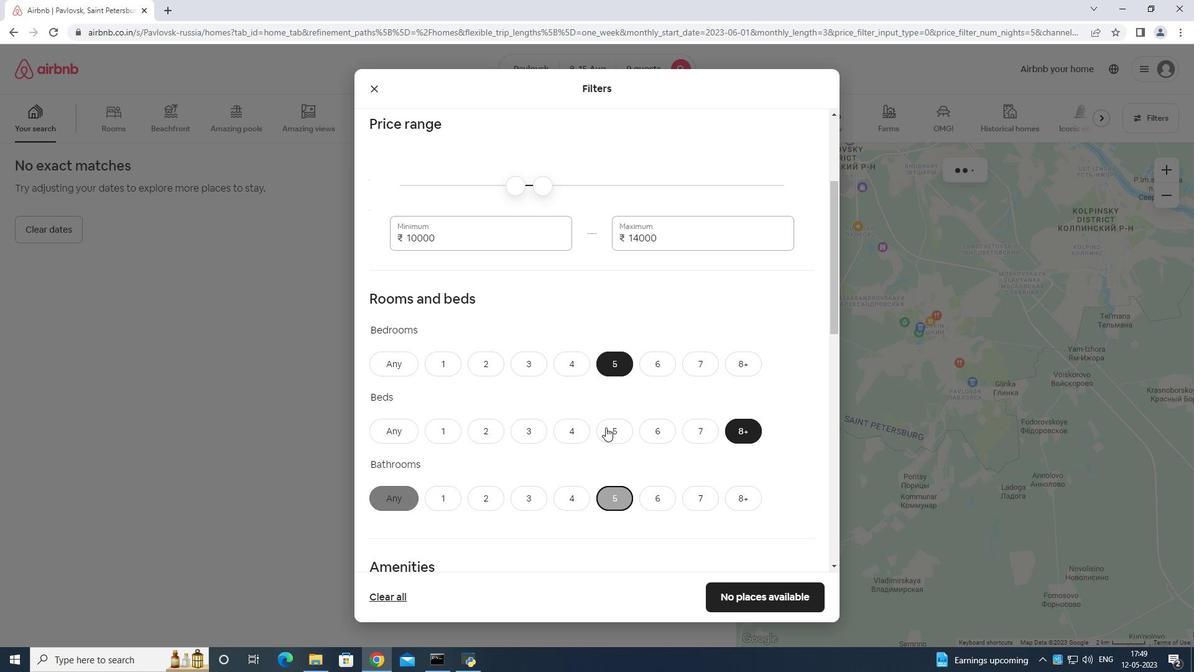 
Action: Mouse scrolled (613, 433) with delta (0, 0)
Screenshot: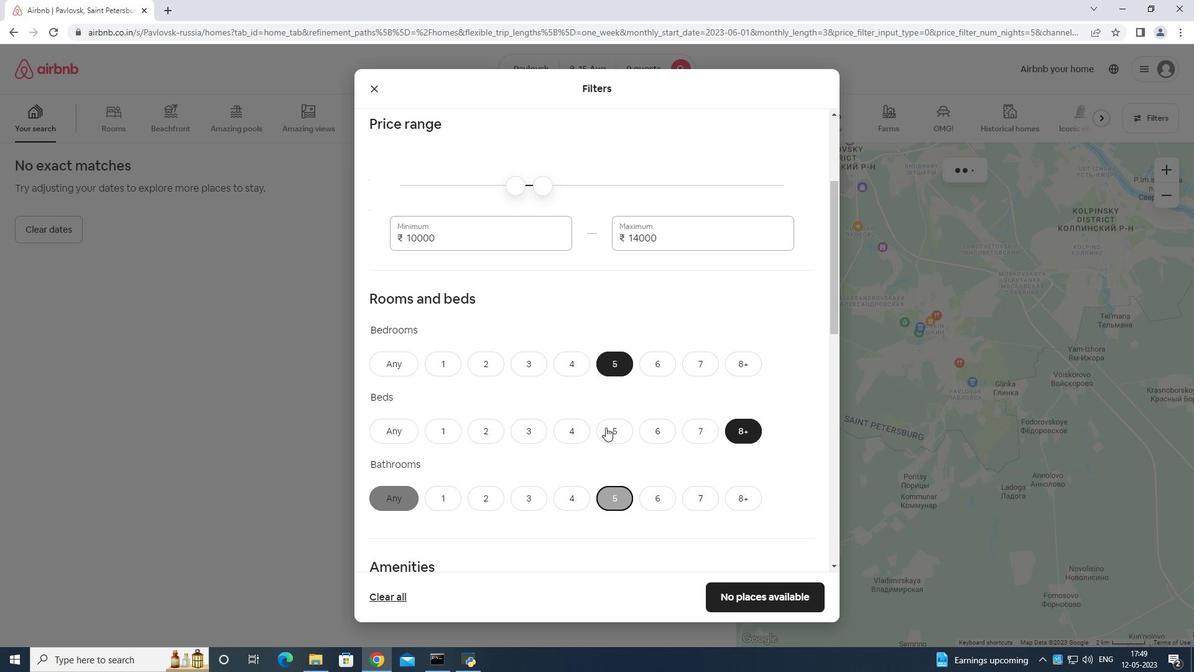 
Action: Mouse moved to (378, 436)
Screenshot: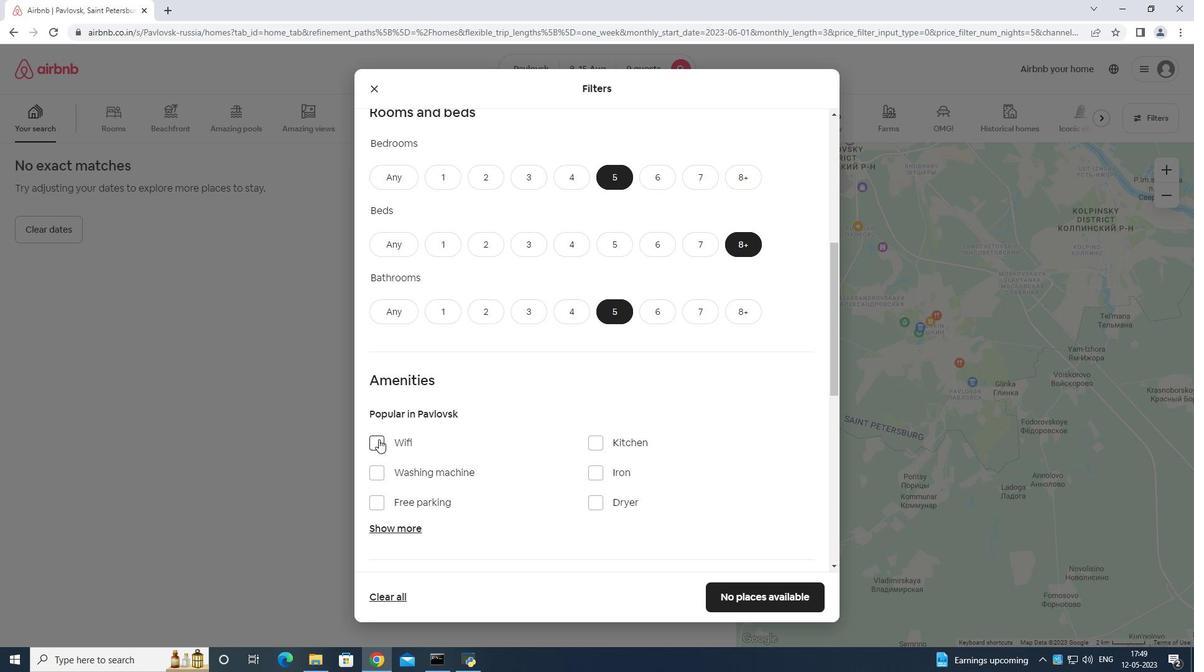 
Action: Mouse pressed left at (378, 436)
Screenshot: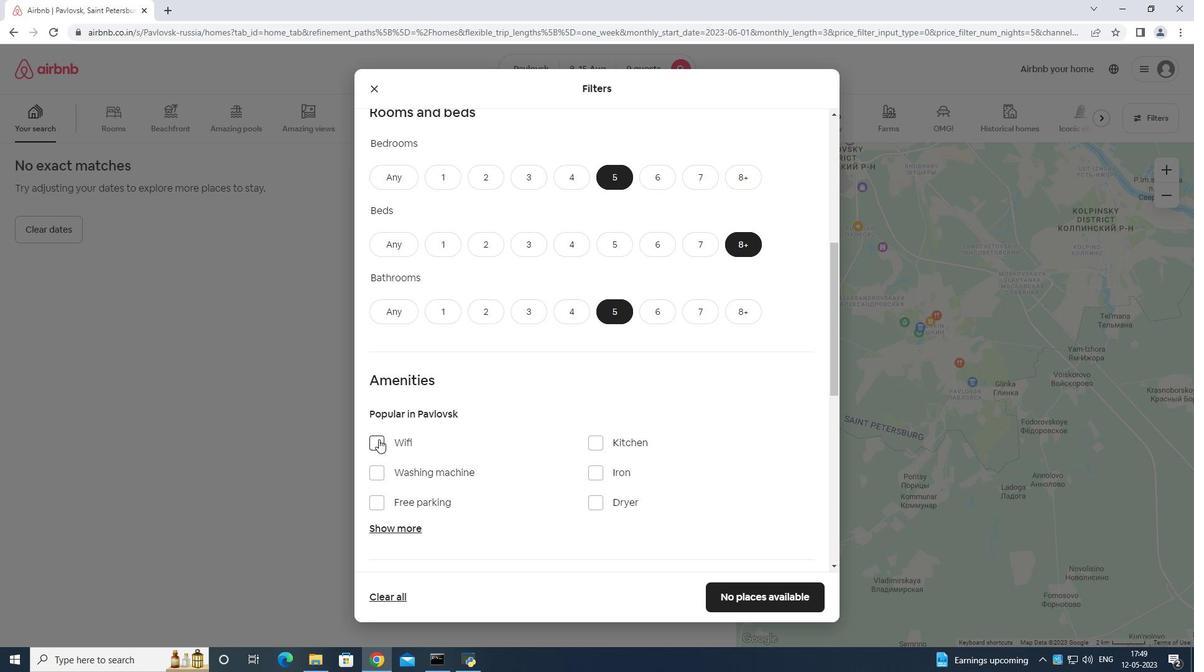 
Action: Mouse moved to (388, 501)
Screenshot: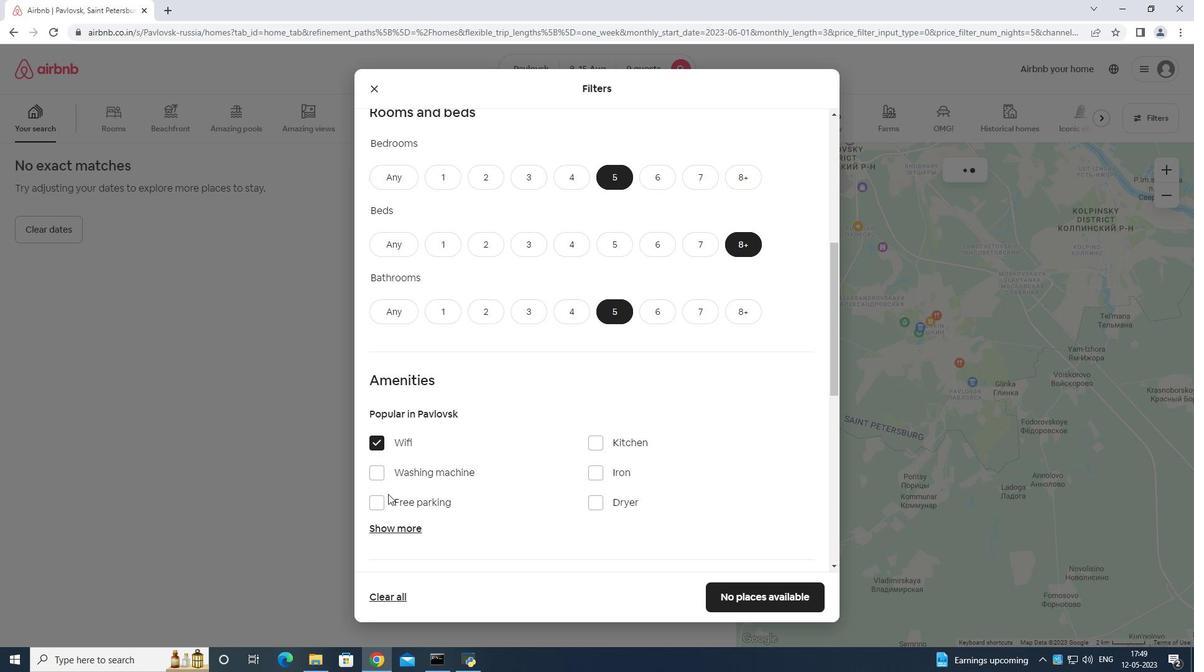 
Action: Mouse pressed left at (388, 501)
Screenshot: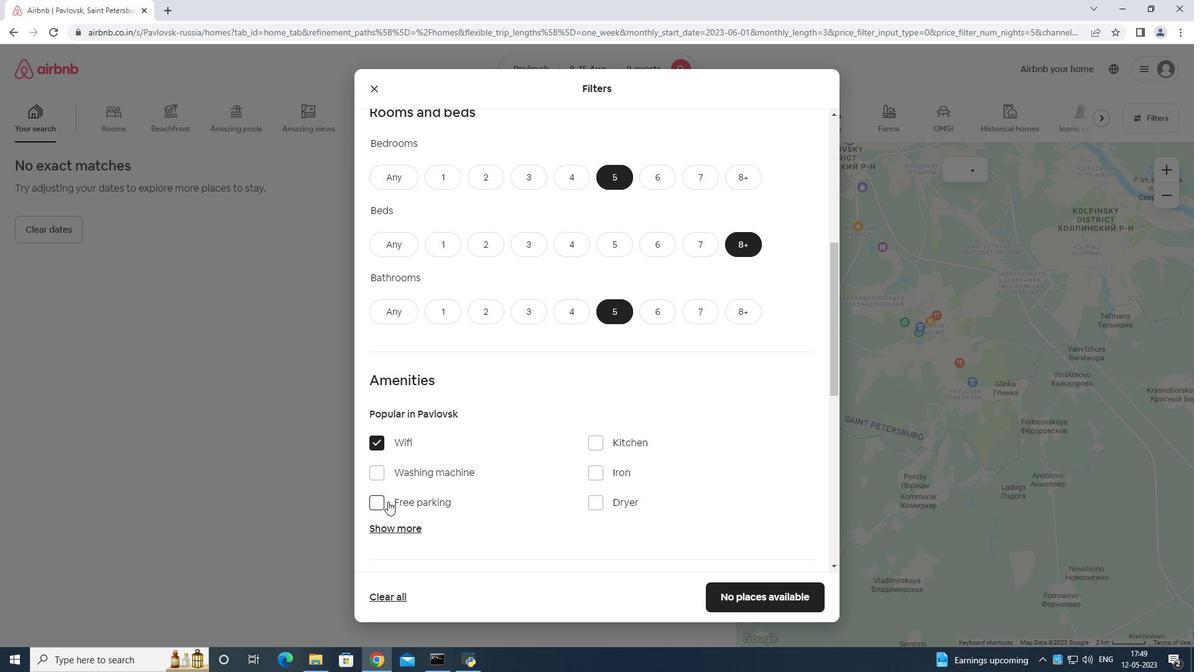 
Action: Mouse moved to (387, 524)
Screenshot: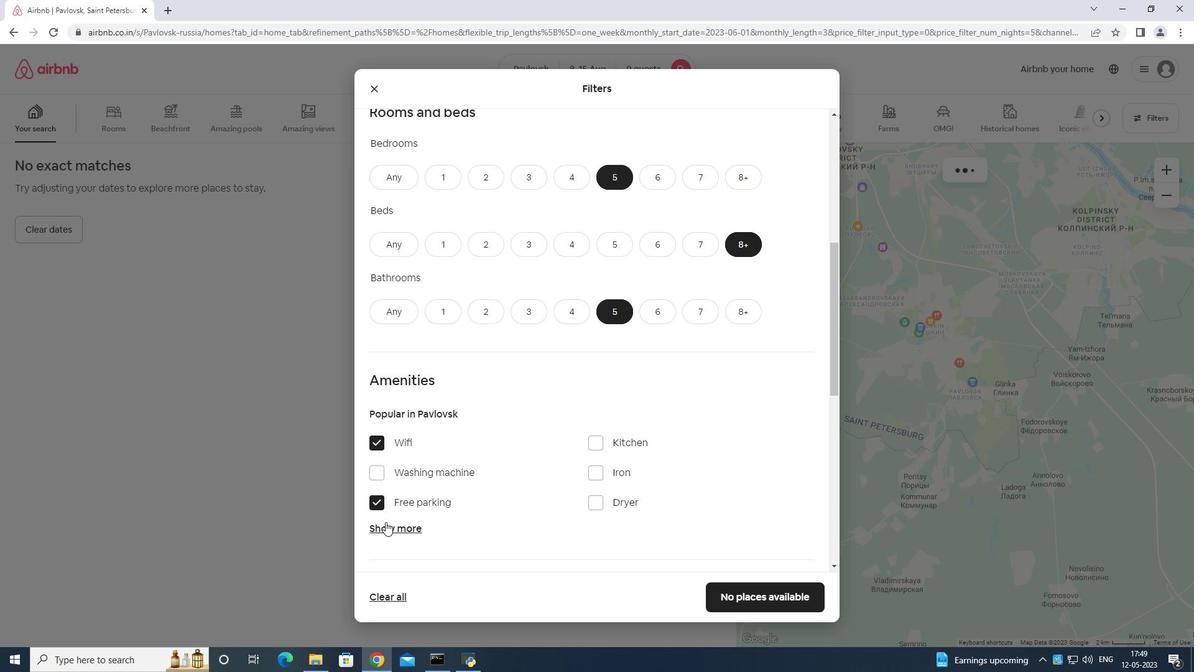 
Action: Mouse pressed left at (387, 524)
Screenshot: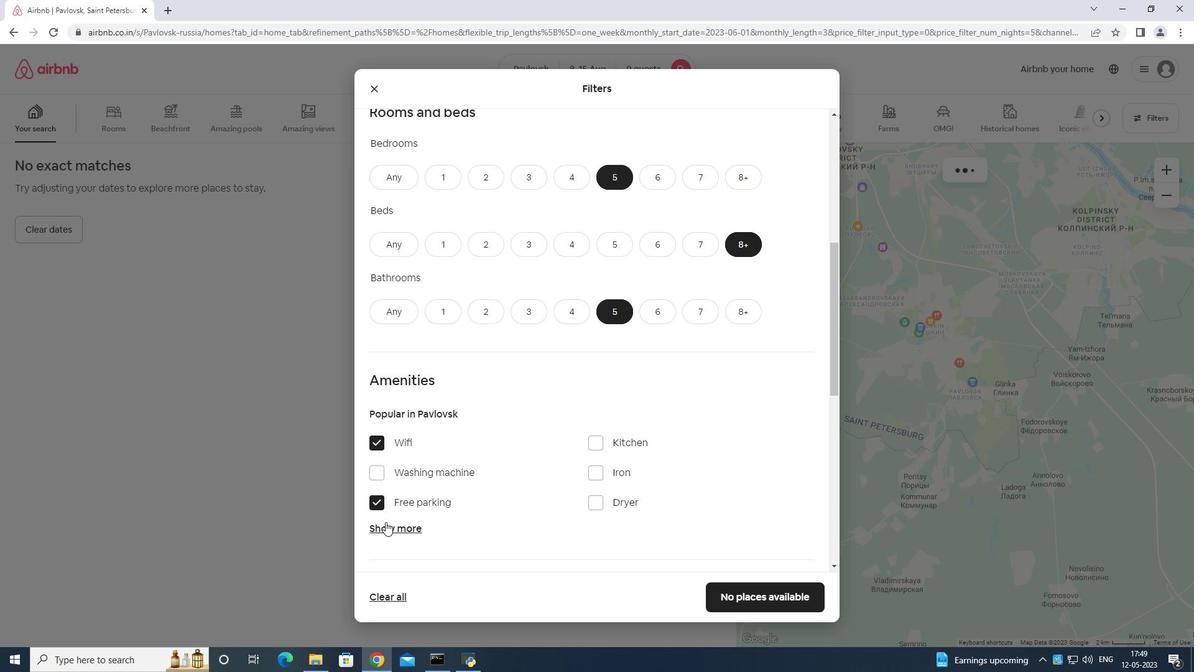 
Action: Mouse moved to (395, 510)
Screenshot: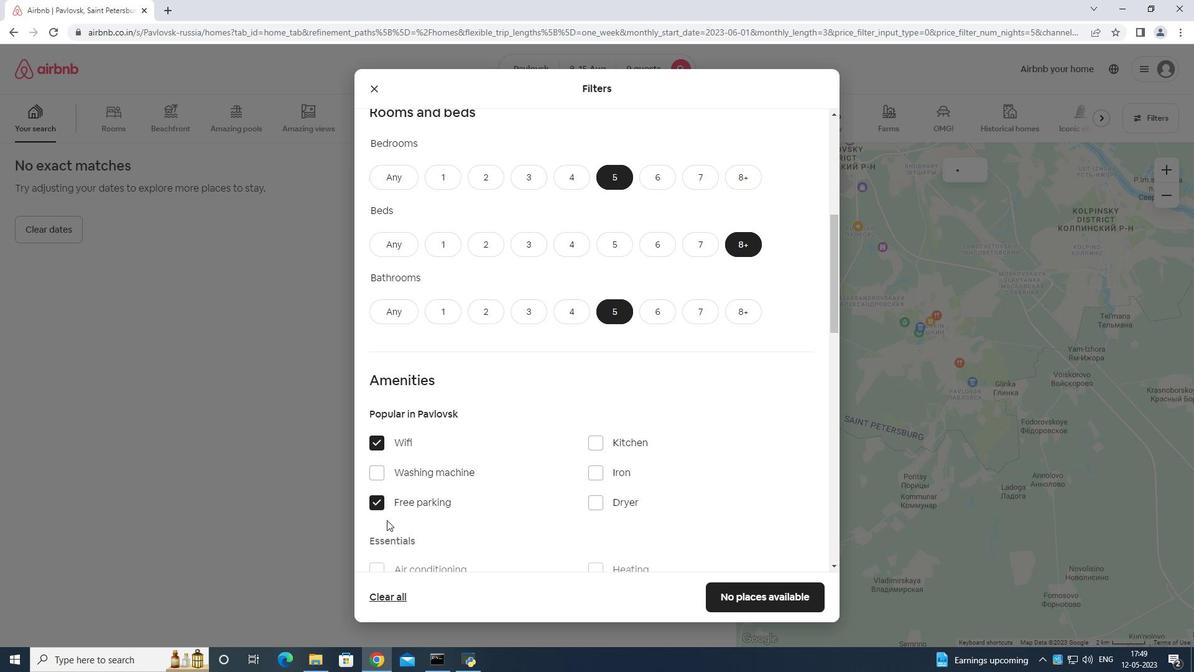 
Action: Mouse scrolled (395, 509) with delta (0, 0)
Screenshot: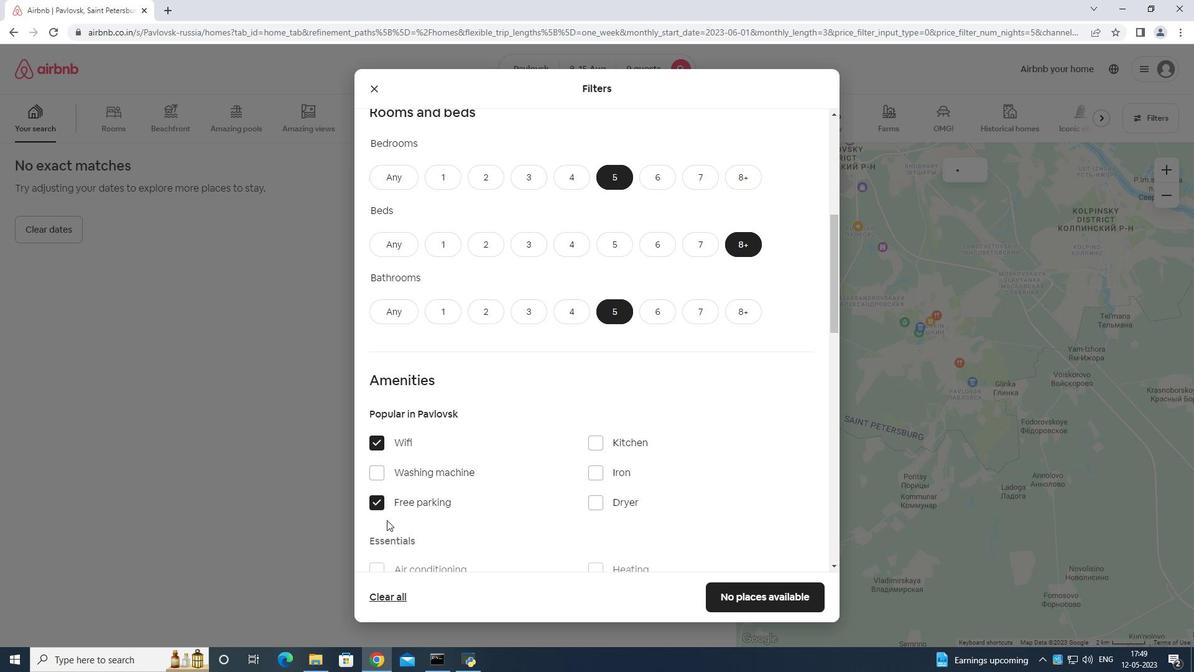 
Action: Mouse moved to (398, 511)
Screenshot: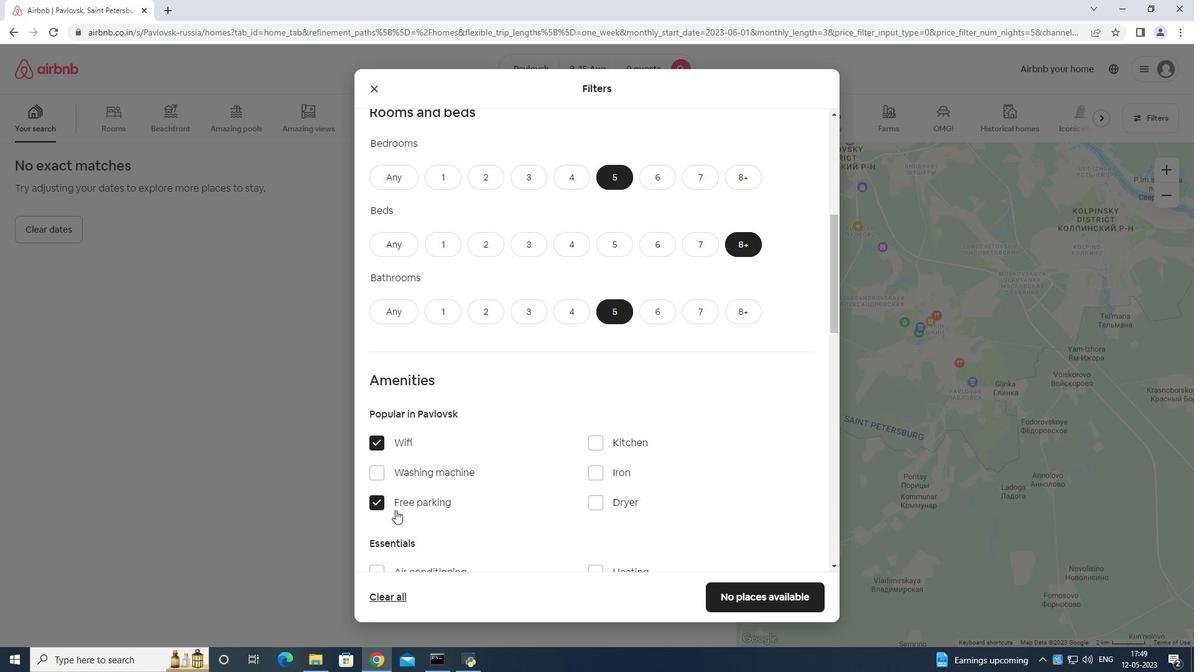 
Action: Mouse scrolled (398, 510) with delta (0, 0)
Screenshot: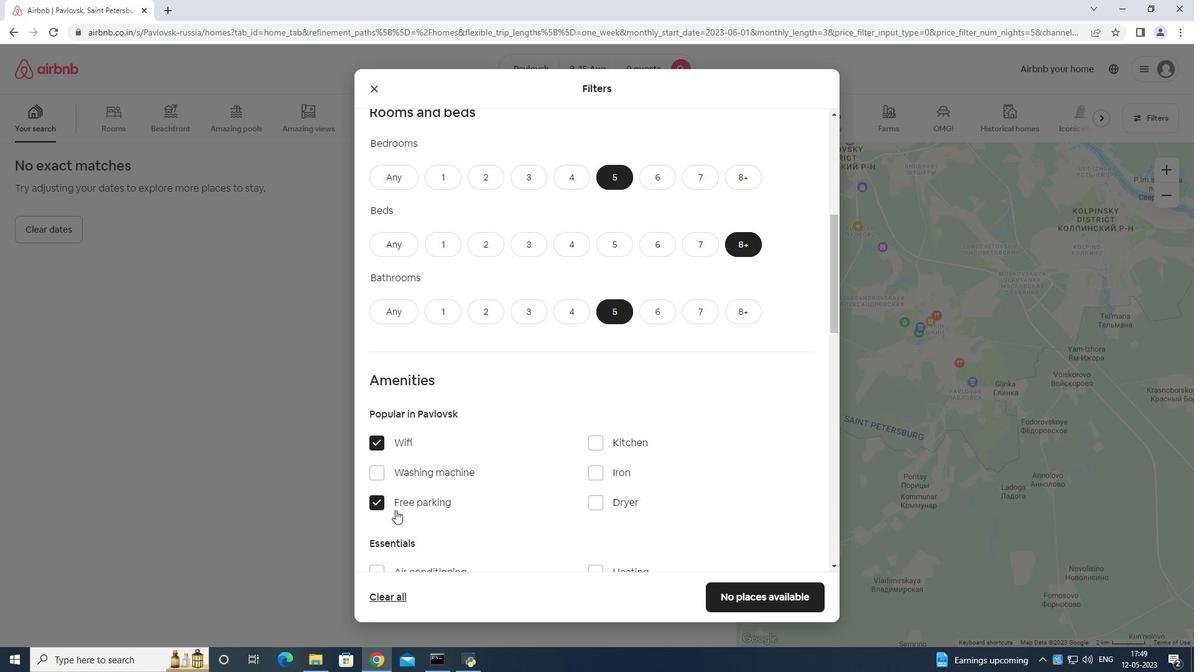 
Action: Mouse moved to (403, 512)
Screenshot: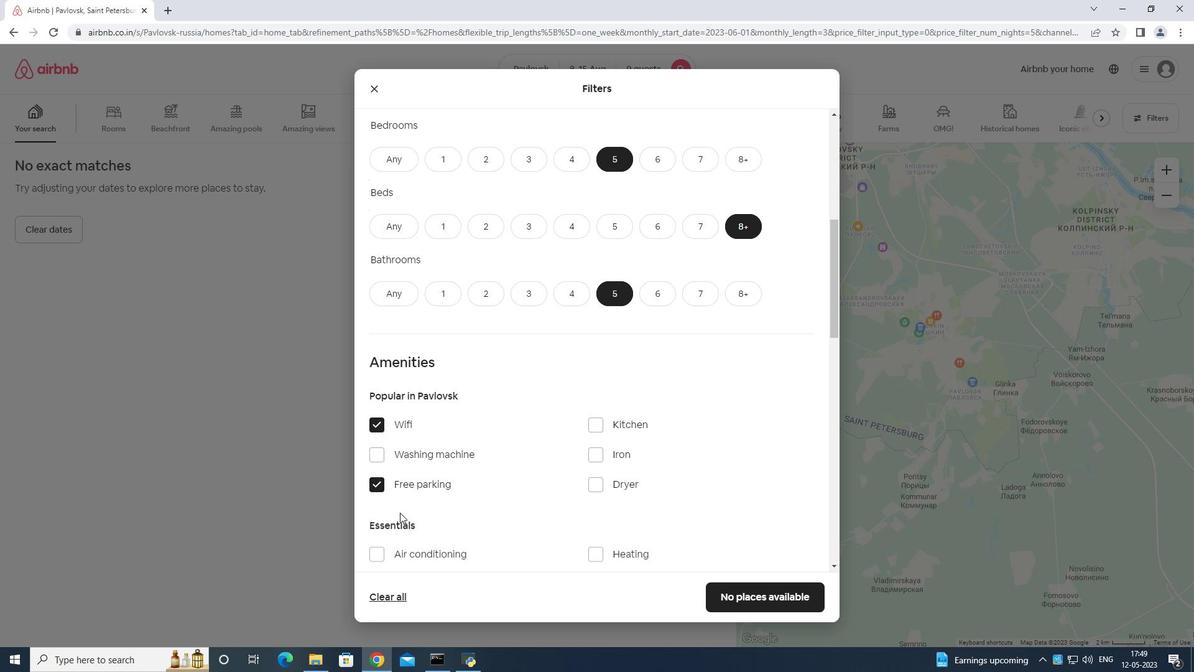 
Action: Mouse scrolled (403, 511) with delta (0, 0)
Screenshot: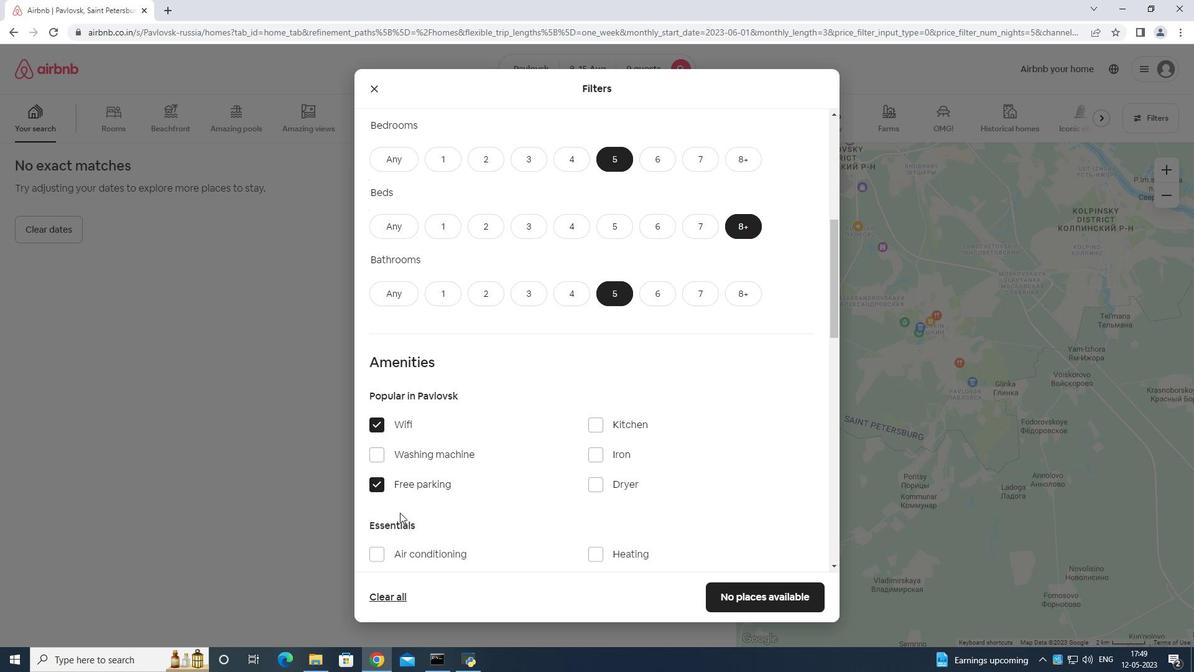 
Action: Mouse moved to (594, 415)
Screenshot: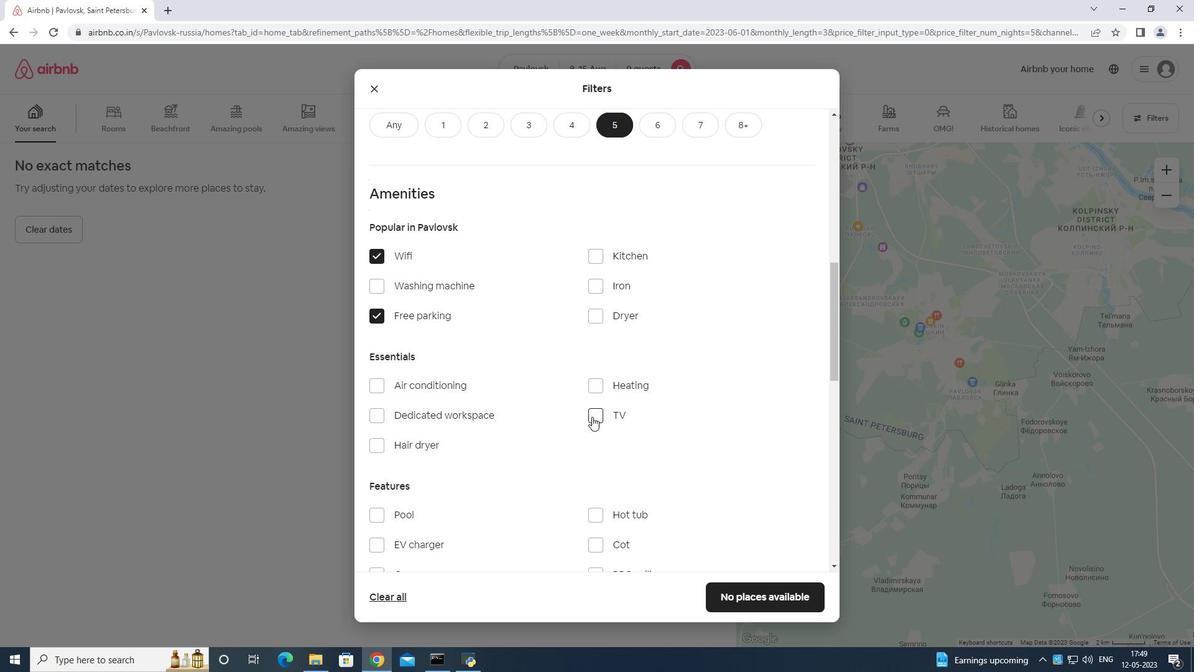 
Action: Mouse pressed left at (594, 415)
Screenshot: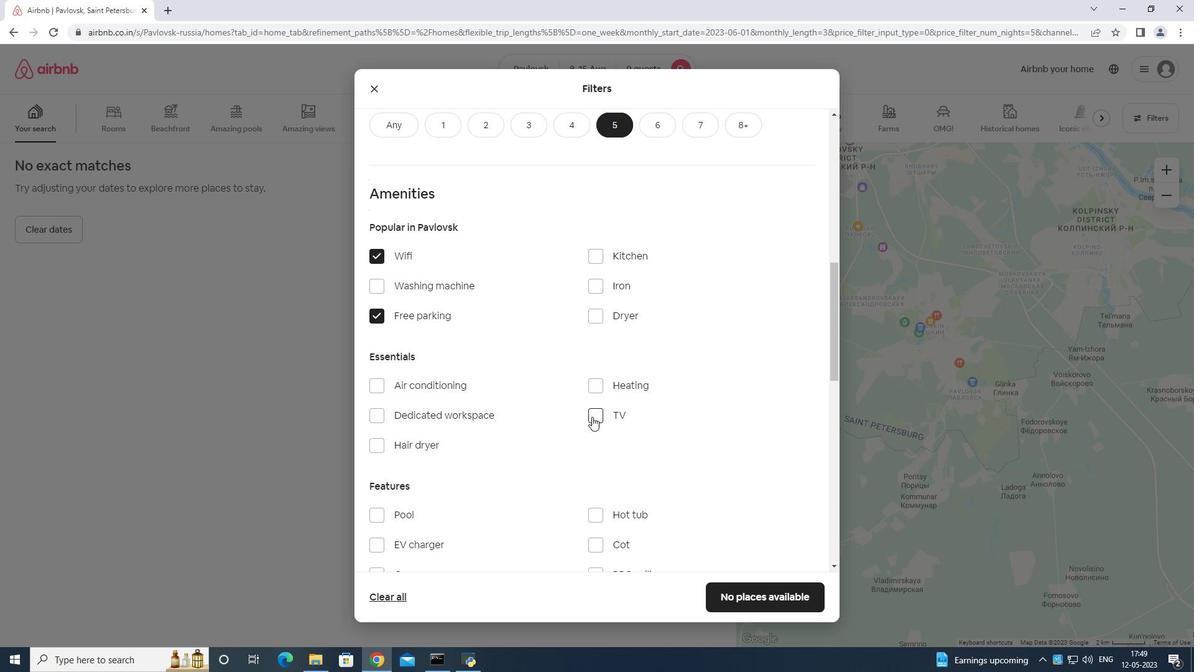 
Action: Mouse moved to (583, 409)
Screenshot: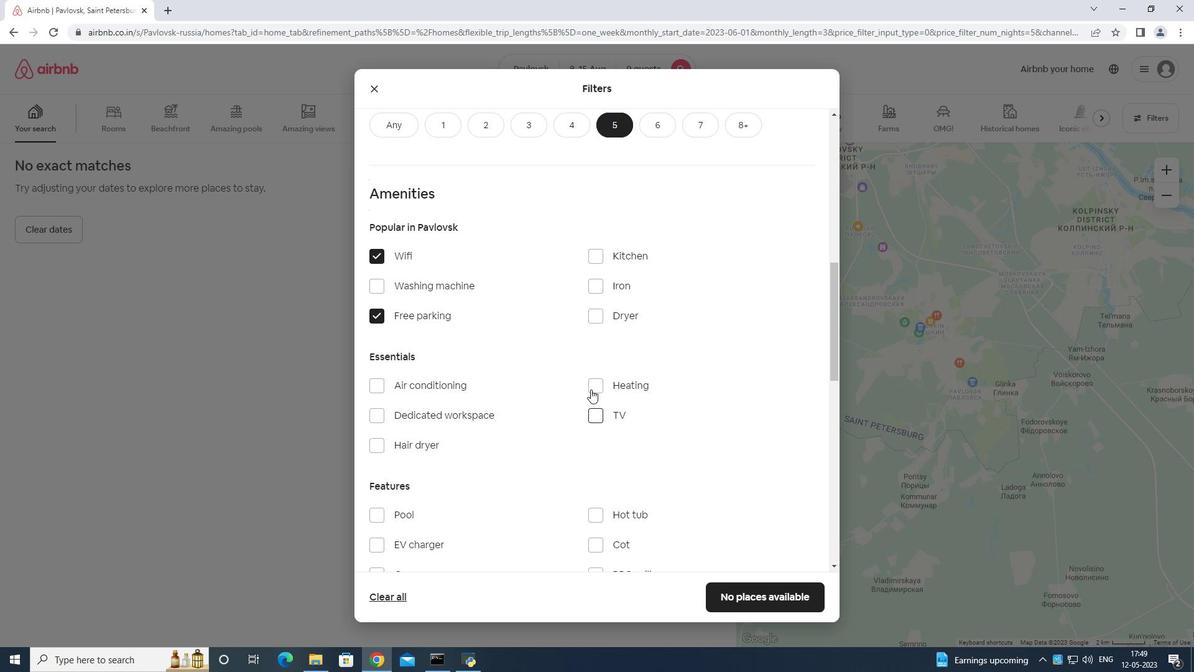 
Action: Mouse scrolled (583, 408) with delta (0, 0)
Screenshot: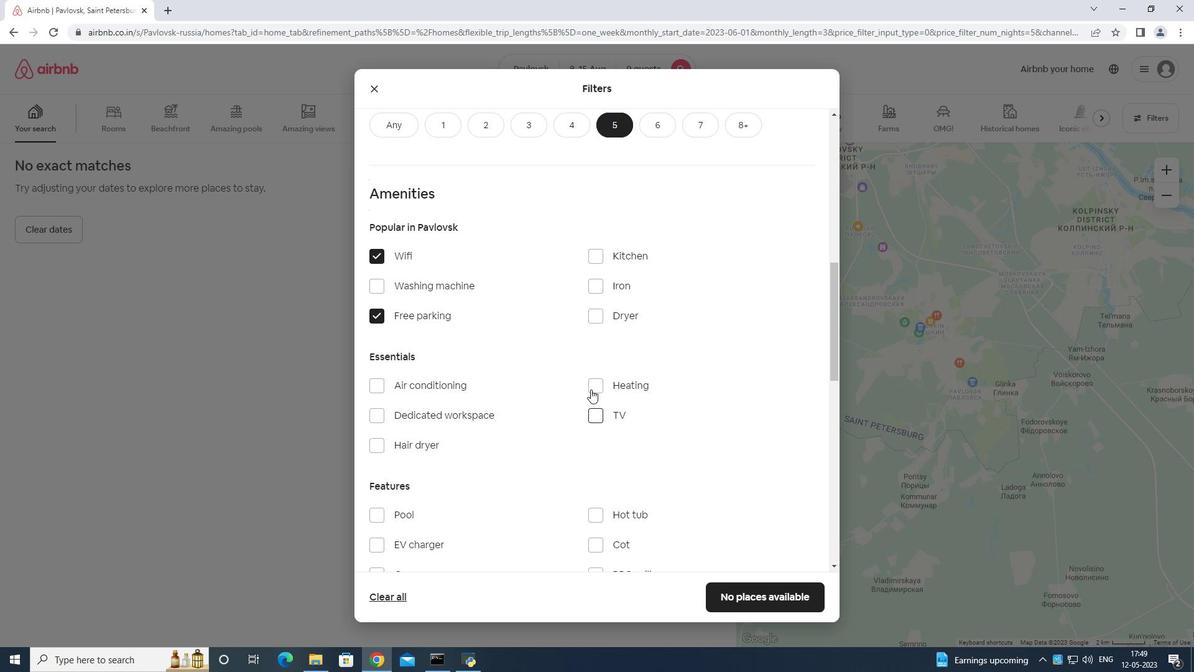 
Action: Mouse moved to (578, 418)
Screenshot: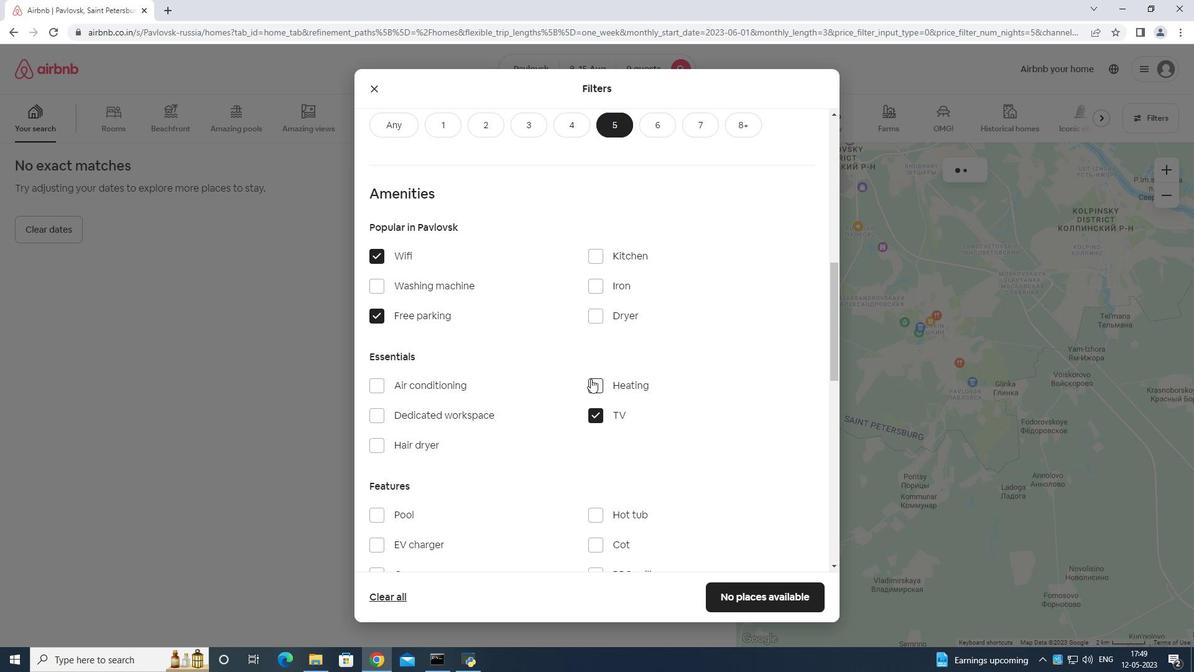 
Action: Mouse scrolled (578, 418) with delta (0, 0)
Screenshot: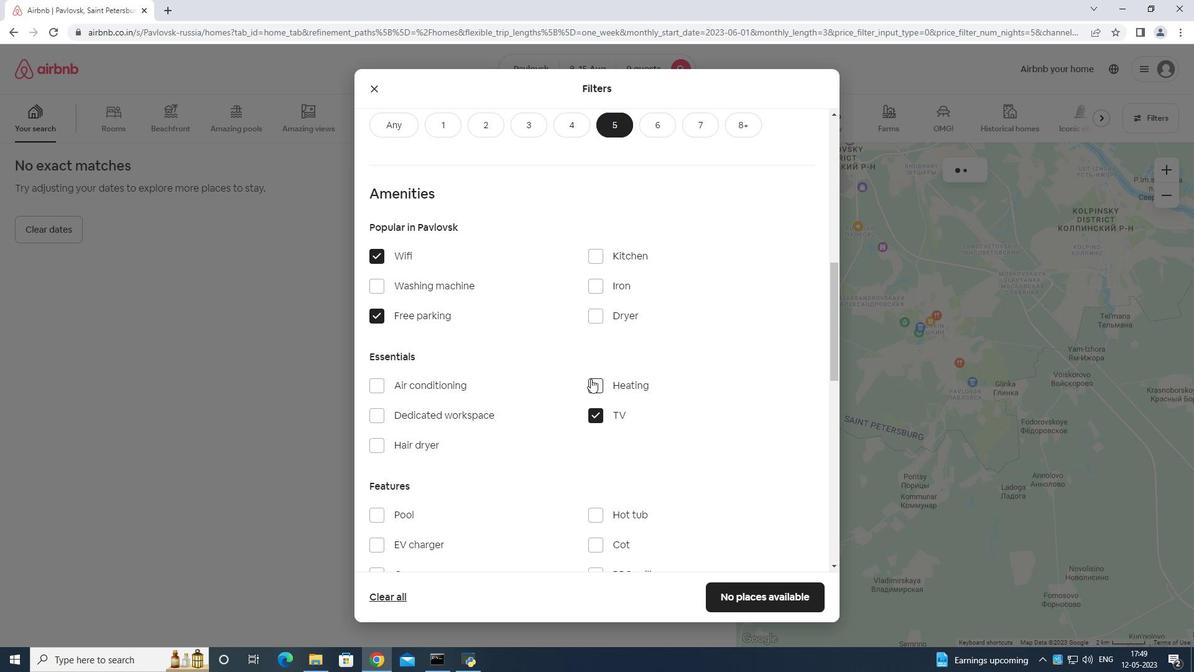 
Action: Mouse moved to (576, 421)
Screenshot: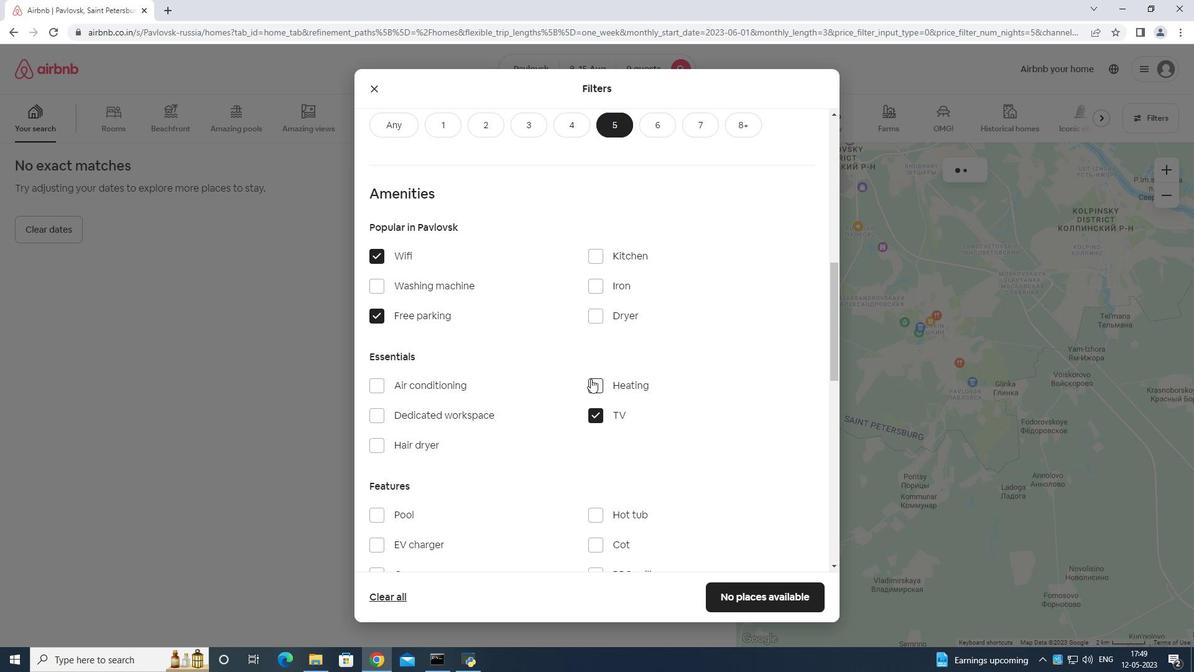 
Action: Mouse scrolled (576, 421) with delta (0, 0)
Screenshot: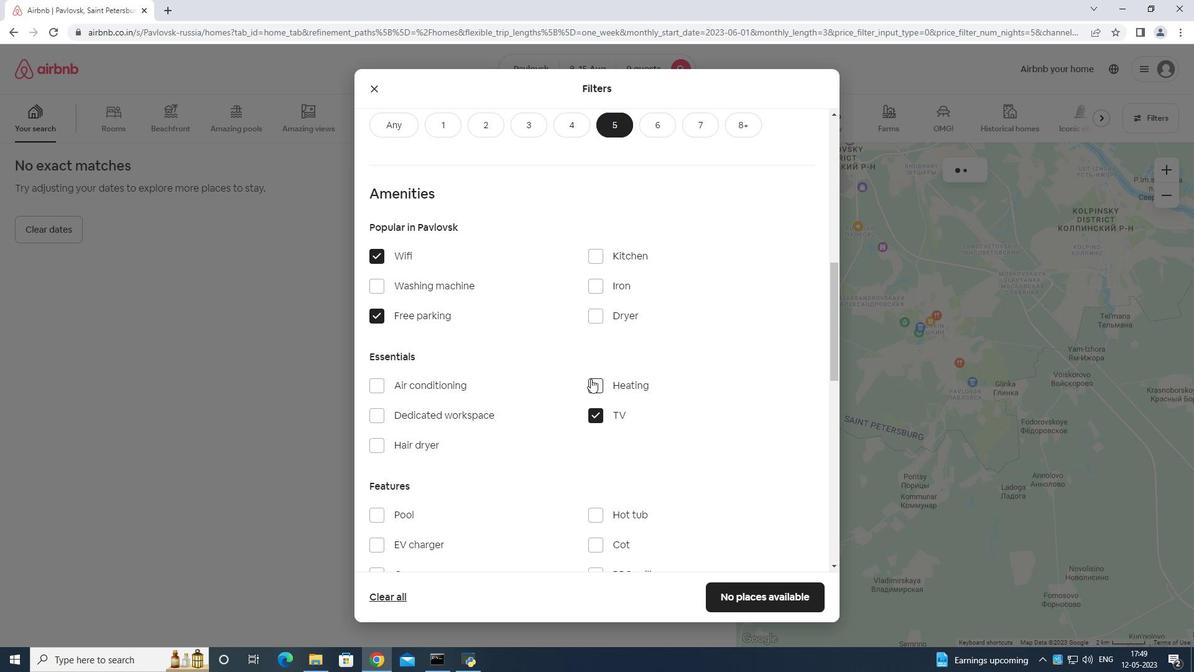 
Action: Mouse moved to (373, 385)
Screenshot: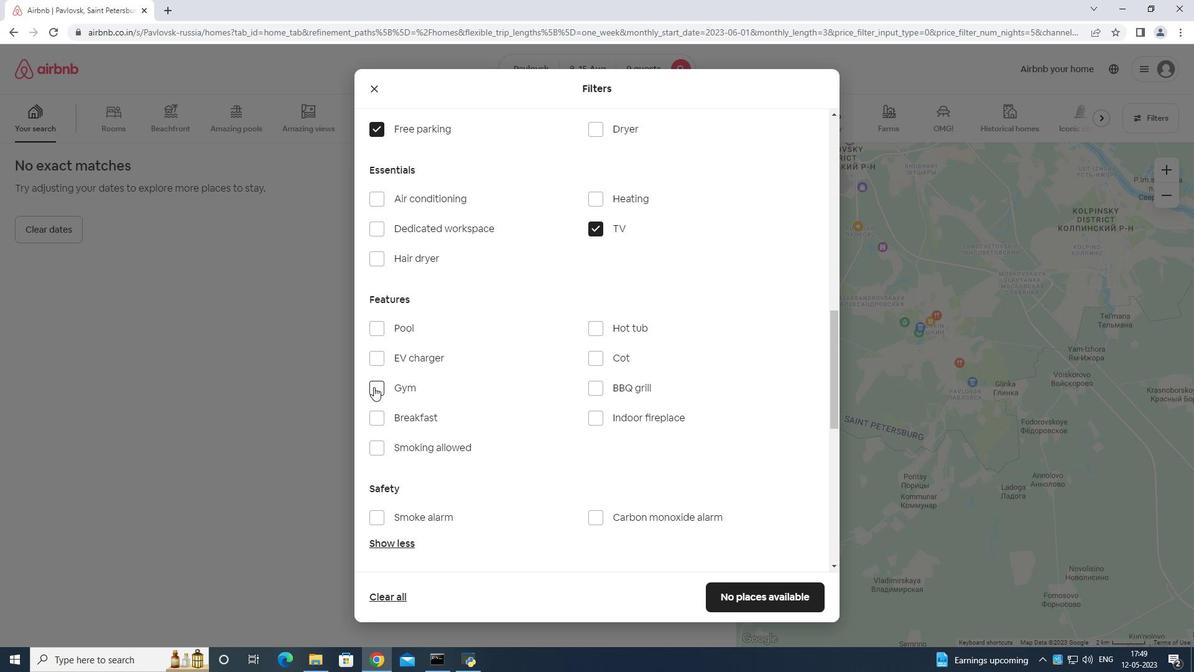 
Action: Mouse pressed left at (373, 385)
Screenshot: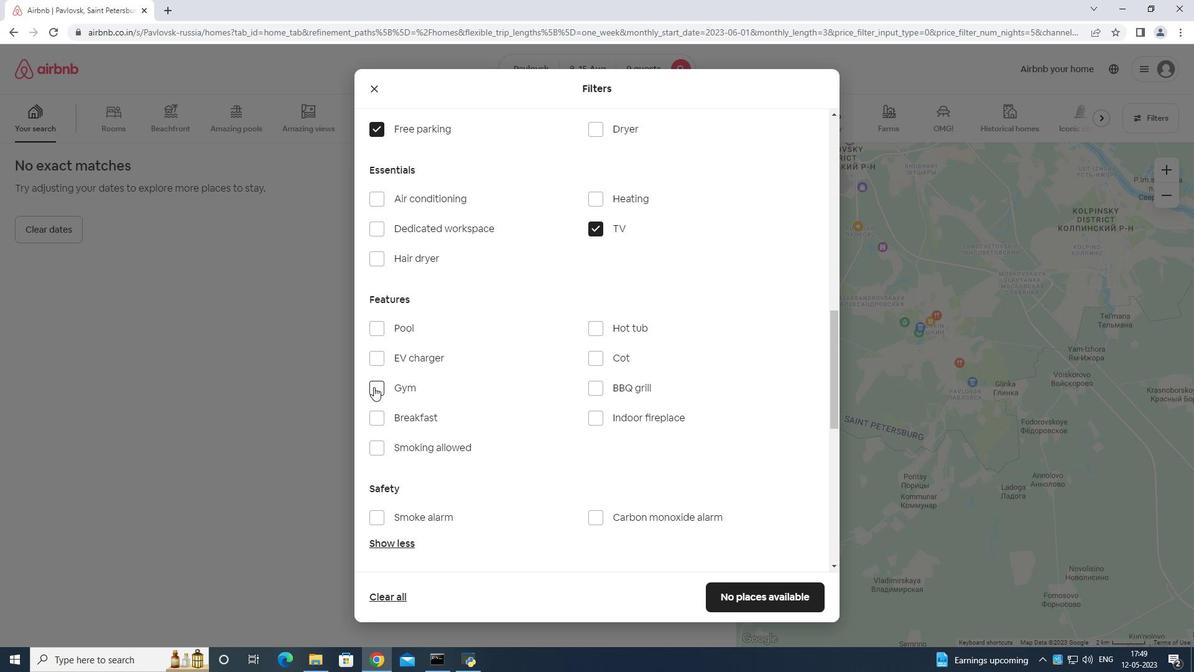 
Action: Mouse moved to (375, 421)
Screenshot: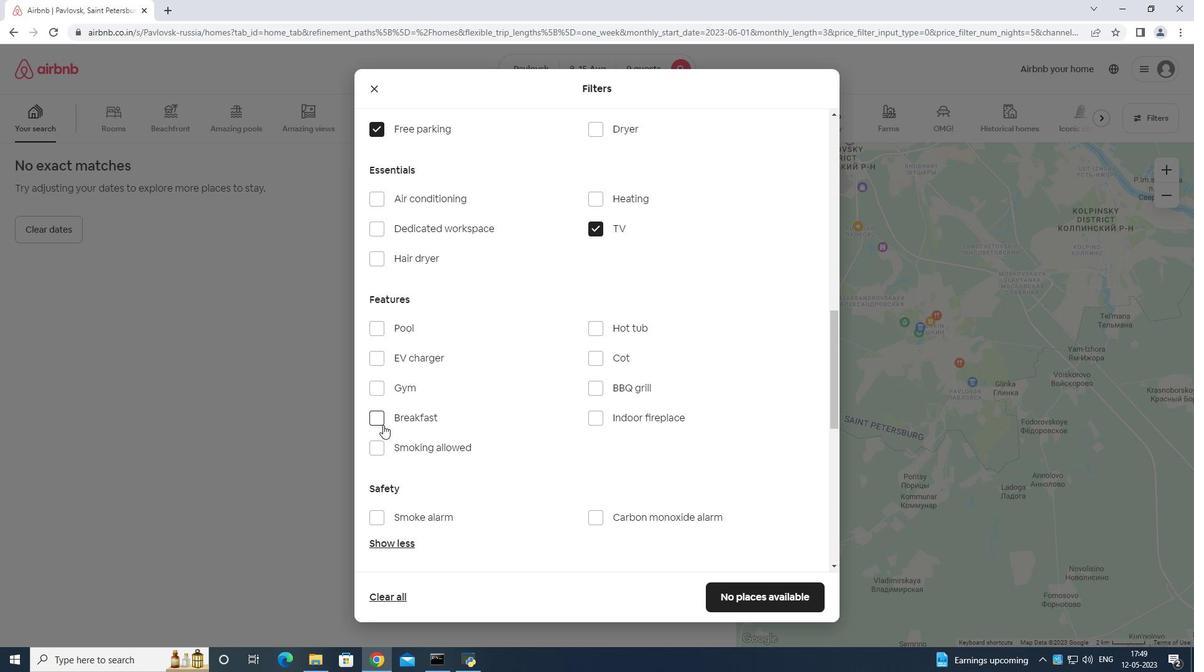 
Action: Mouse pressed left at (375, 421)
Screenshot: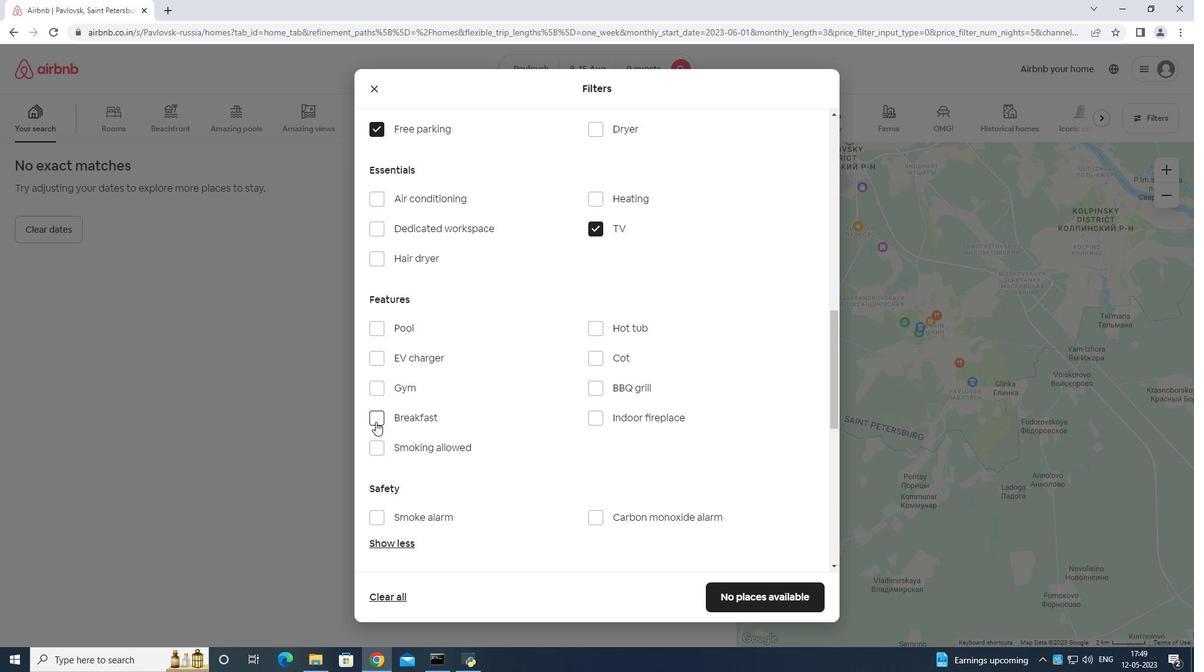 
Action: Mouse moved to (380, 387)
Screenshot: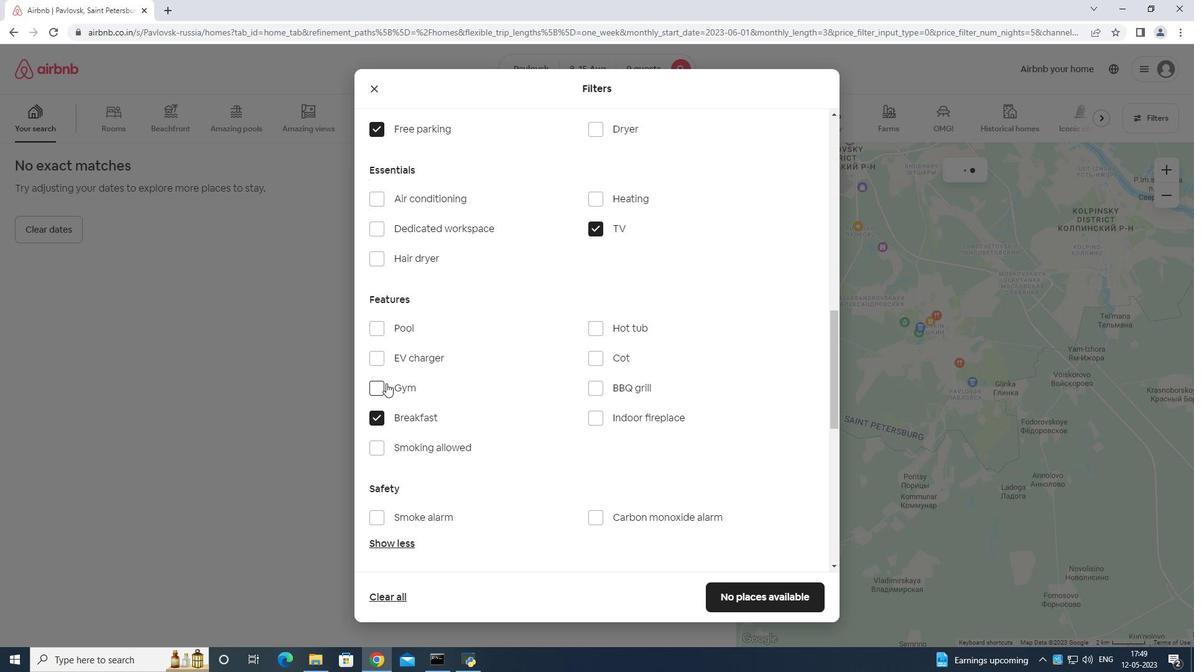 
Action: Mouse pressed left at (380, 387)
Screenshot: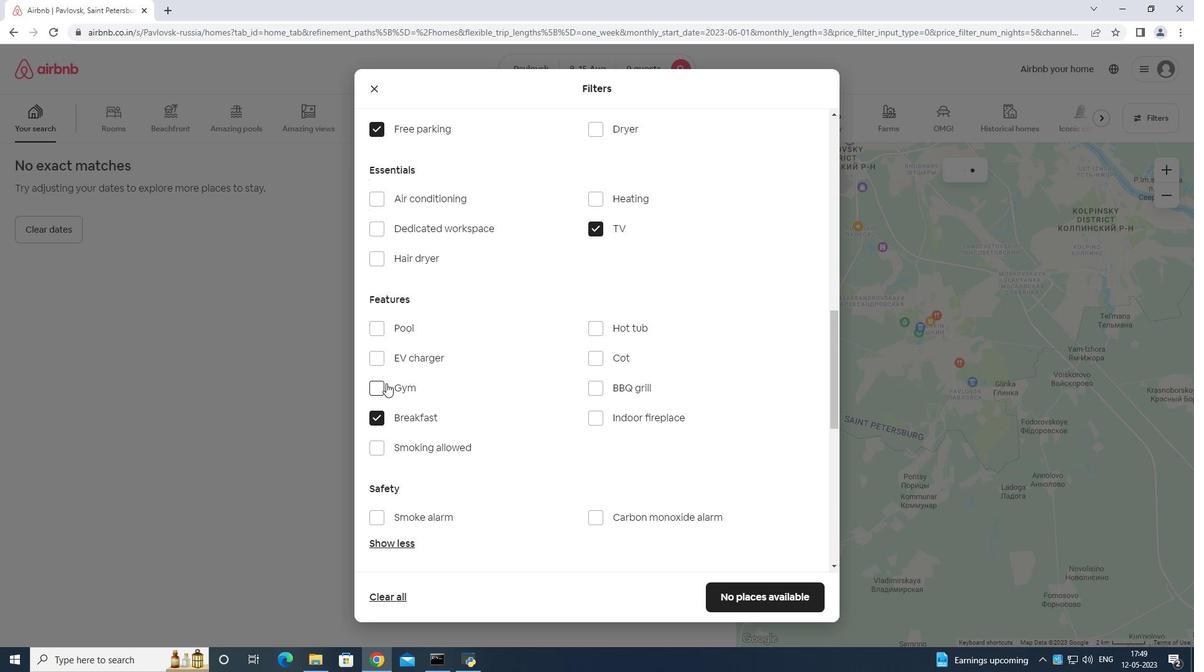 
Action: Mouse moved to (650, 413)
Screenshot: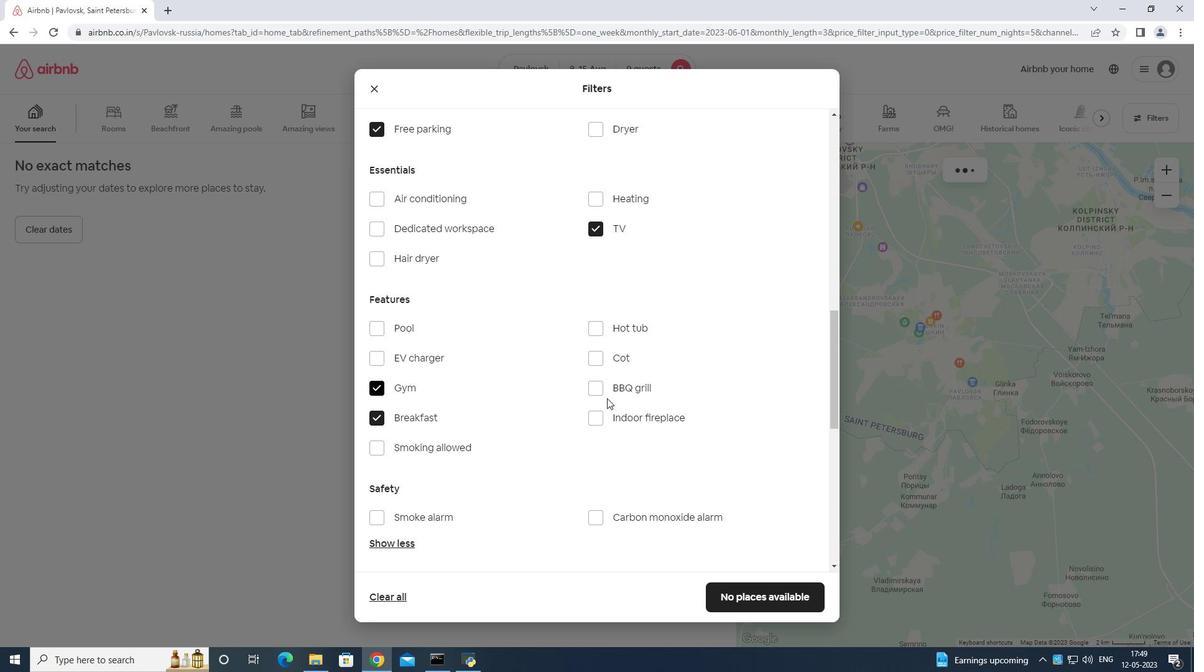 
Action: Mouse scrolled (650, 413) with delta (0, 0)
Screenshot: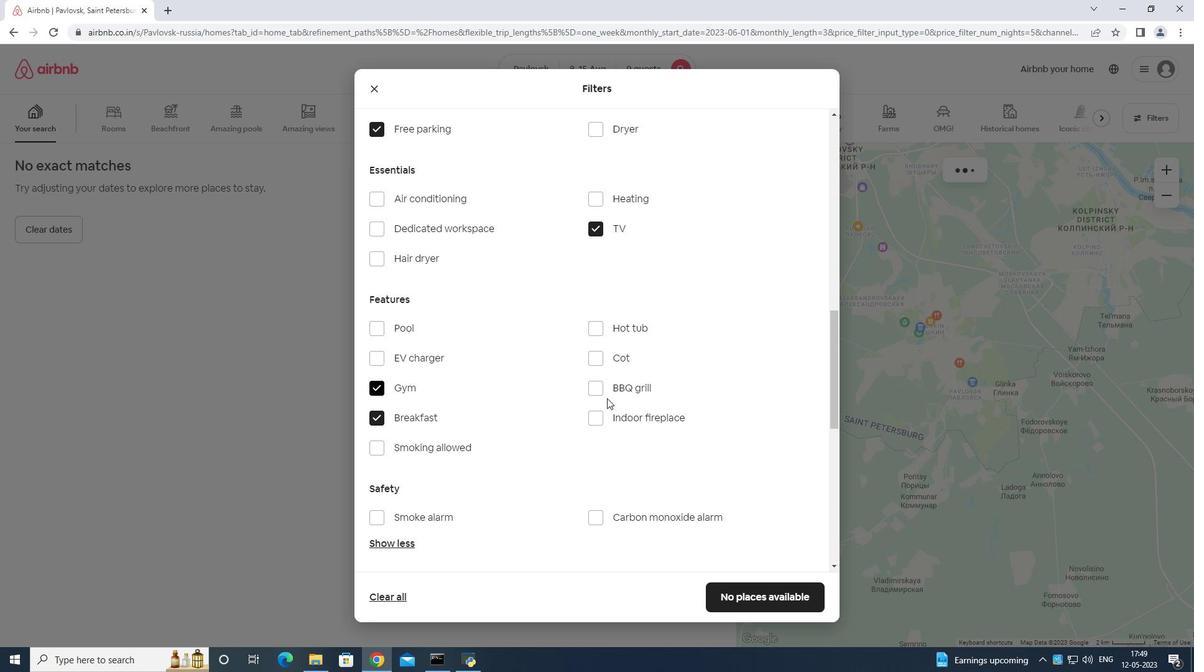 
Action: Mouse moved to (668, 415)
Screenshot: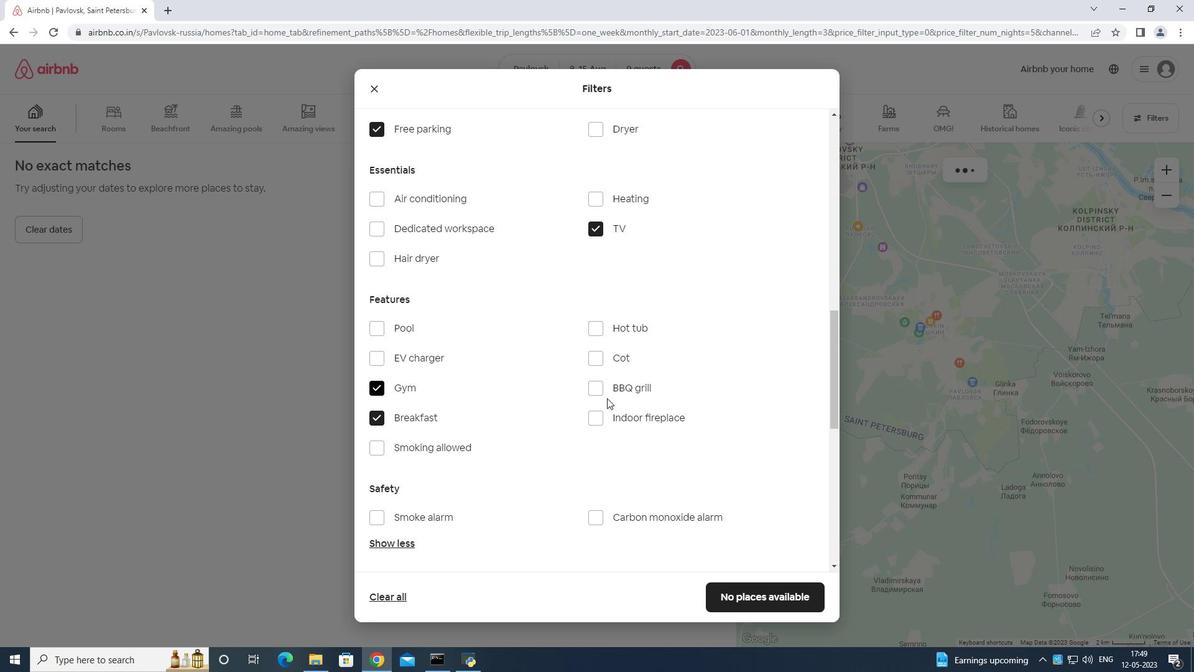 
Action: Mouse scrolled (668, 415) with delta (0, 0)
Screenshot: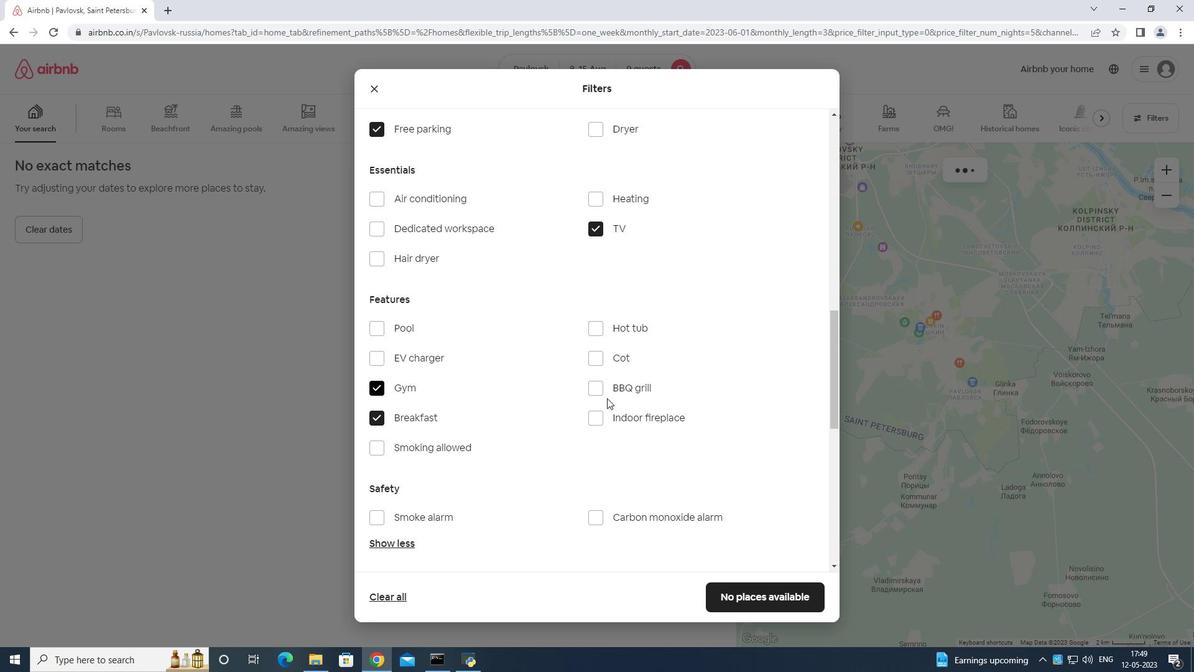 
Action: Mouse moved to (672, 415)
Screenshot: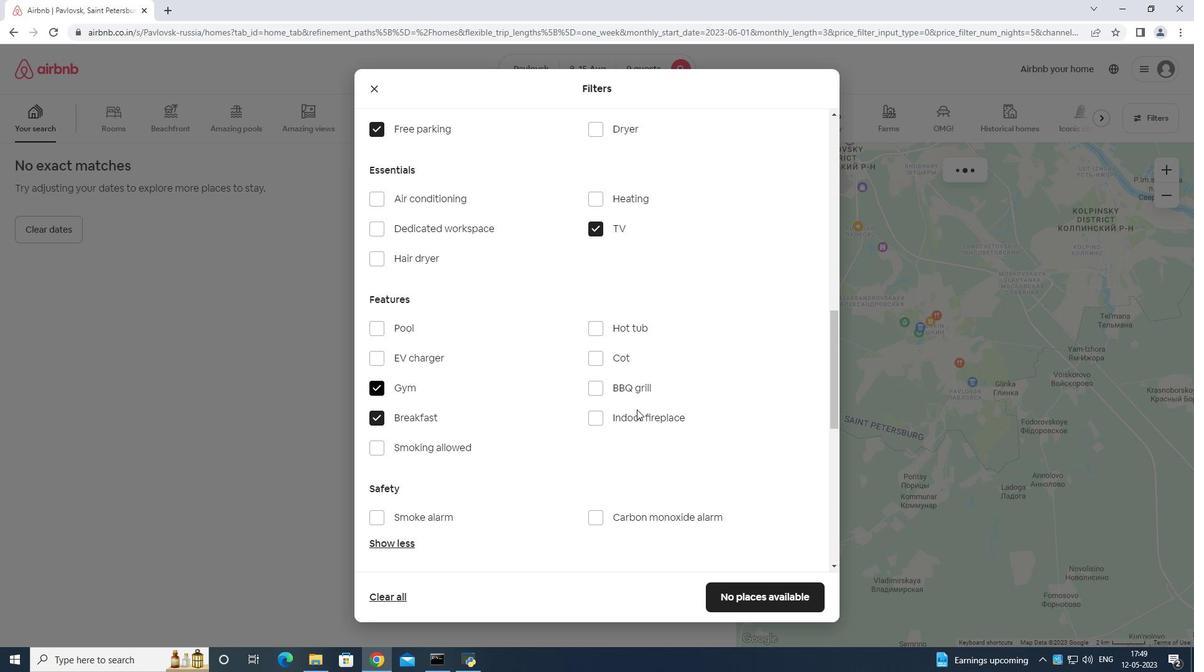 
Action: Mouse scrolled (672, 415) with delta (0, 0)
Screenshot: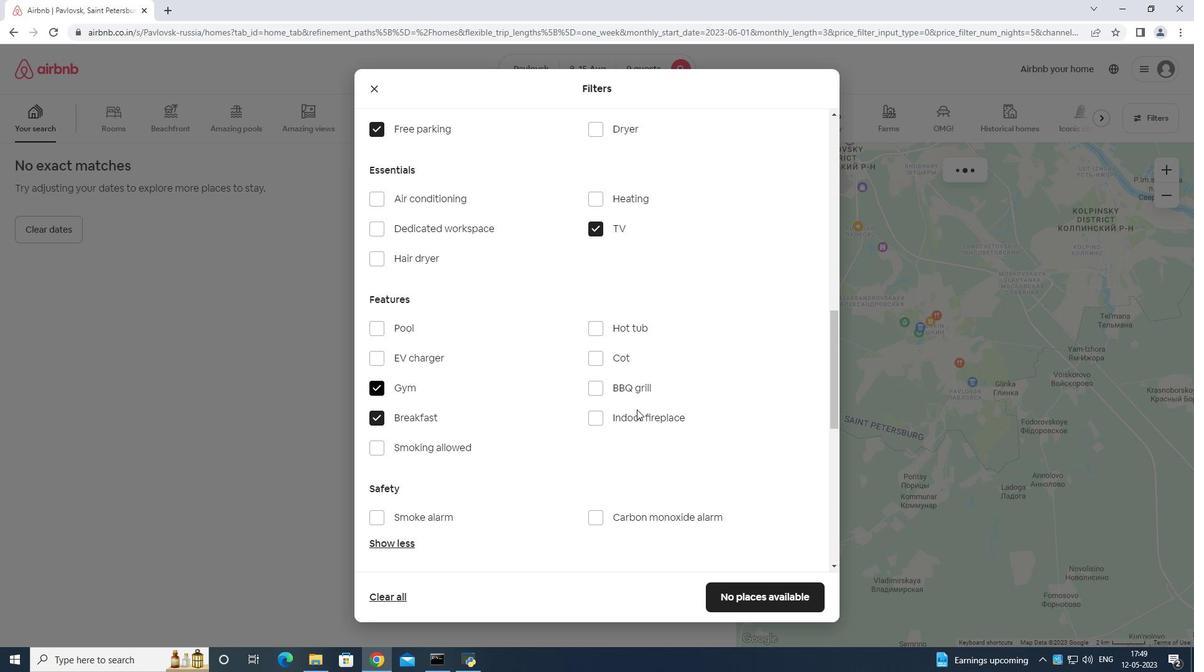 
Action: Mouse moved to (677, 413)
Screenshot: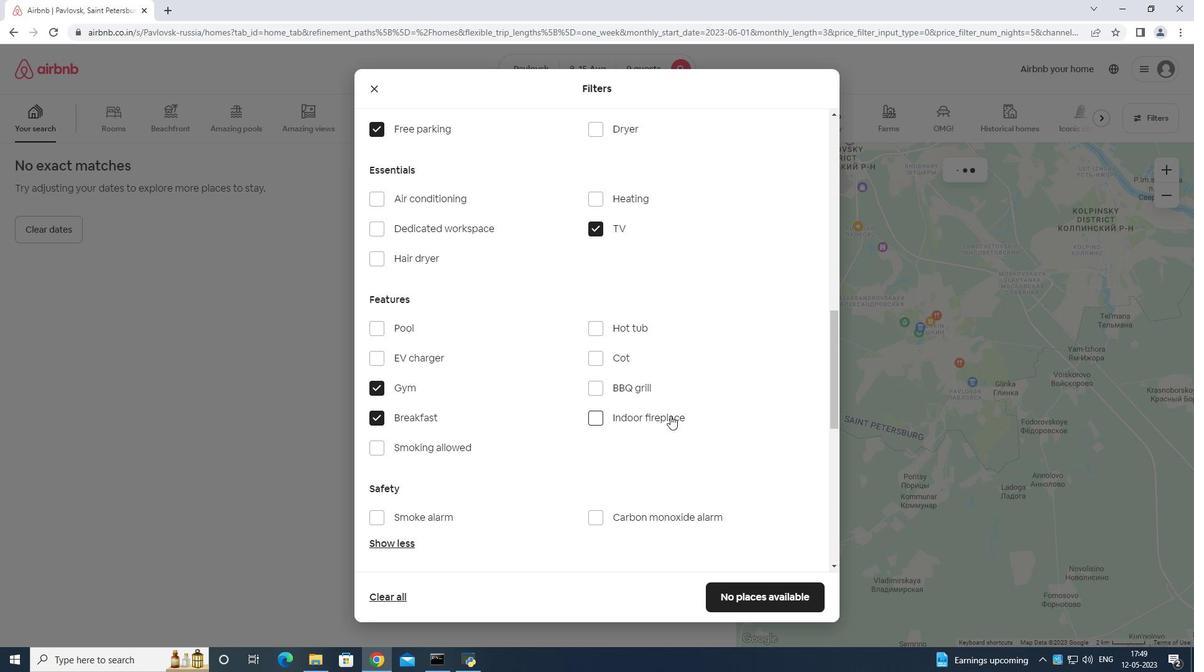 
Action: Mouse scrolled (677, 413) with delta (0, 0)
Screenshot: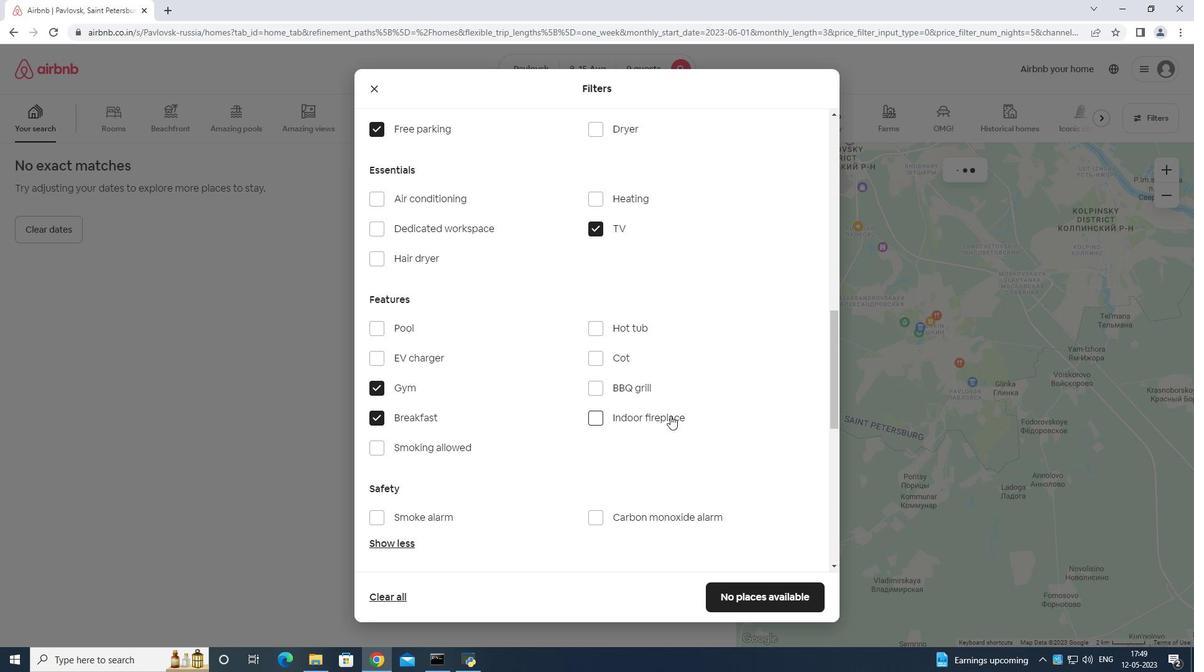 
Action: Mouse moved to (685, 413)
Screenshot: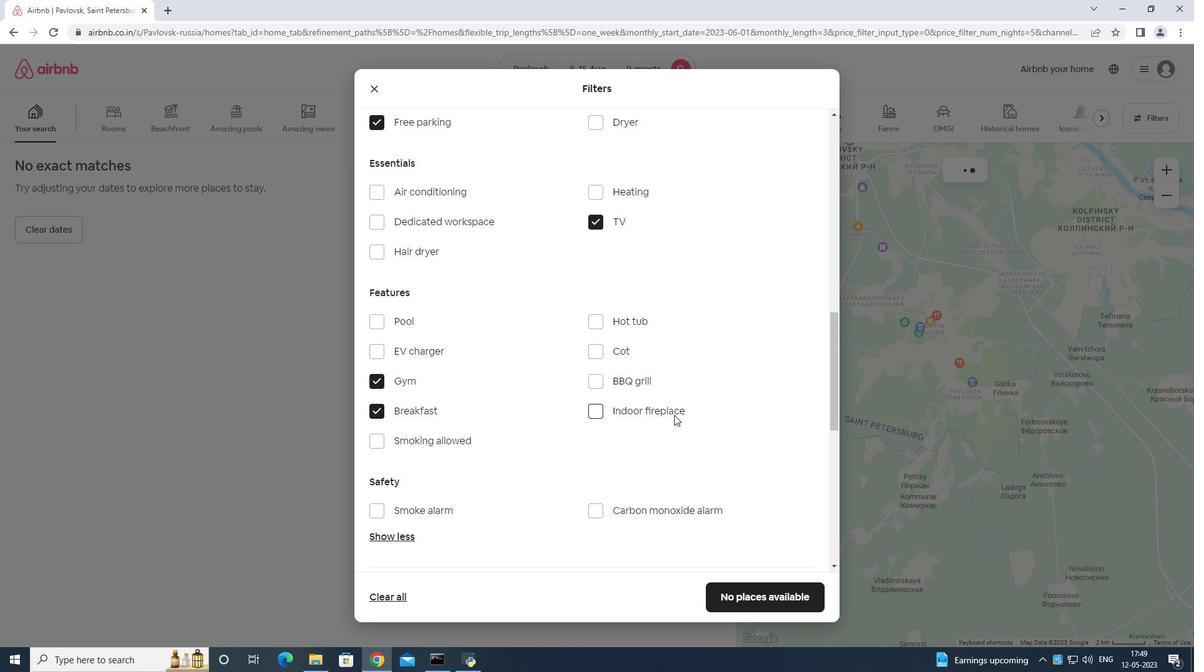 
Action: Mouse scrolled (685, 412) with delta (0, 0)
Screenshot: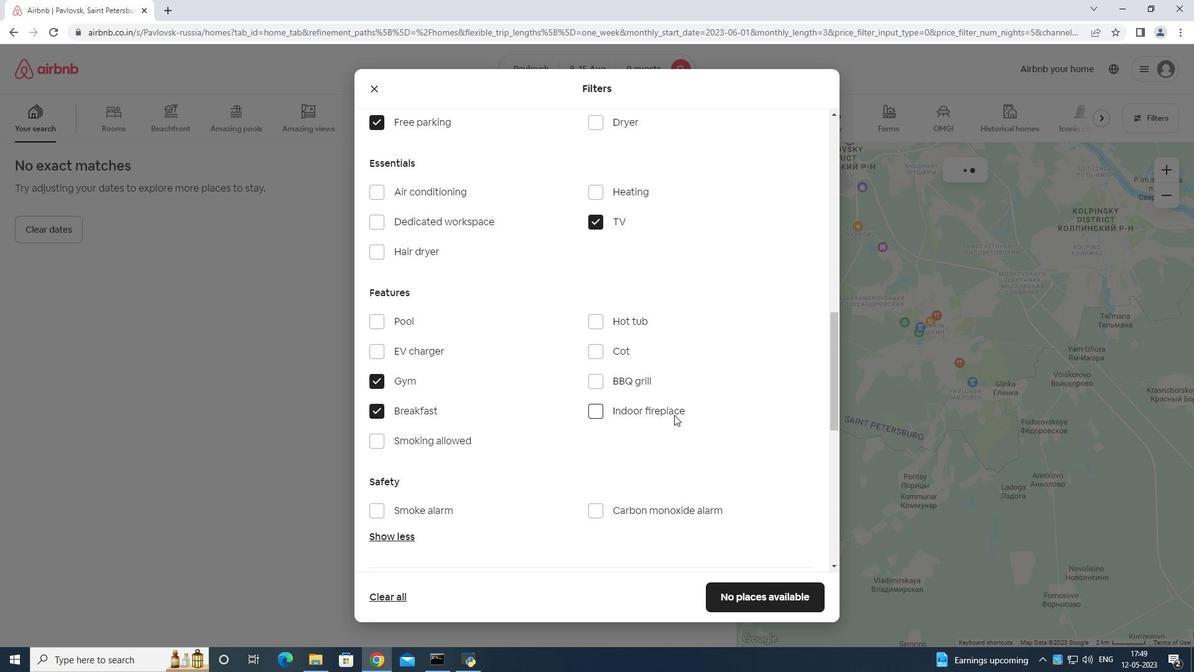 
Action: Mouse moved to (787, 372)
Screenshot: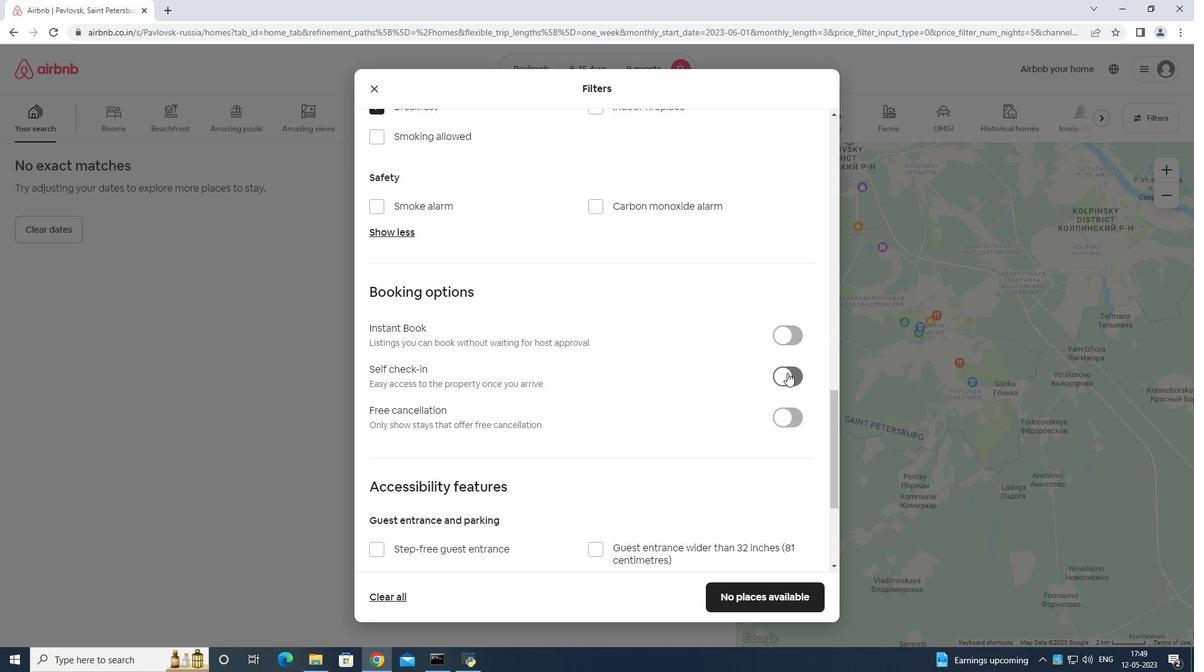 
Action: Mouse pressed left at (787, 372)
Screenshot: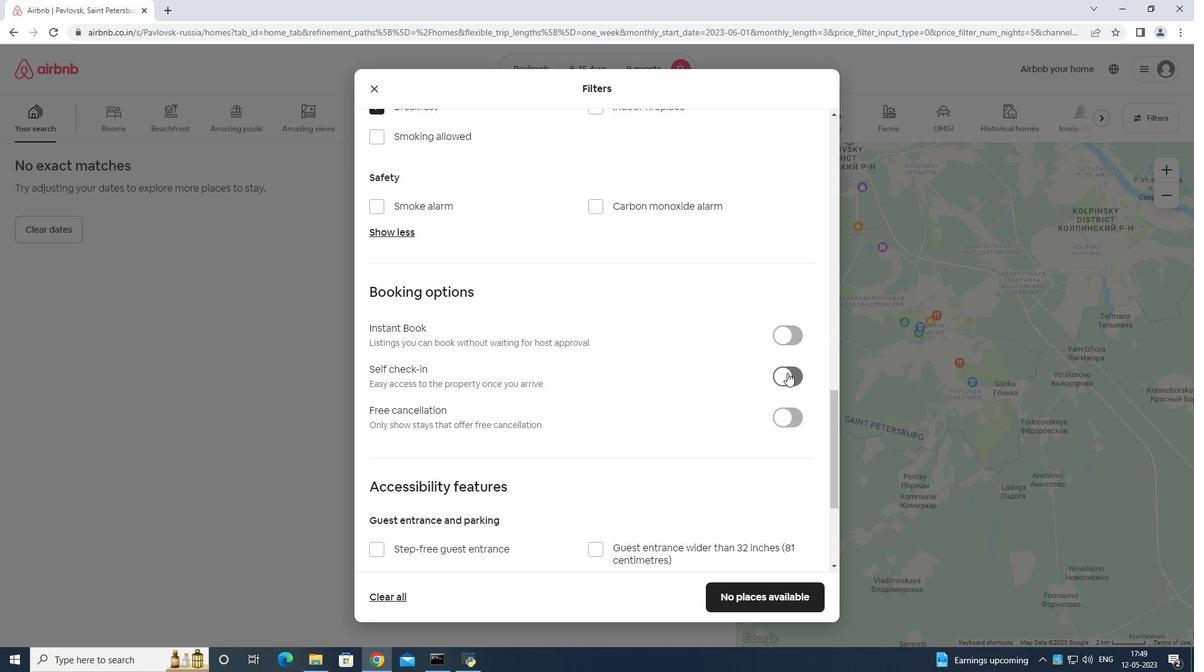 
Action: Mouse moved to (766, 382)
Screenshot: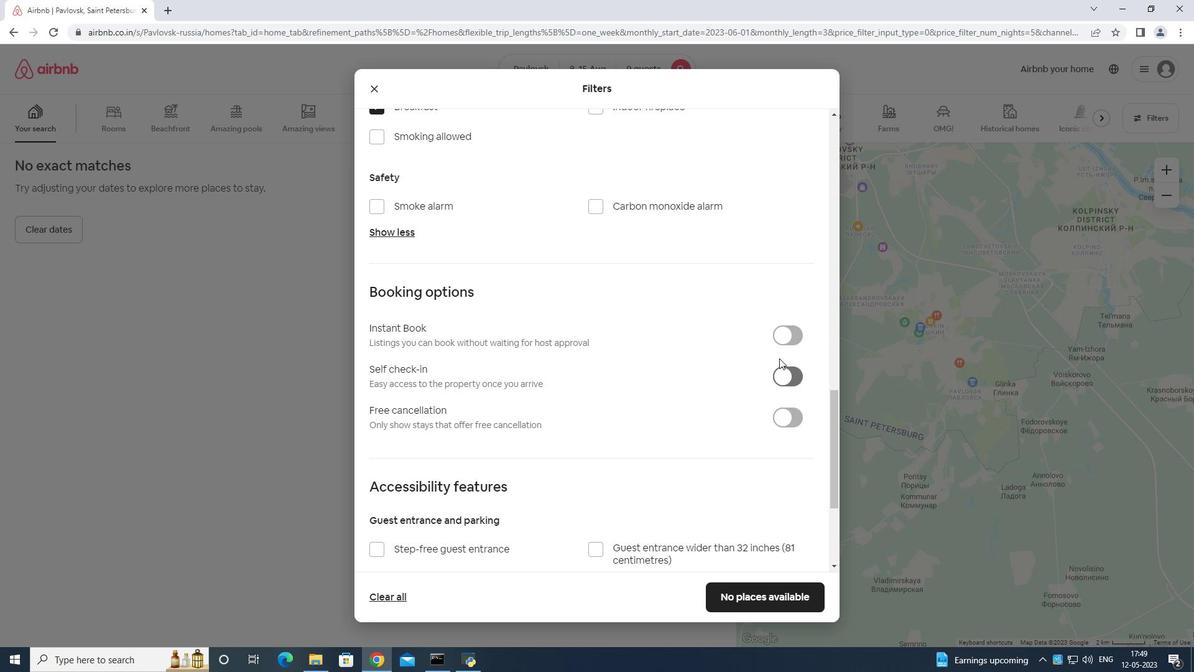 
Action: Mouse scrolled (766, 381) with delta (0, 0)
Screenshot: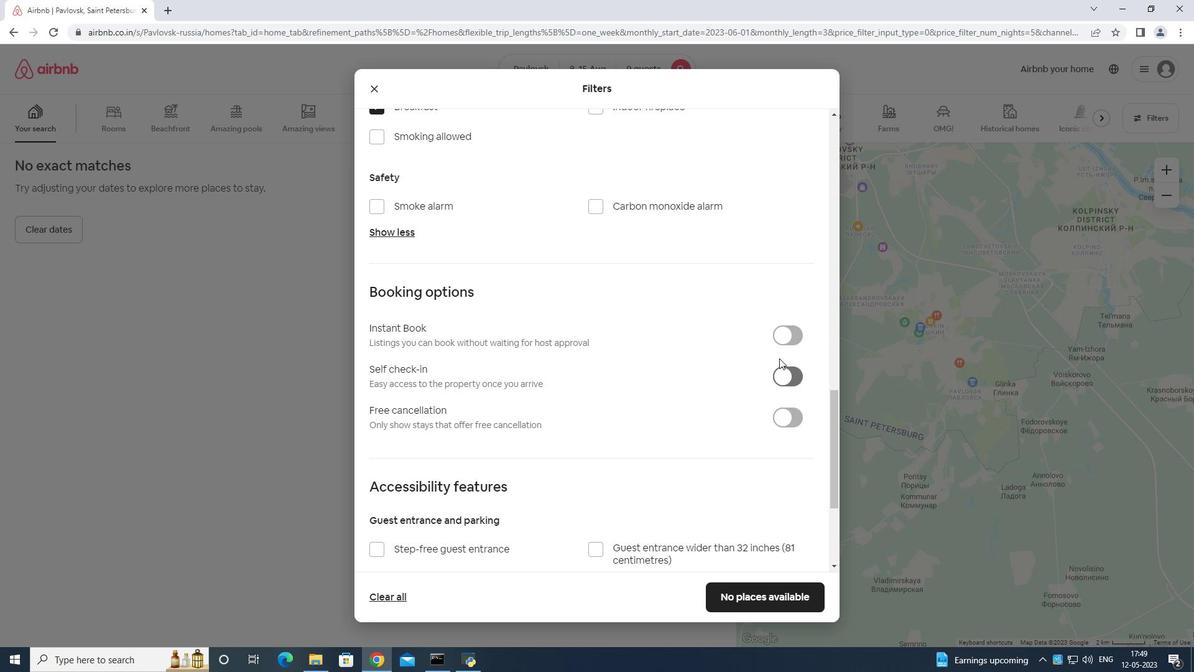 
Action: Mouse moved to (766, 385)
Screenshot: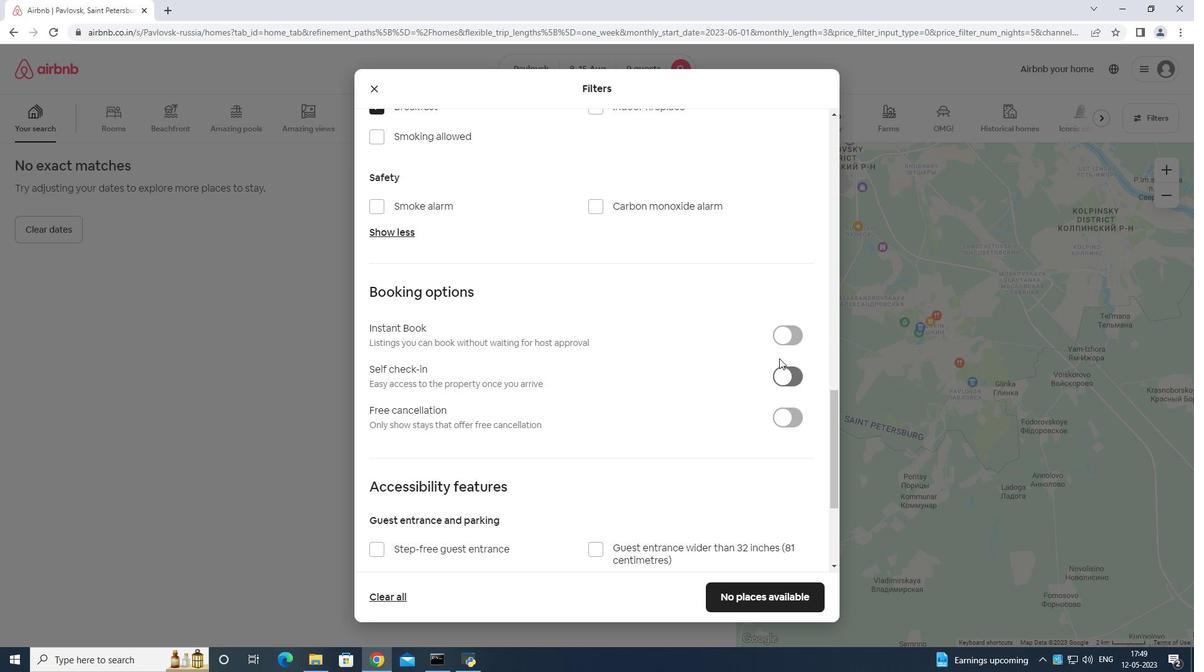 
Action: Mouse scrolled (766, 384) with delta (0, 0)
Screenshot: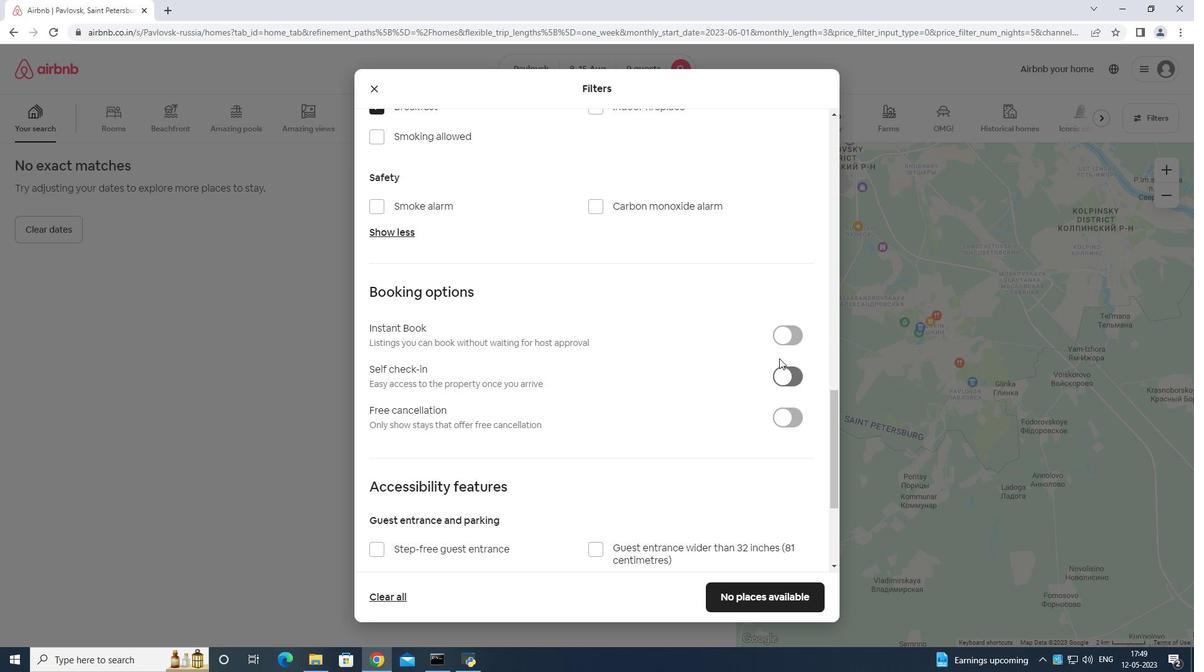 
Action: Mouse moved to (765, 386)
Screenshot: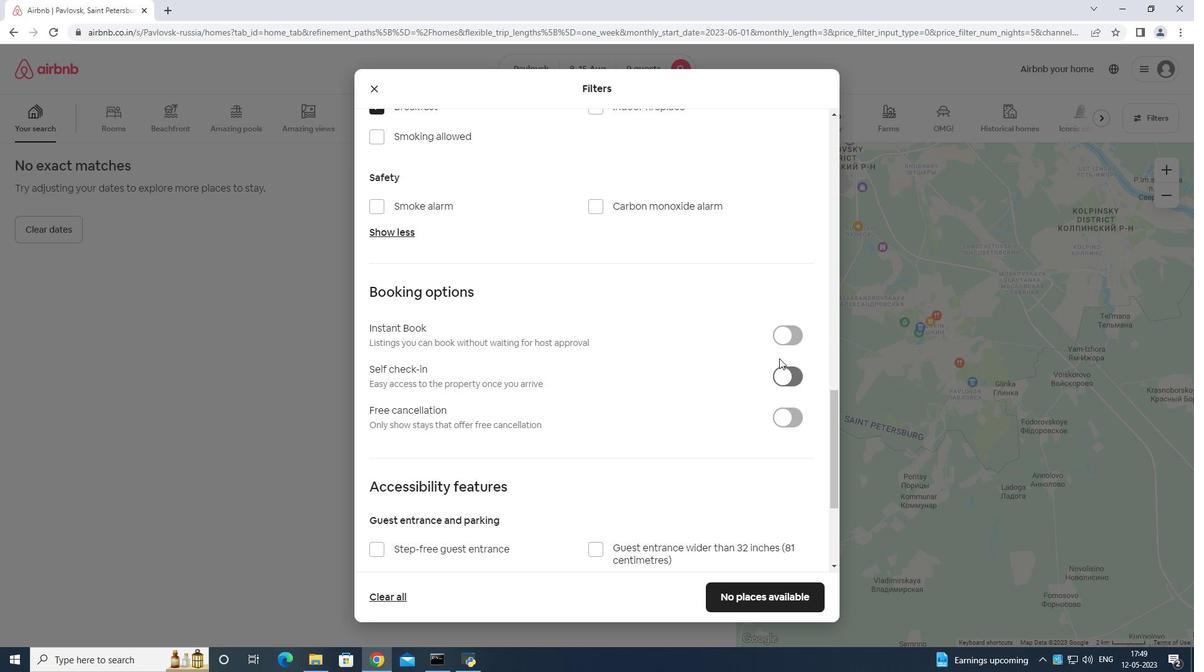 
Action: Mouse scrolled (765, 385) with delta (0, 0)
Screenshot: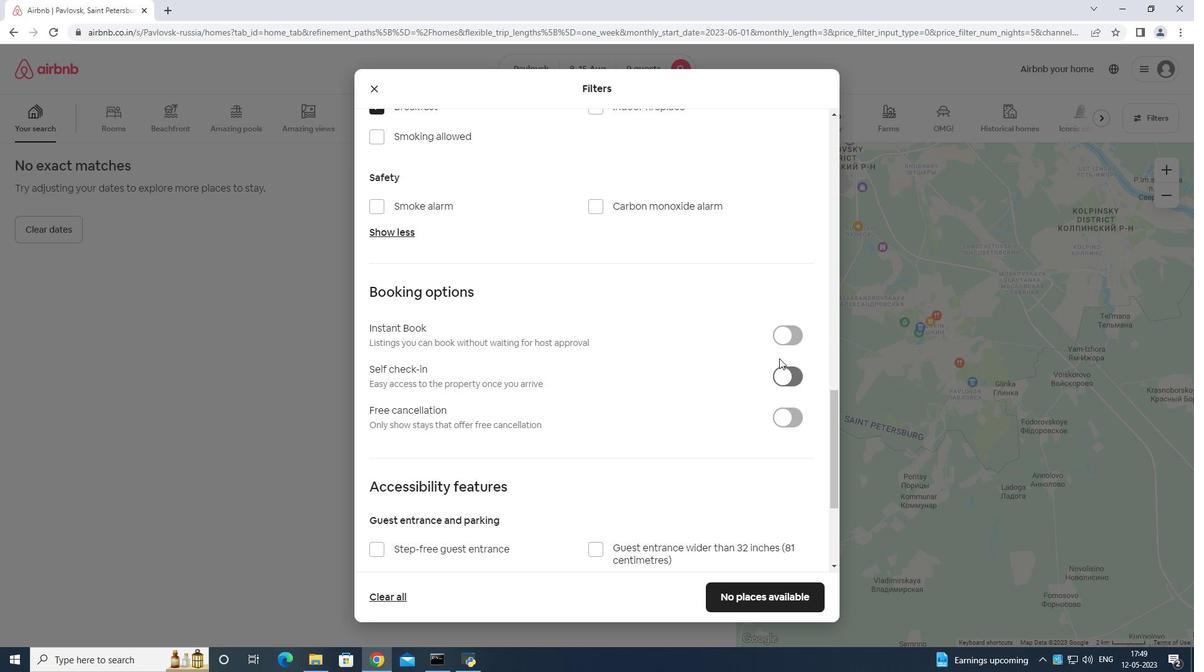 
Action: Mouse moved to (765, 387)
Screenshot: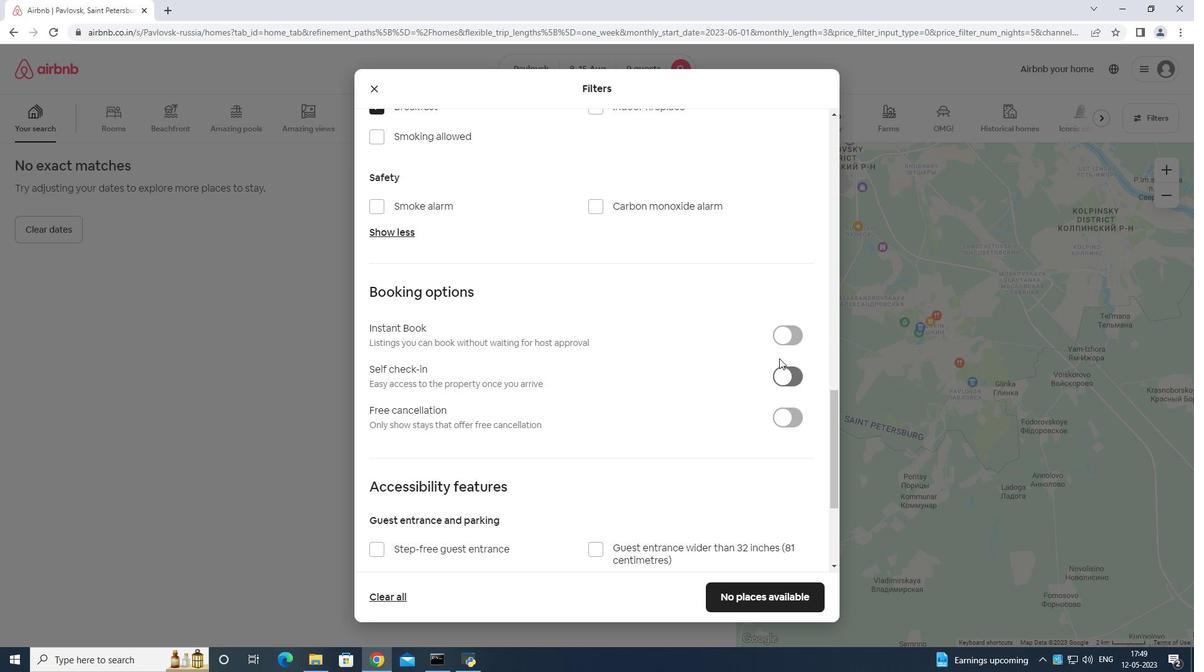 
Action: Mouse scrolled (765, 387) with delta (0, 0)
Screenshot: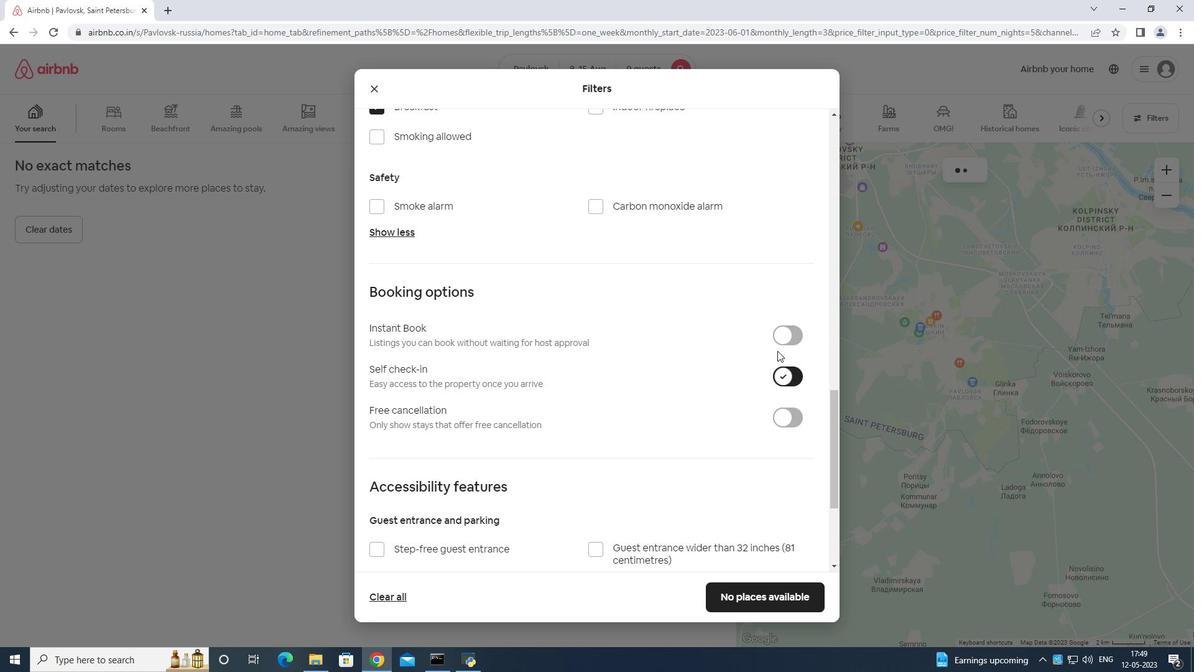 
Action: Mouse moved to (766, 385)
Screenshot: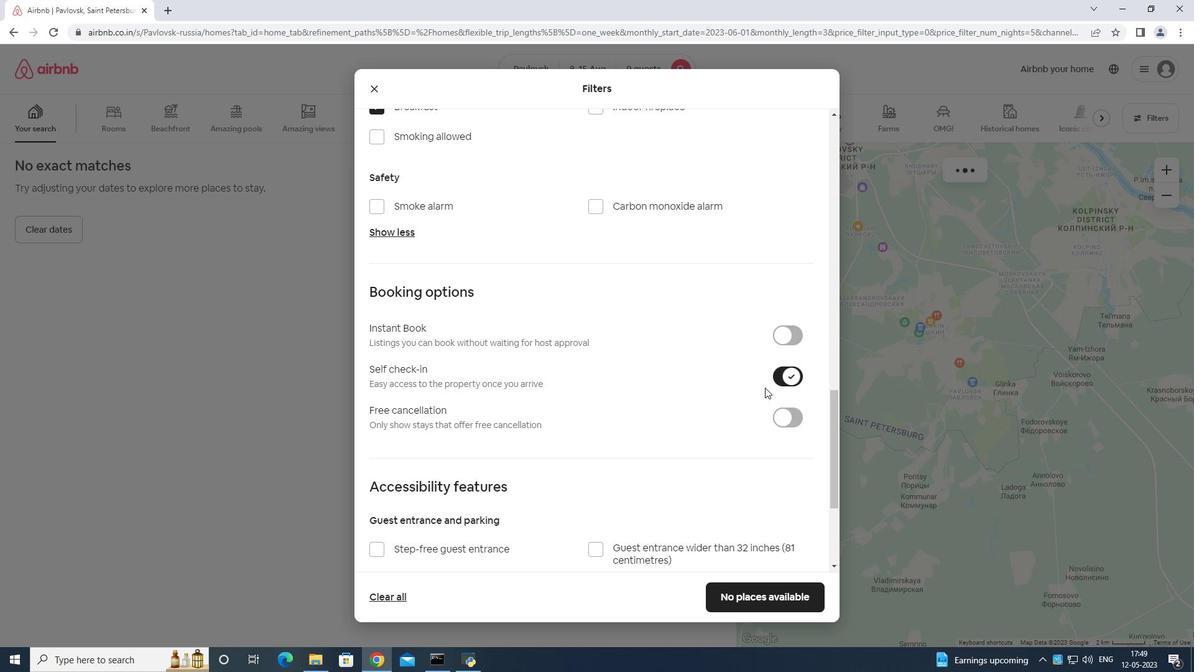 
Action: Mouse scrolled (766, 385) with delta (0, 0)
Screenshot: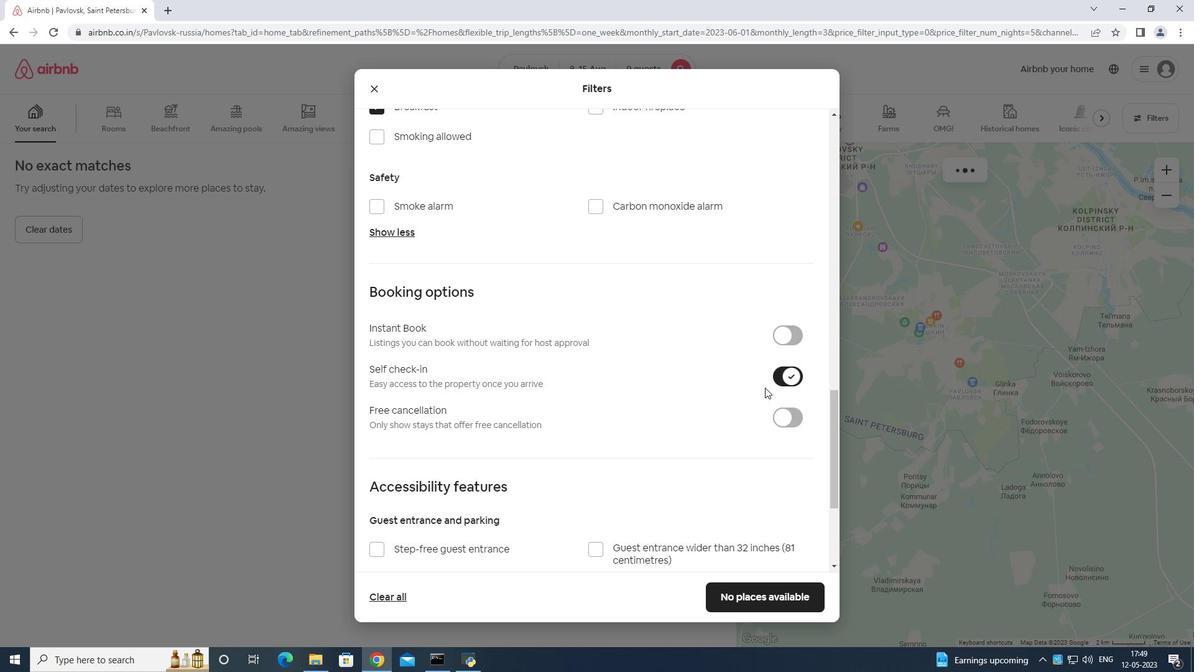 
Action: Mouse moved to (766, 387)
Screenshot: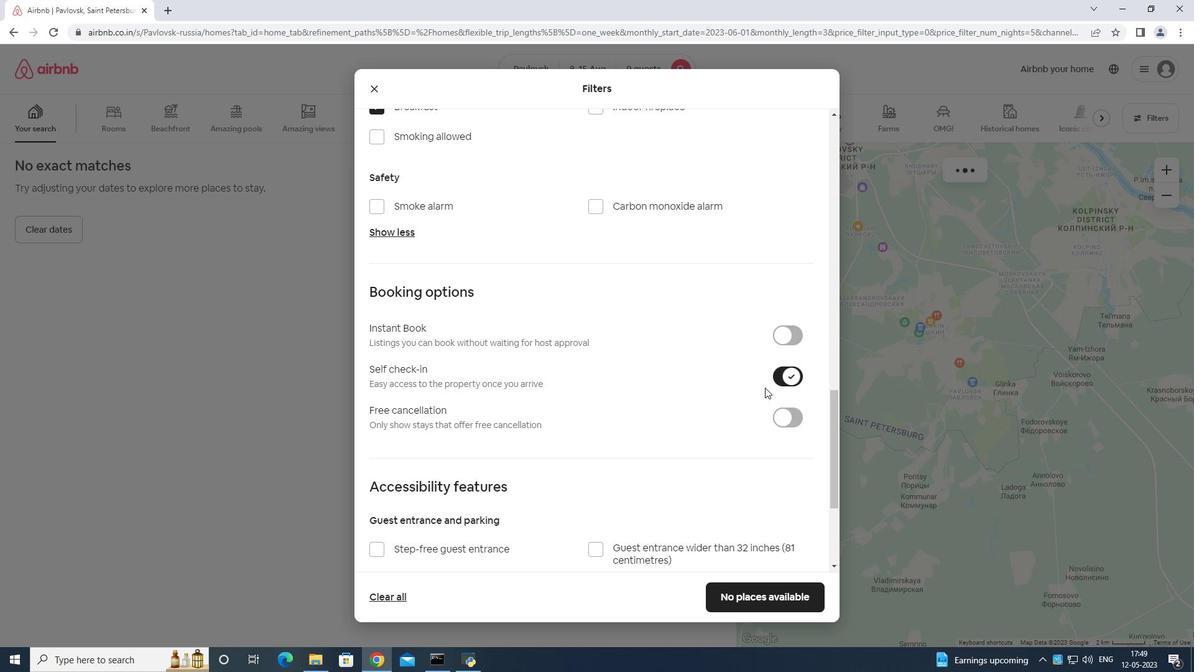 
Action: Mouse scrolled (766, 386) with delta (0, 0)
Screenshot: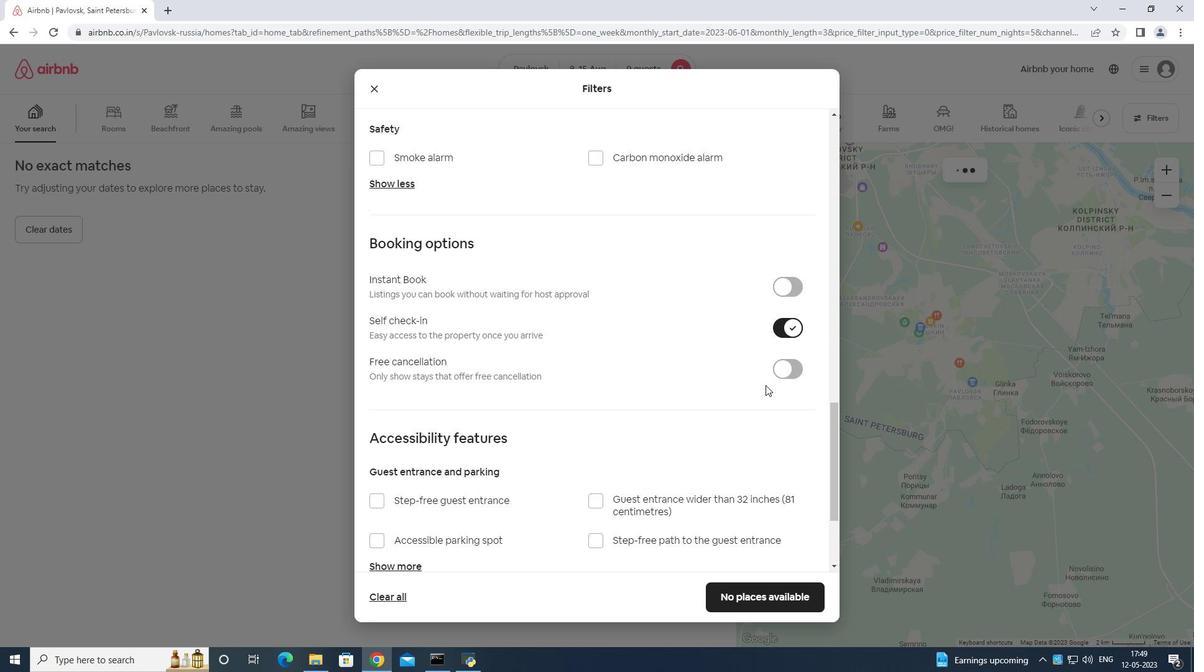 
Action: Mouse scrolled (766, 387) with delta (0, 0)
Screenshot: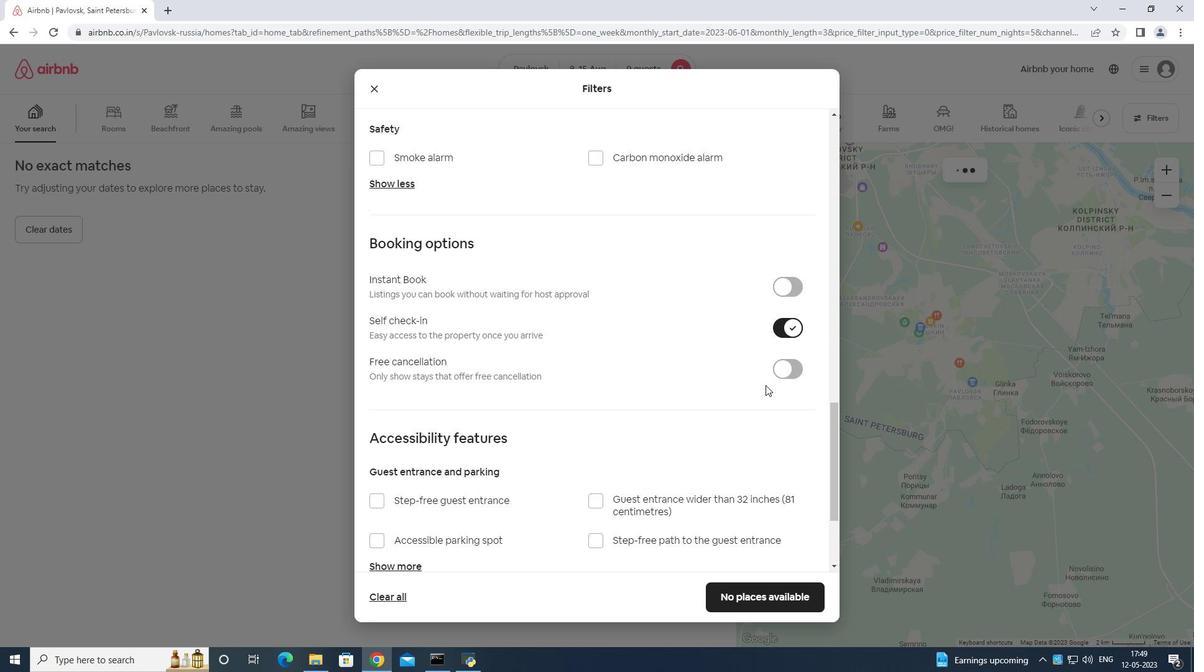
Action: Mouse moved to (766, 389)
Screenshot: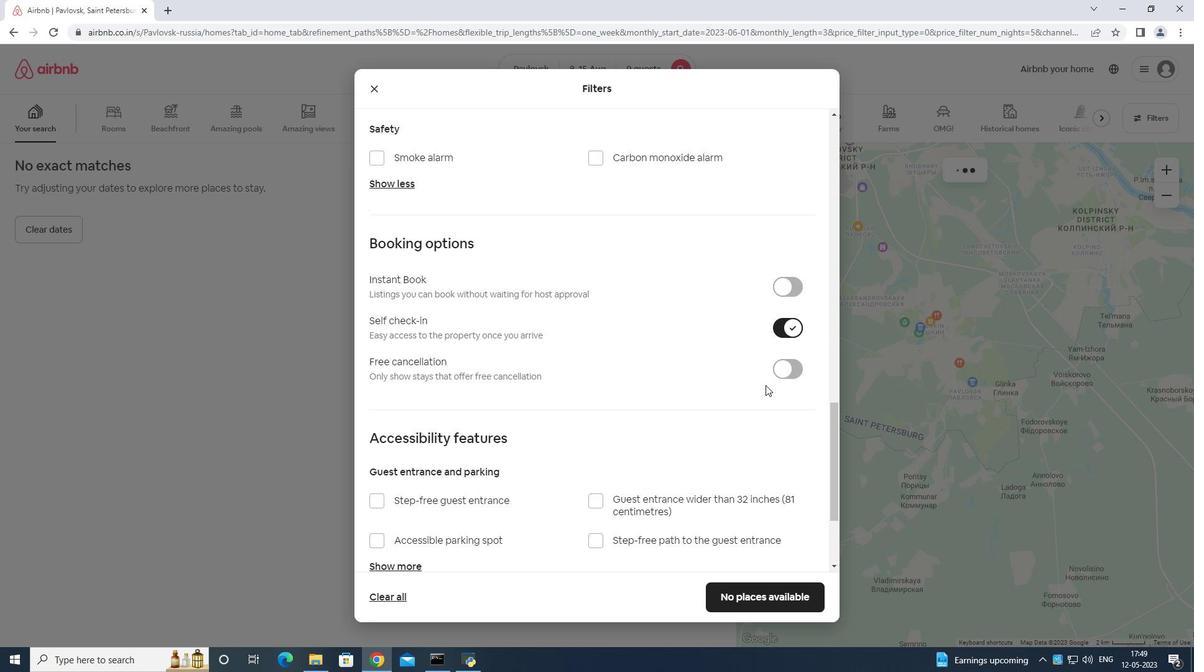 
Action: Mouse scrolled (766, 387) with delta (0, 0)
Screenshot: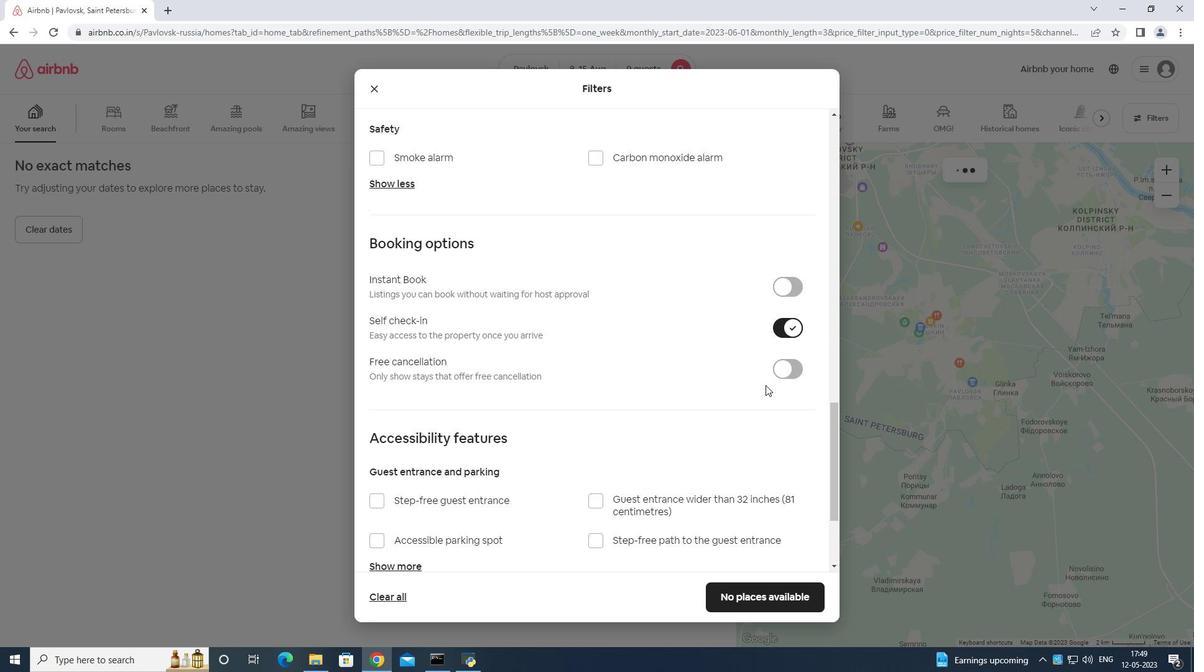 
Action: Mouse moved to (766, 391)
Screenshot: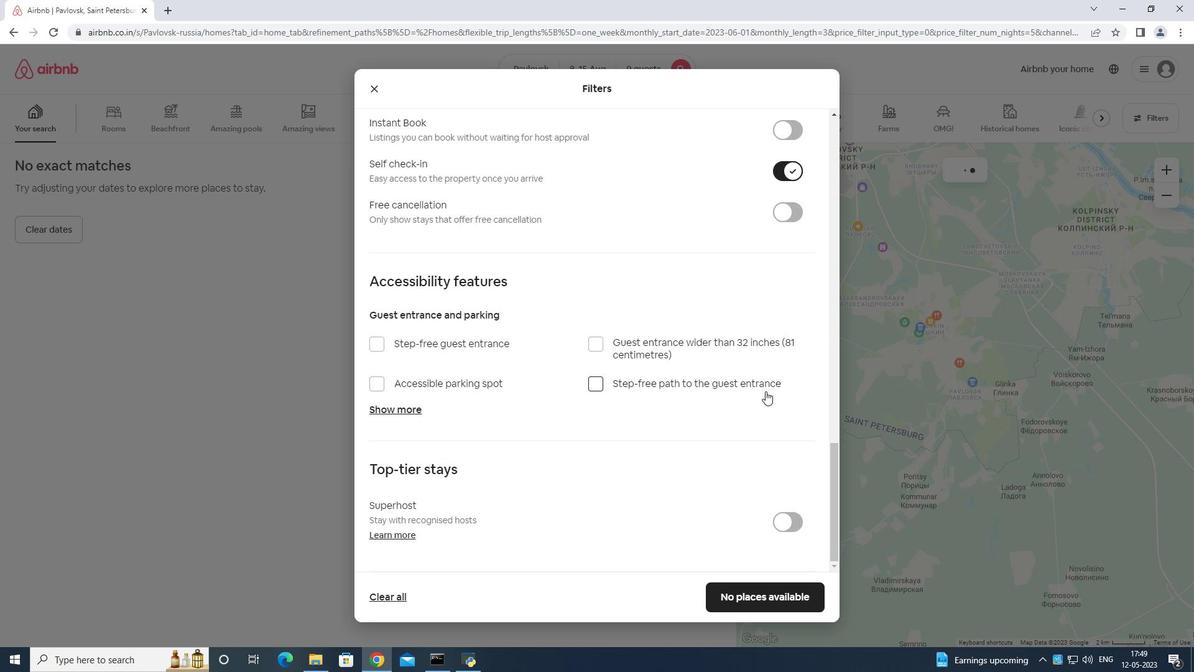 
Action: Mouse scrolled (766, 390) with delta (0, 0)
Screenshot: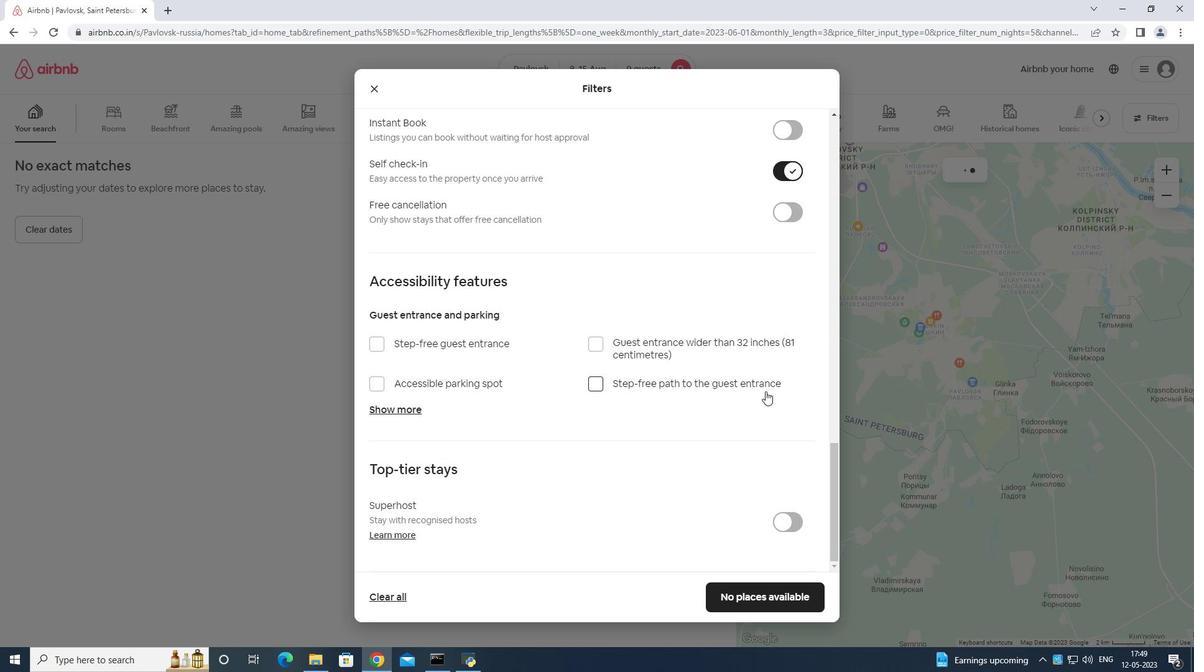 
Action: Mouse moved to (766, 393)
Screenshot: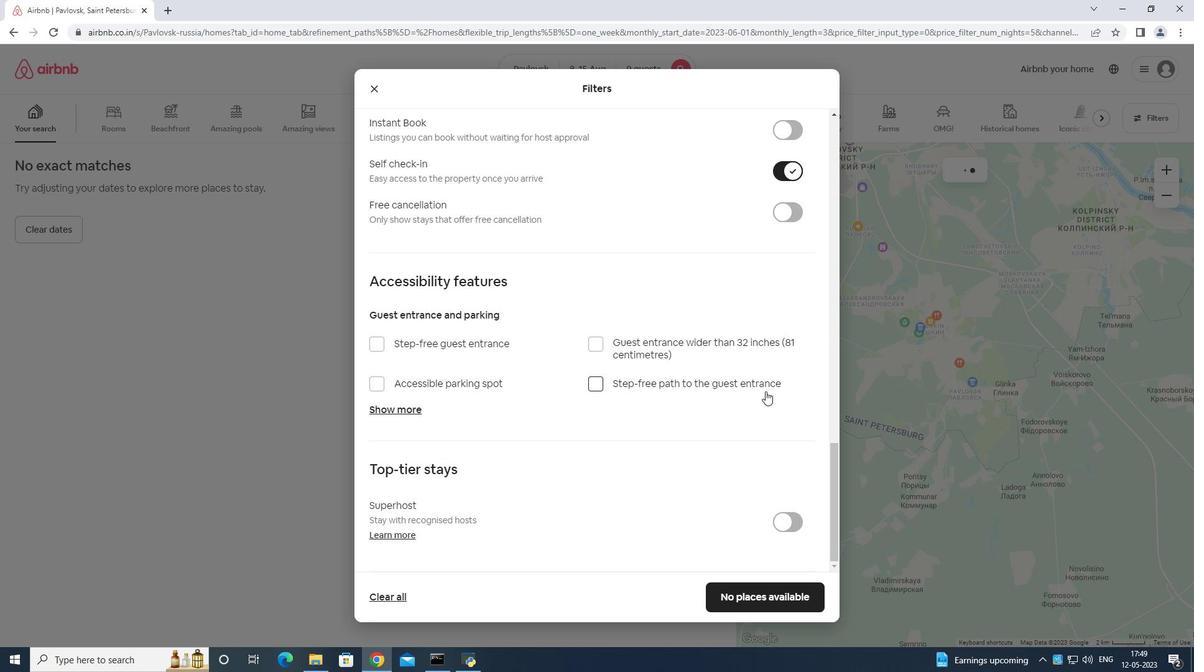 
Action: Mouse scrolled (766, 392) with delta (0, 0)
Screenshot: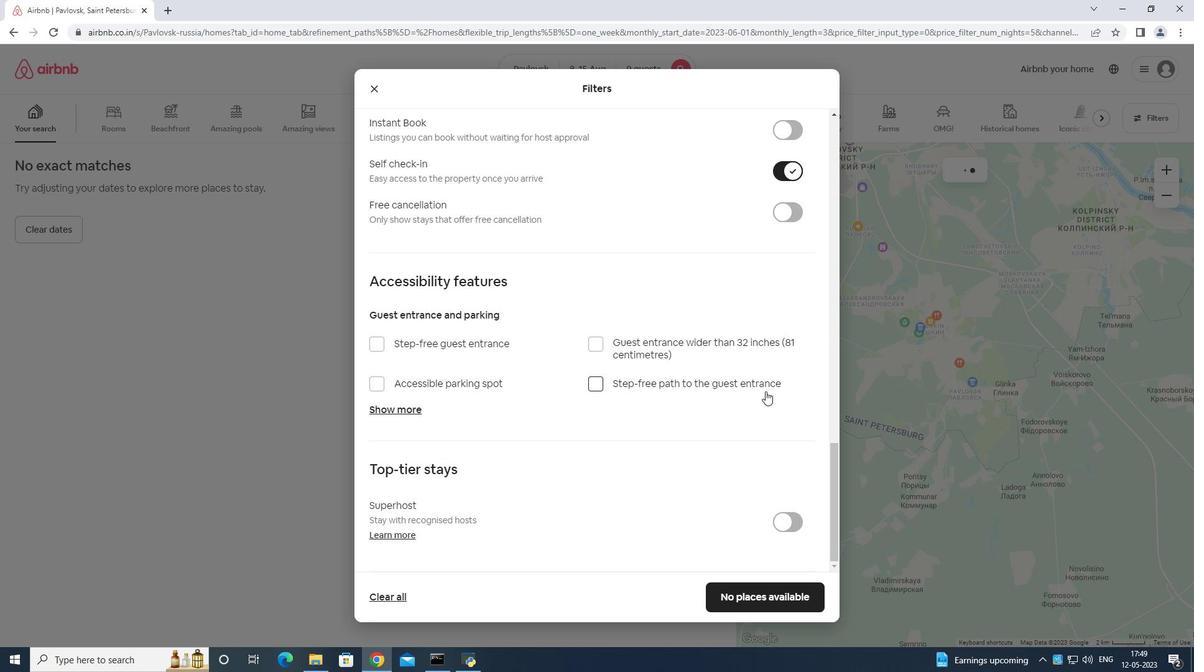 
Action: Mouse moved to (766, 394)
Screenshot: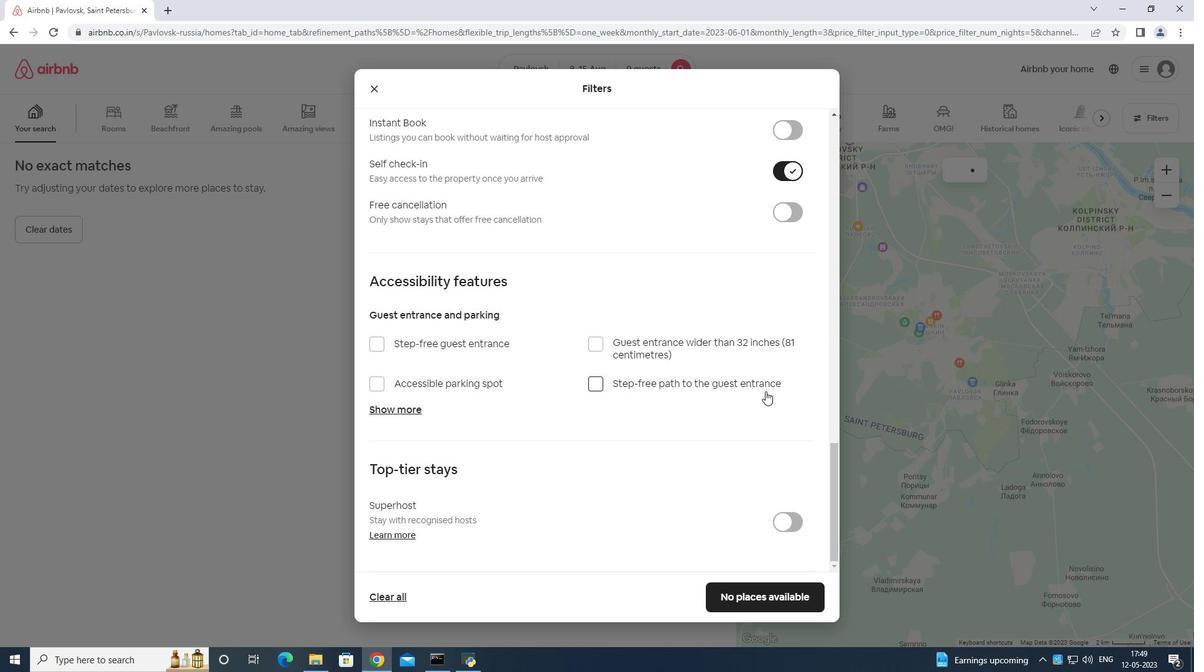 
Action: Mouse scrolled (766, 393) with delta (0, 0)
Screenshot: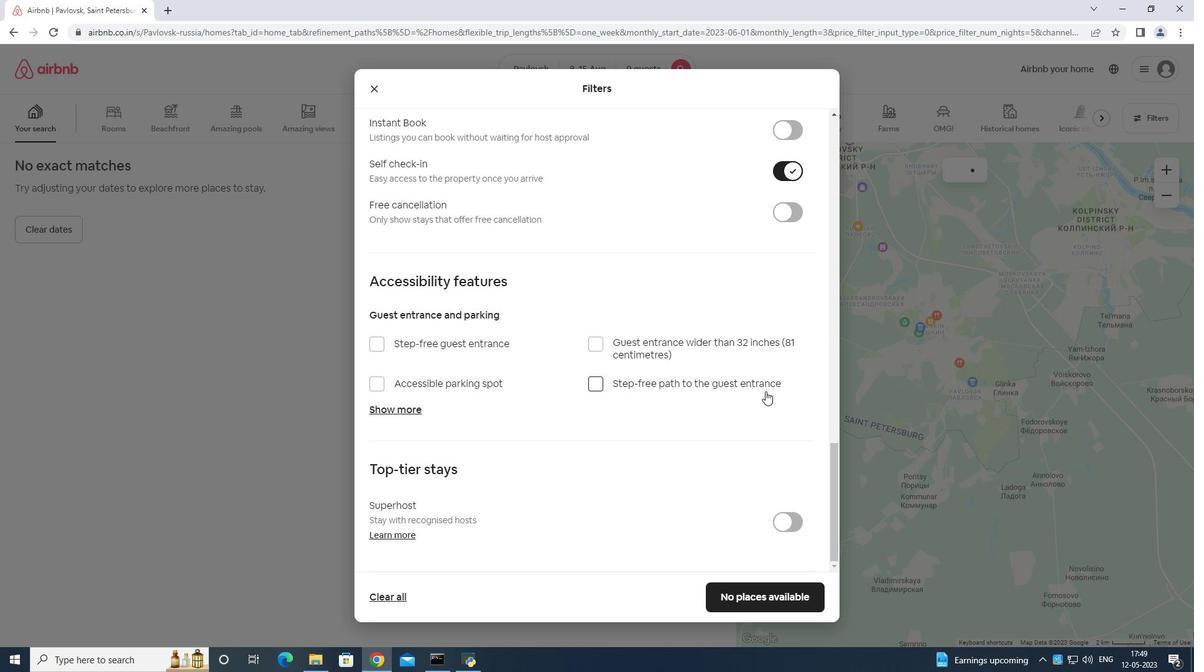 
Action: Mouse moved to (766, 397)
Screenshot: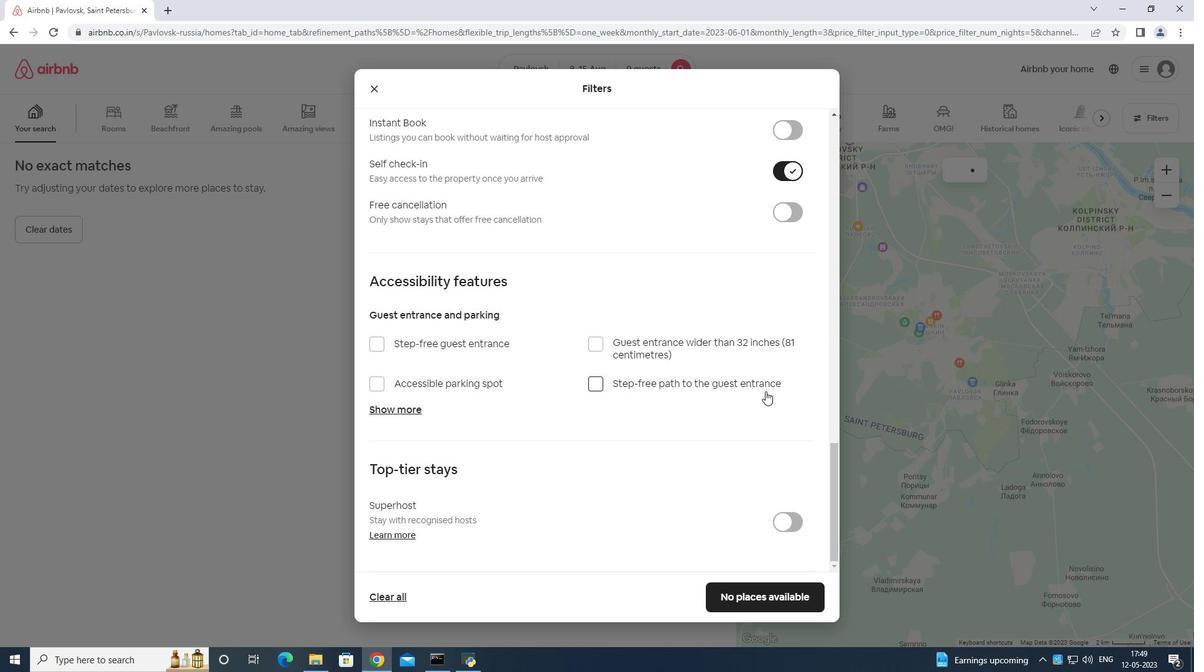 
Action: Mouse scrolled (766, 395) with delta (0, 0)
Screenshot: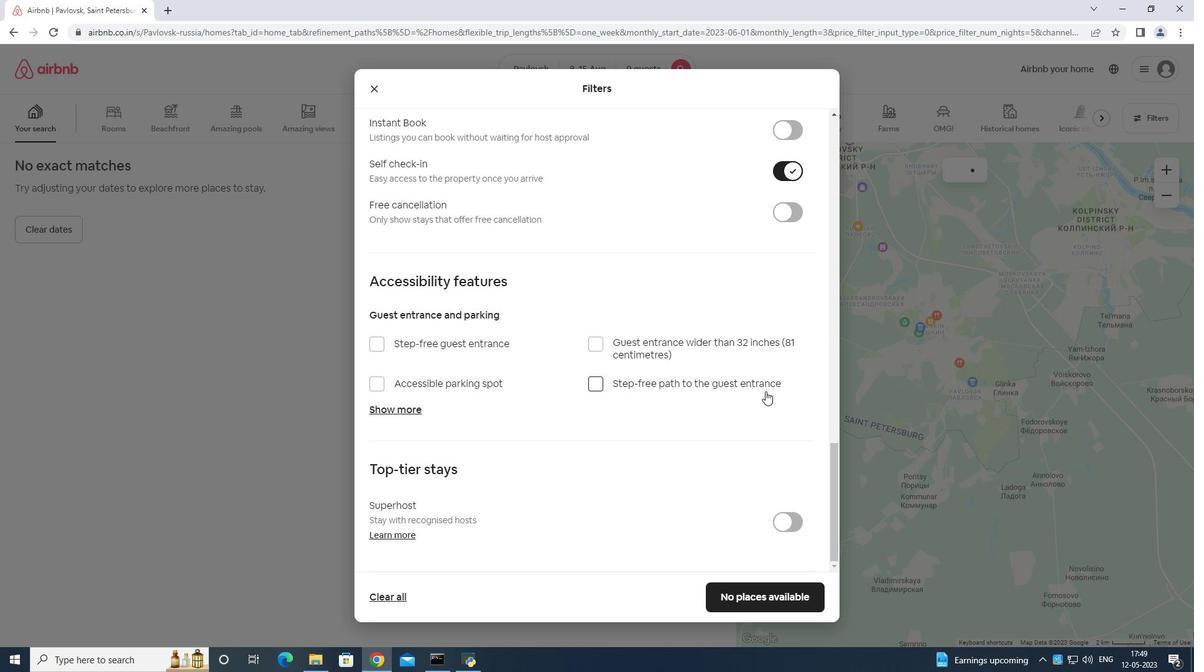 
Action: Mouse moved to (763, 403)
Screenshot: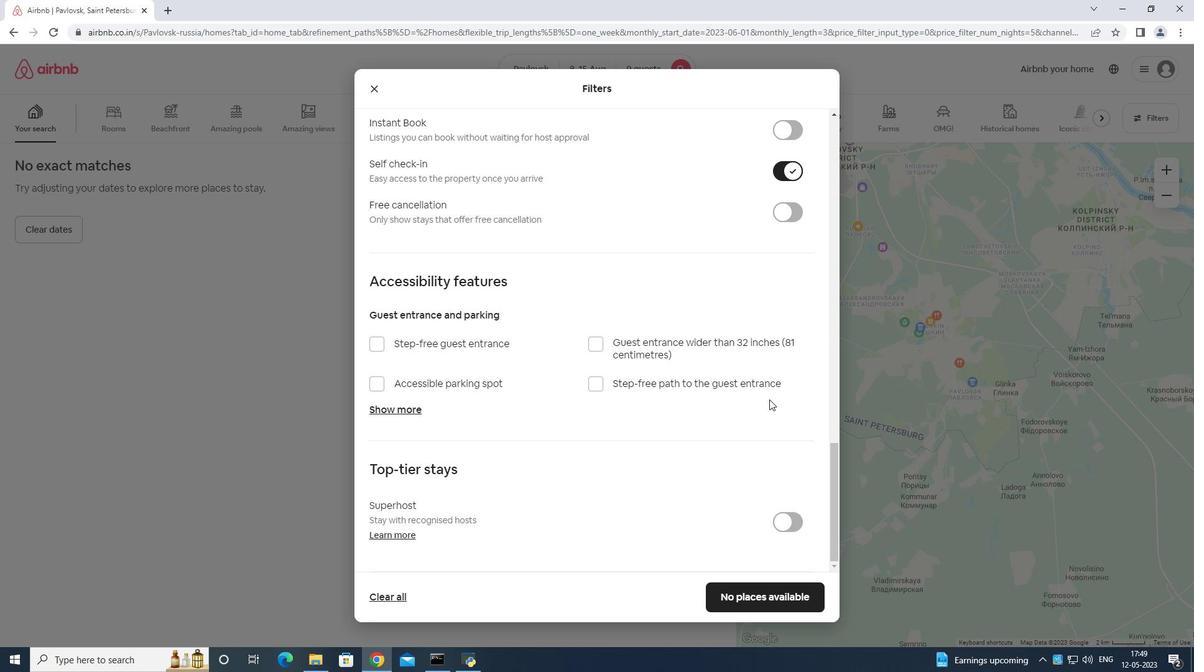 
Action: Mouse scrolled (763, 403) with delta (0, 0)
Screenshot: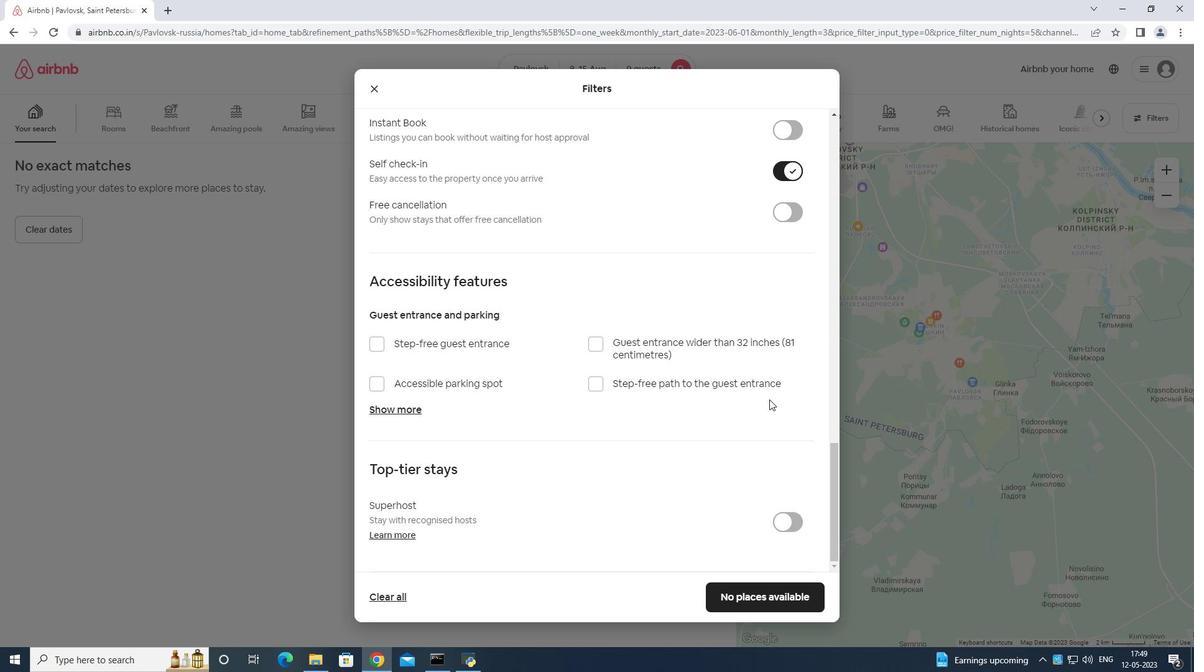 
Action: Mouse moved to (763, 405)
Screenshot: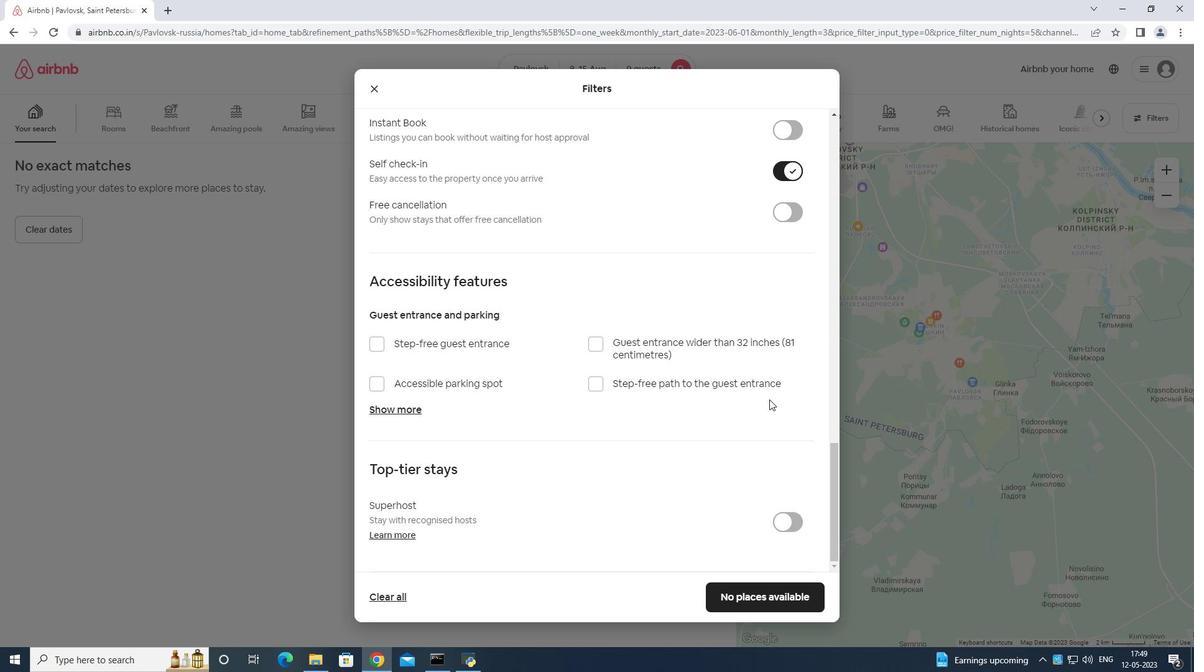 
Action: Mouse scrolled (763, 405) with delta (0, 0)
Screenshot: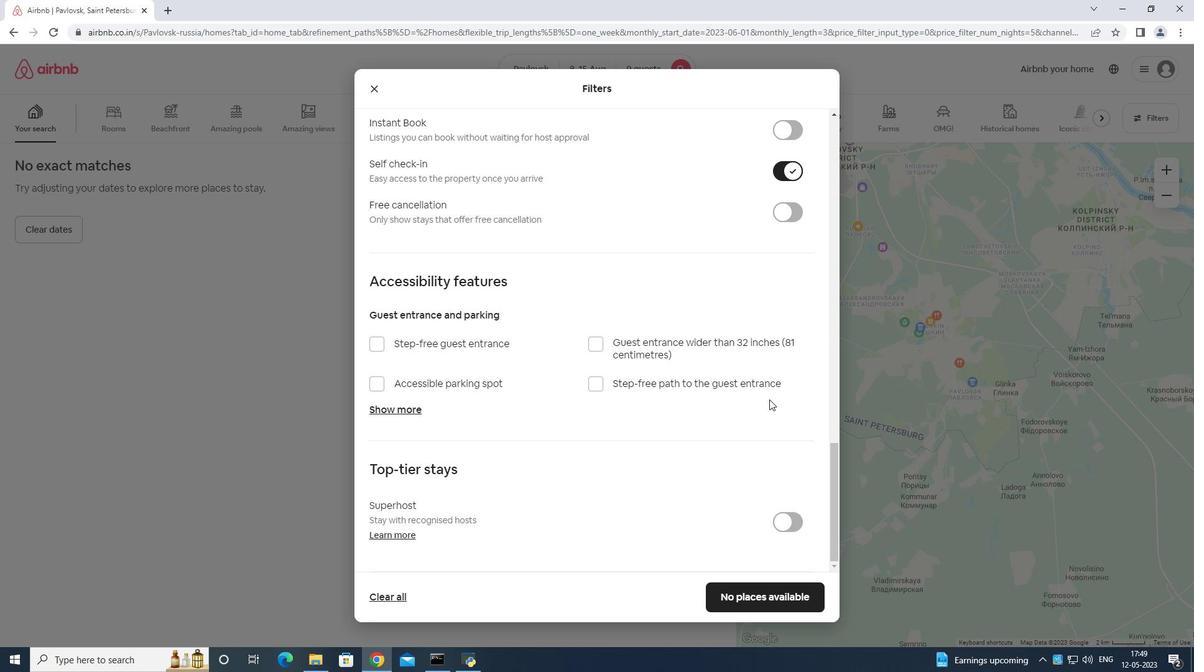 
Action: Mouse moved to (763, 411)
Screenshot: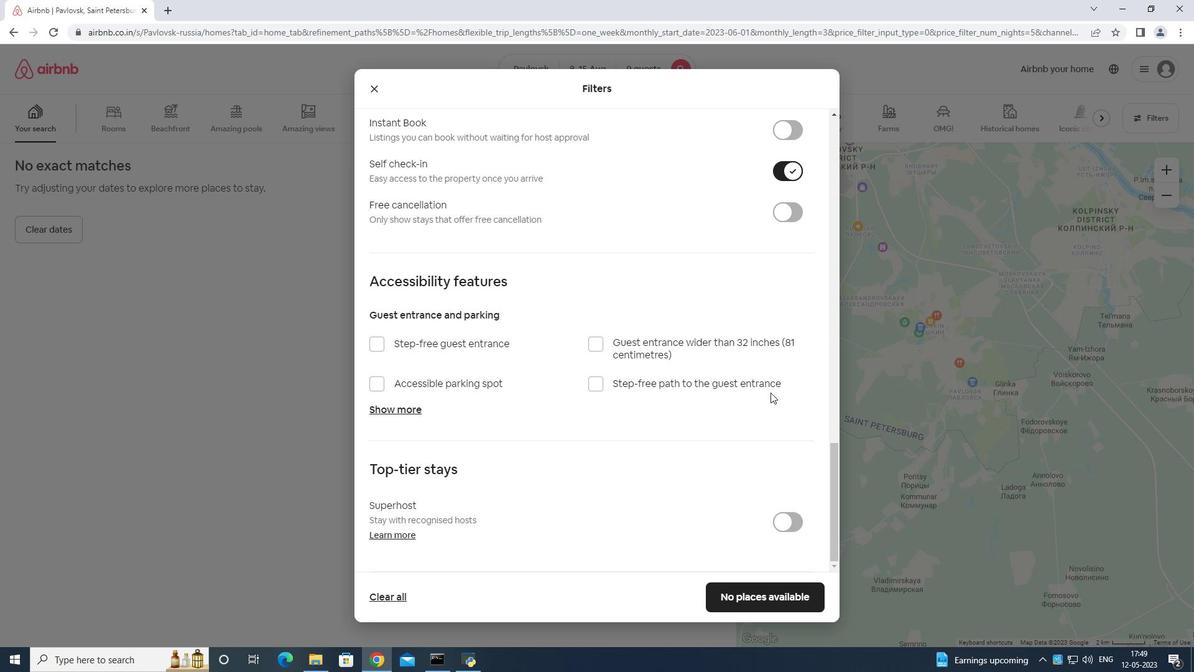 
Action: Mouse scrolled (763, 410) with delta (0, 0)
Screenshot: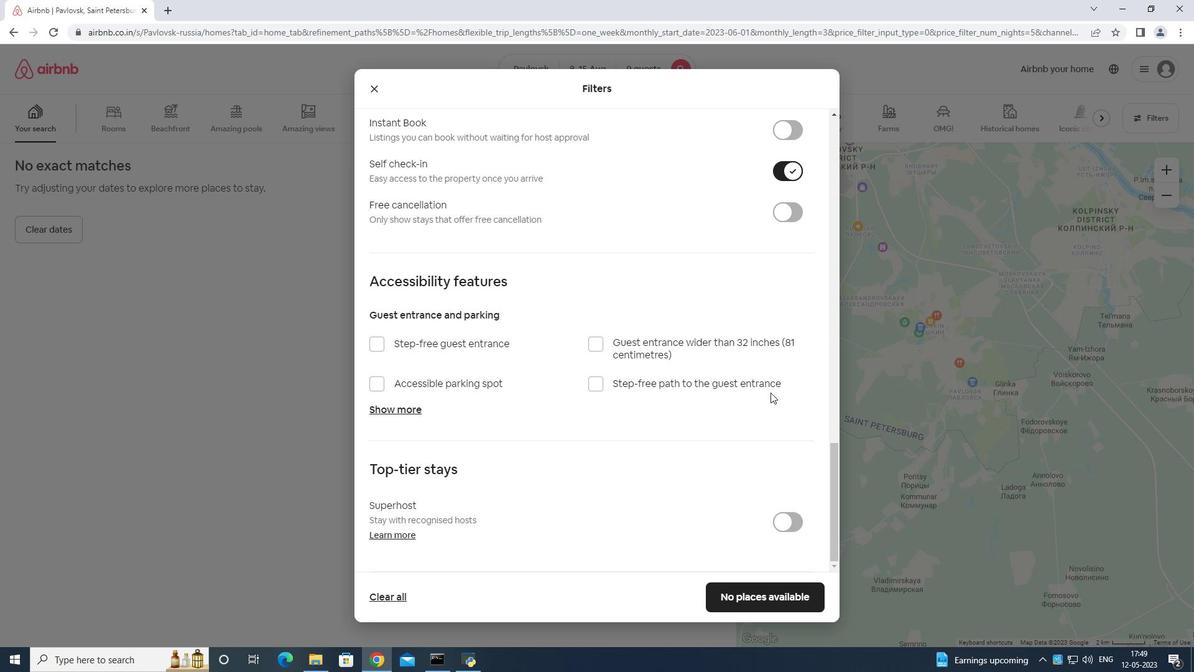
Action: Mouse moved to (774, 588)
Screenshot: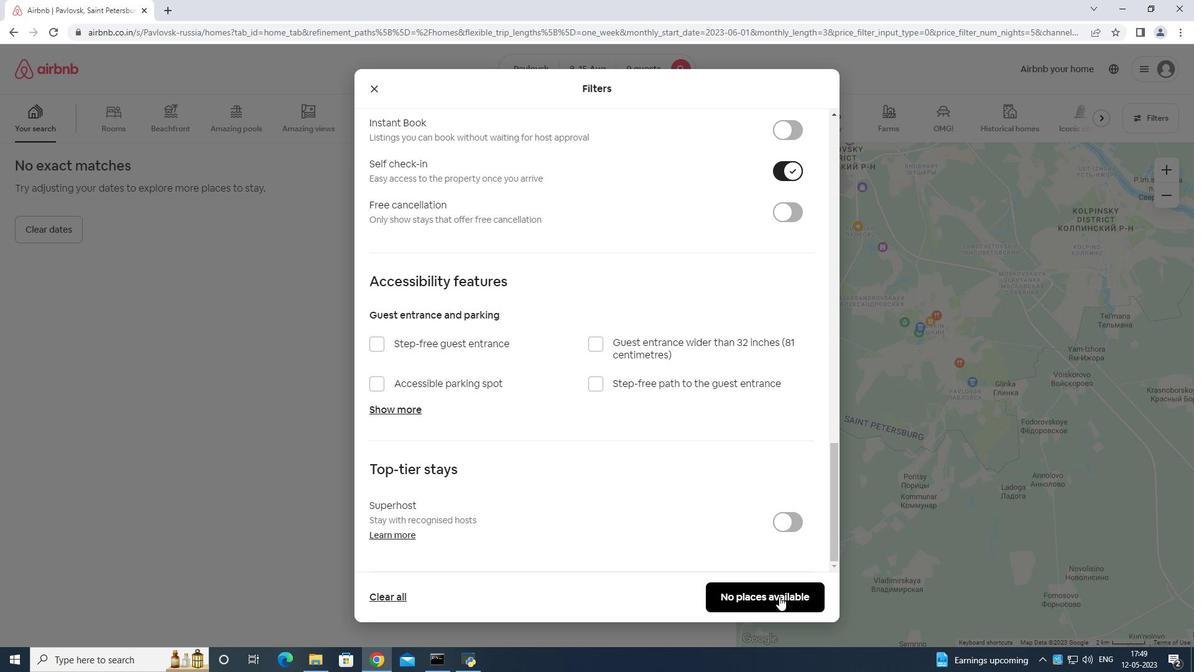 
